 Task: Assign team members to assess and integrate tools for automated project reporting.
Action: Mouse moved to (562, 200)
Screenshot: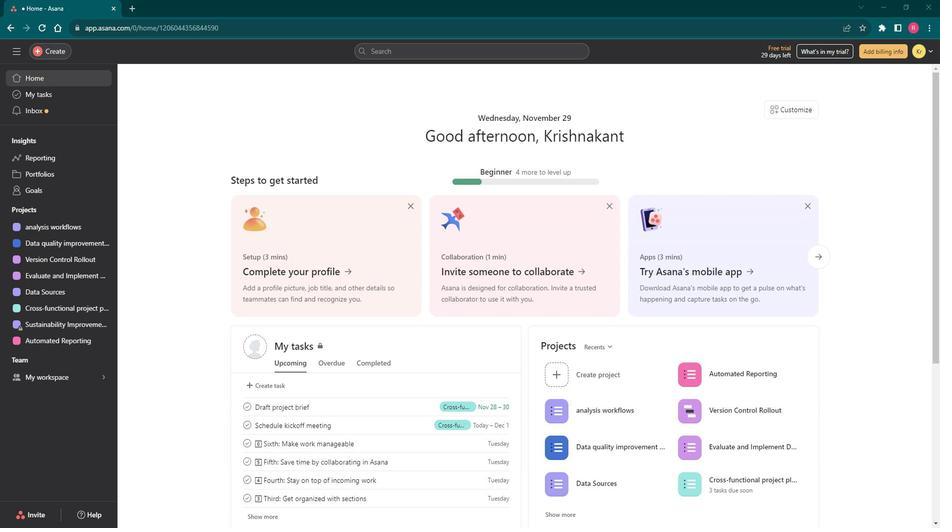 
Action: Mouse pressed left at (562, 200)
Screenshot: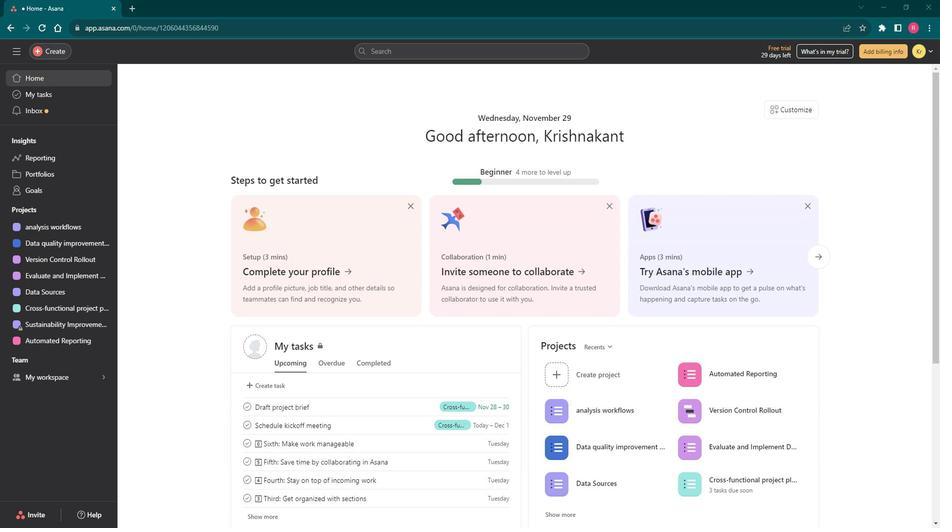 
Action: Mouse moved to (607, 344)
Screenshot: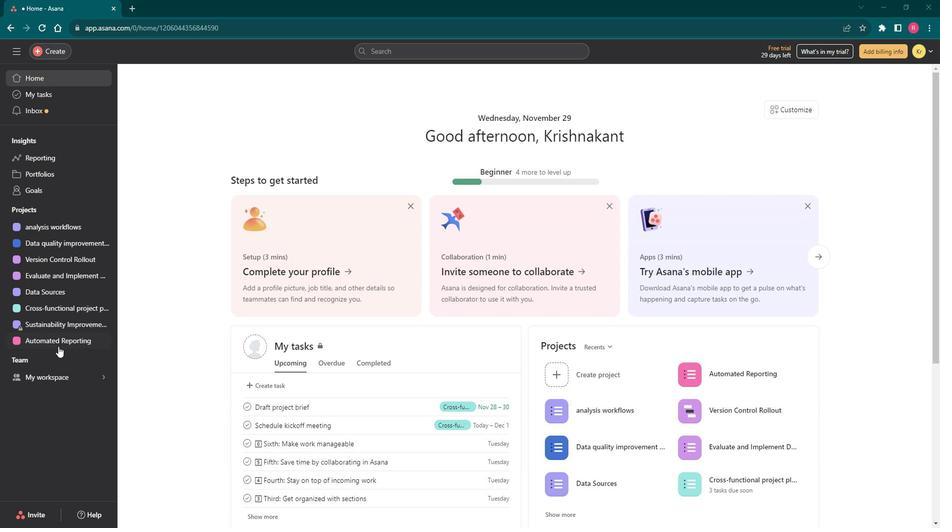 
Action: Mouse pressed left at (607, 344)
Screenshot: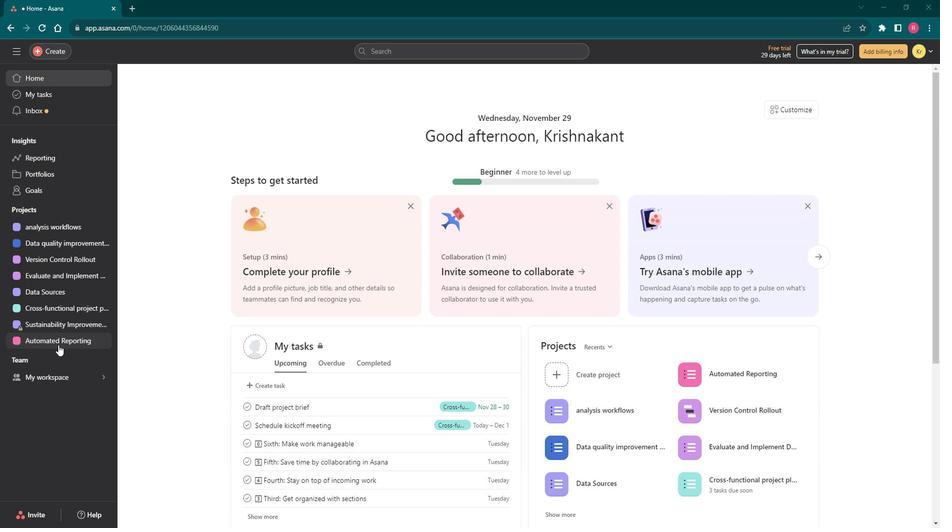 
Action: Mouse moved to (621, 183)
Screenshot: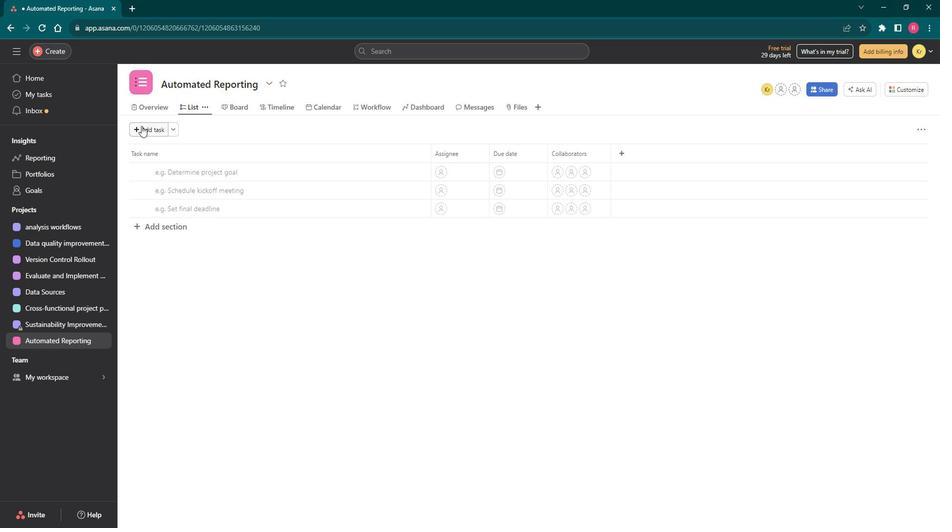 
Action: Mouse pressed left at (621, 183)
Screenshot: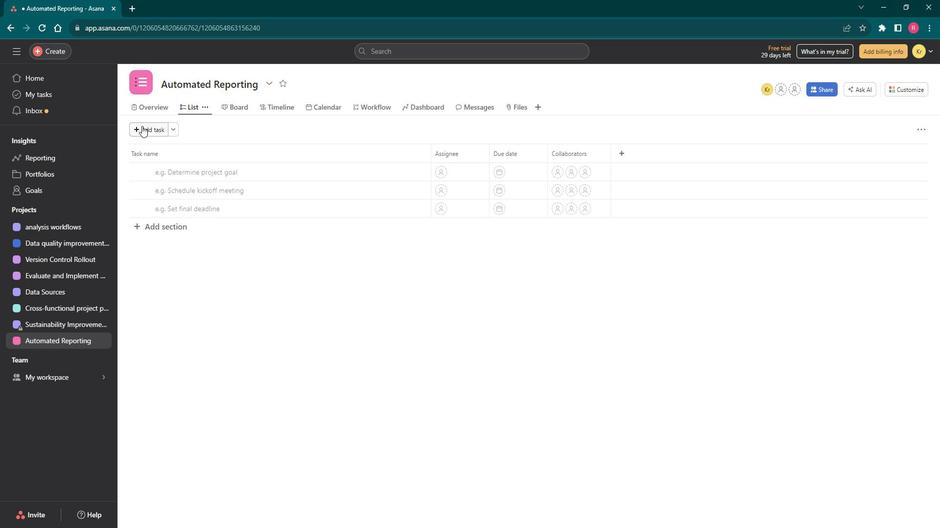 
Action: Mouse moved to (633, 214)
Screenshot: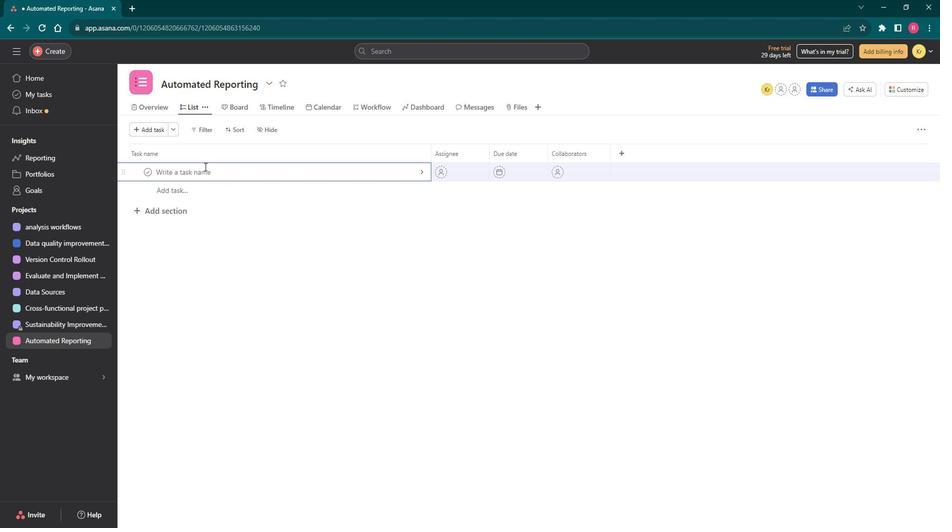 
Action: Mouse pressed left at (633, 214)
Screenshot: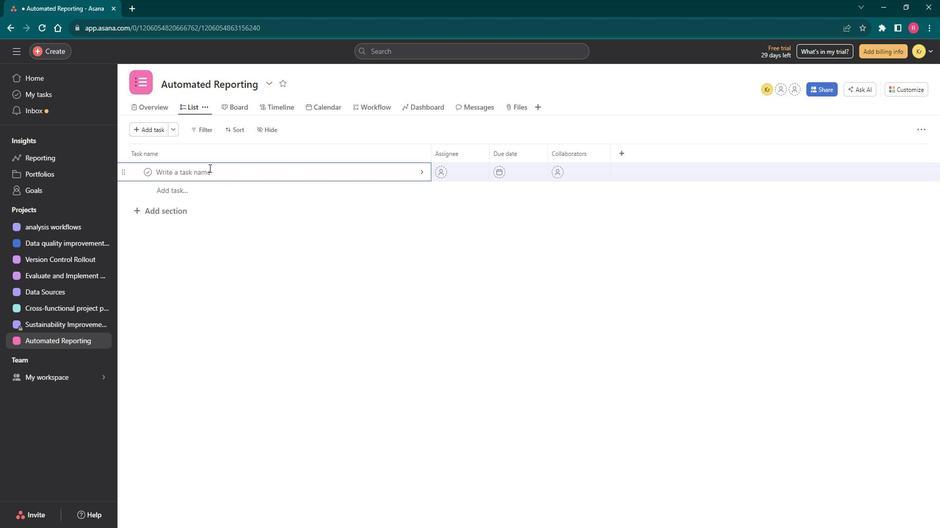 
Action: Mouse moved to (671, 214)
Screenshot: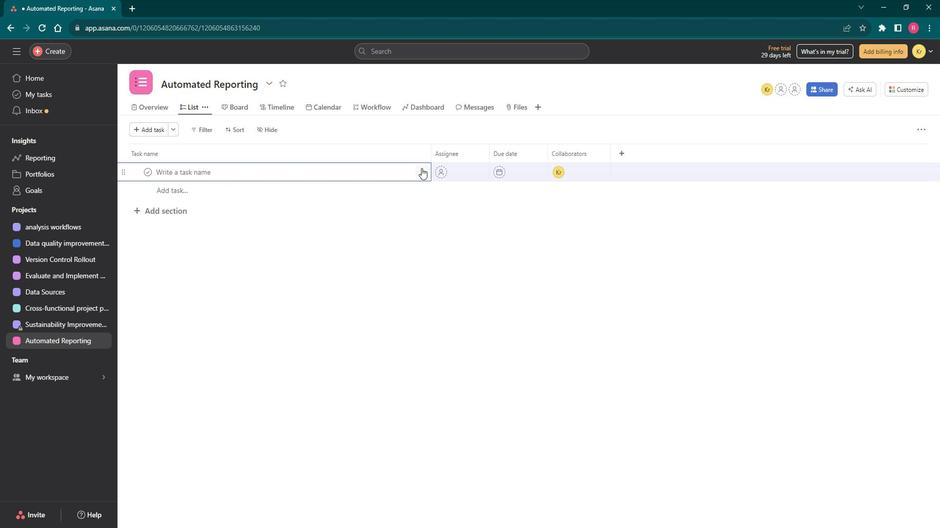 
Action: Mouse pressed left at (671, 214)
Screenshot: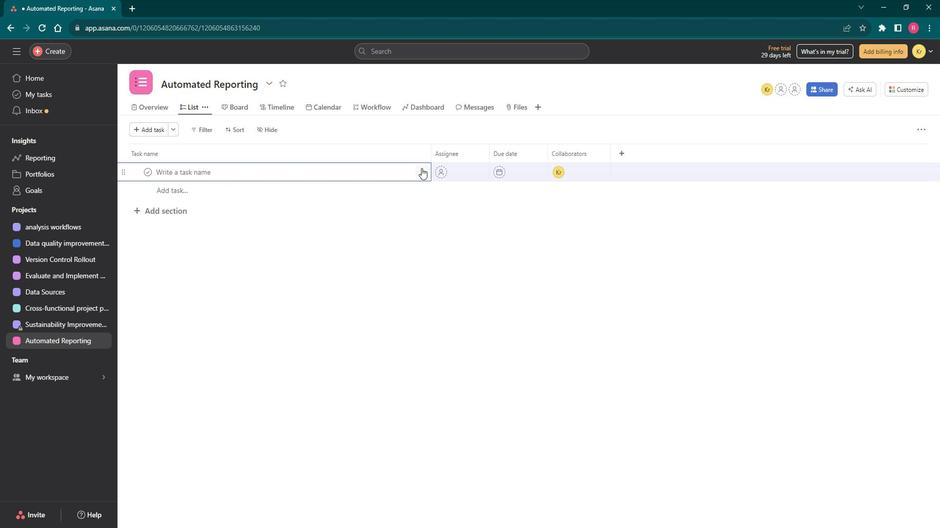 
Action: Mouse moved to (712, 169)
Screenshot: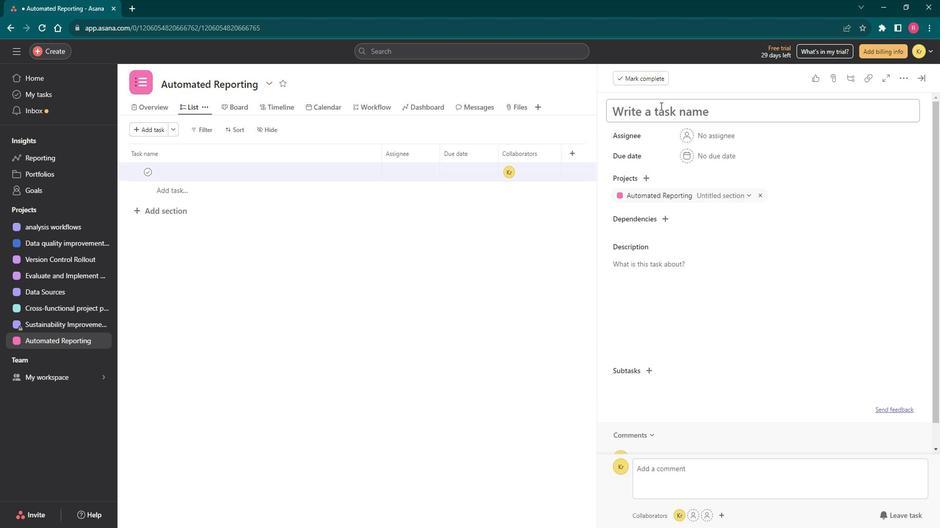 
Action: Mouse pressed left at (712, 169)
Screenshot: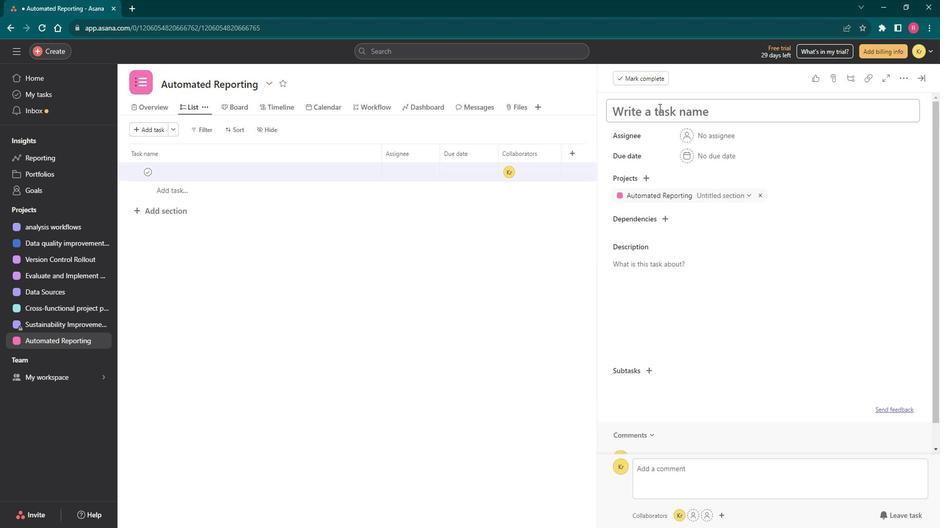 
Action: Mouse moved to (712, 169)
Screenshot: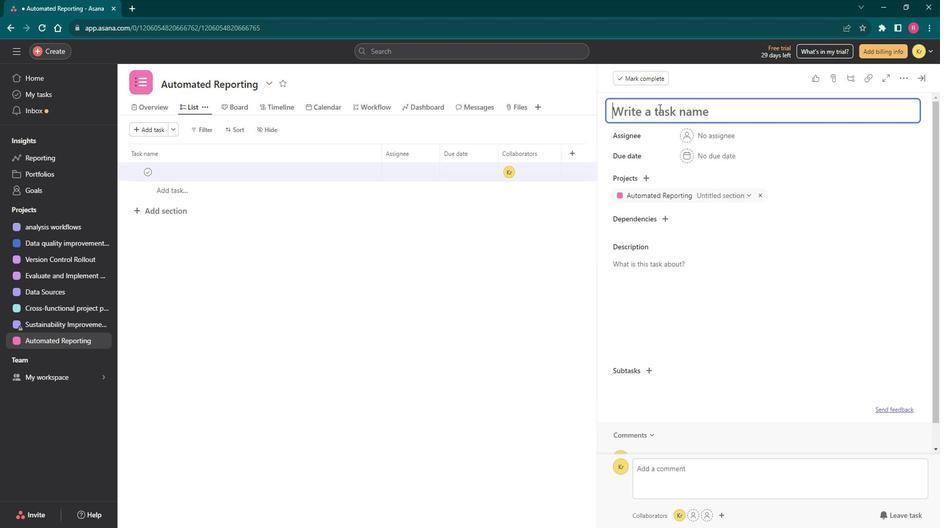 
Action: Key pressed <Key.shift>Assess<Key.space>and<Key.space><Key.shift>Integrate<Key.space><Key.shift>Tools<Key.space>for<Key.space><Key.shift>Automated<Key.space><Key.shift>Project<Key.space><Key.shift>Repot<Key.backspace><Key.backspace><Key.backspace><Key.backspace><Key.backspace><Key.backspace><Key.backspace><Key.backspace><Key.backspace><Key.backspace><Key.backspace><Key.backspace><Key.backspace><Key.backspace><Key.backspace><Key.backspace><Key.backspace><Key.backspace><Key.backspace><Key.backspace><Key.backspace><Key.backspace><Key.backspace><Key.backspace><Key.backspace><Key.backspace><Key.backspace>
Screenshot: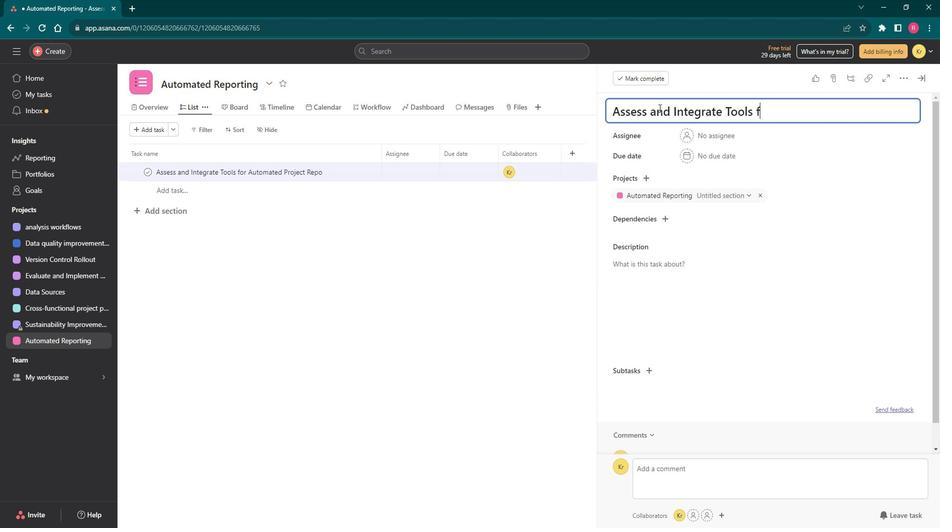 
Action: Mouse moved to (720, 191)
Screenshot: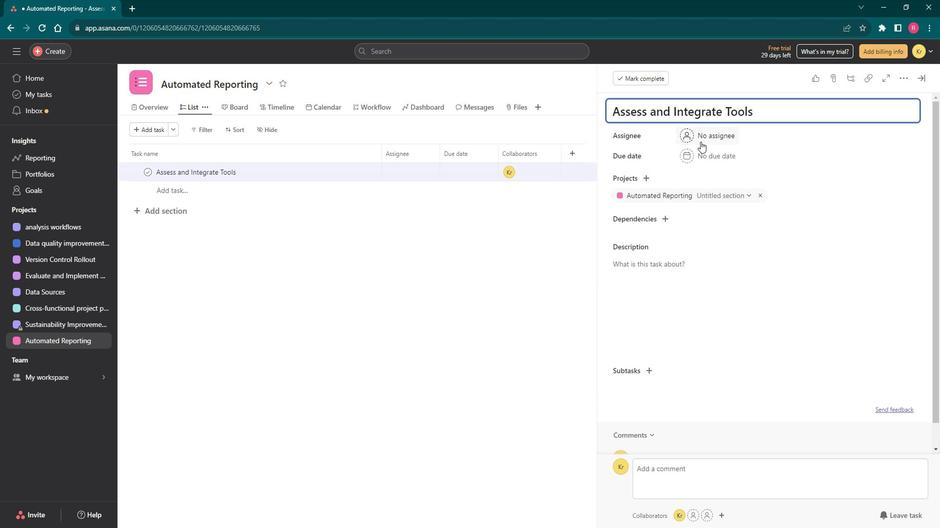 
Action: Mouse pressed left at (720, 191)
Screenshot: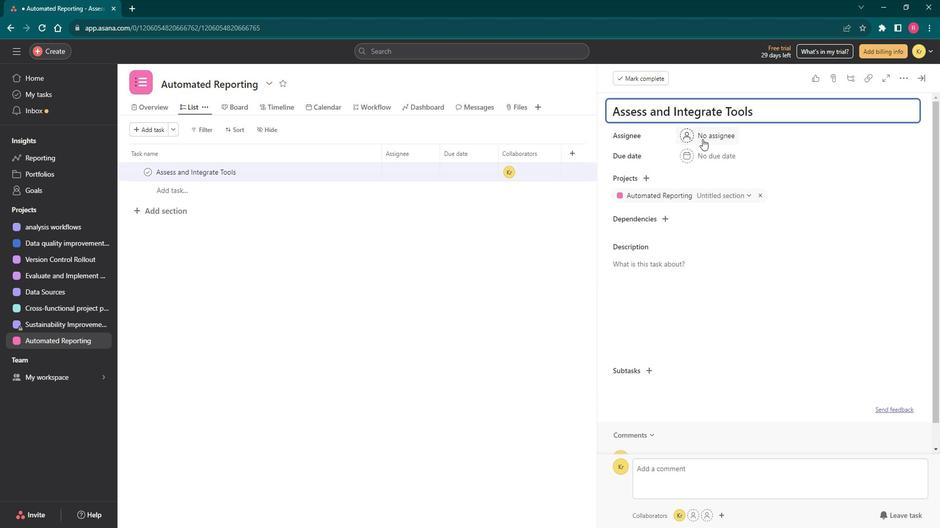 
Action: Mouse moved to (724, 222)
Screenshot: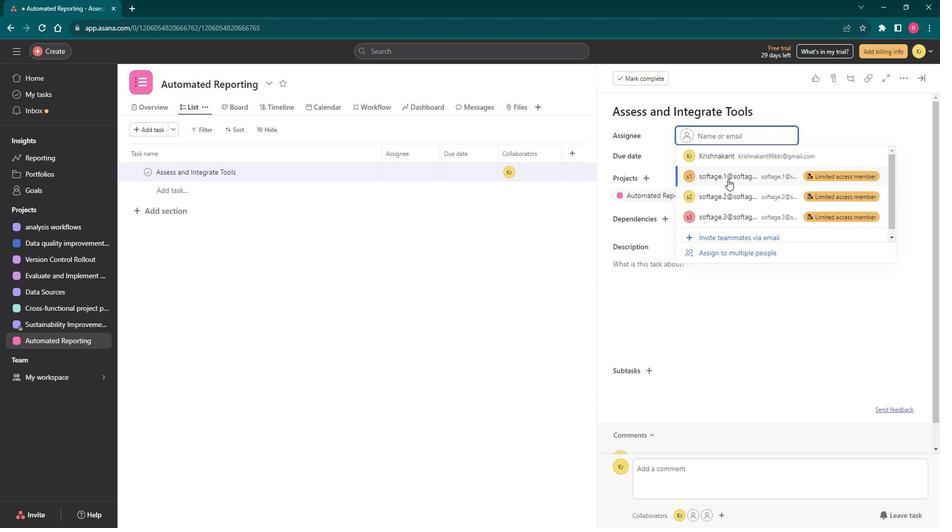 
Action: Mouse pressed left at (724, 222)
Screenshot: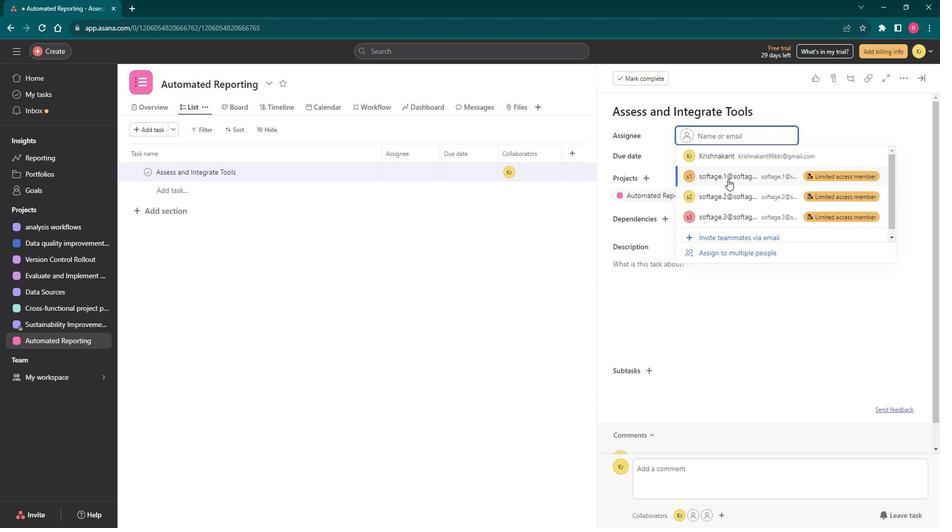 
Action: Mouse moved to (720, 209)
Screenshot: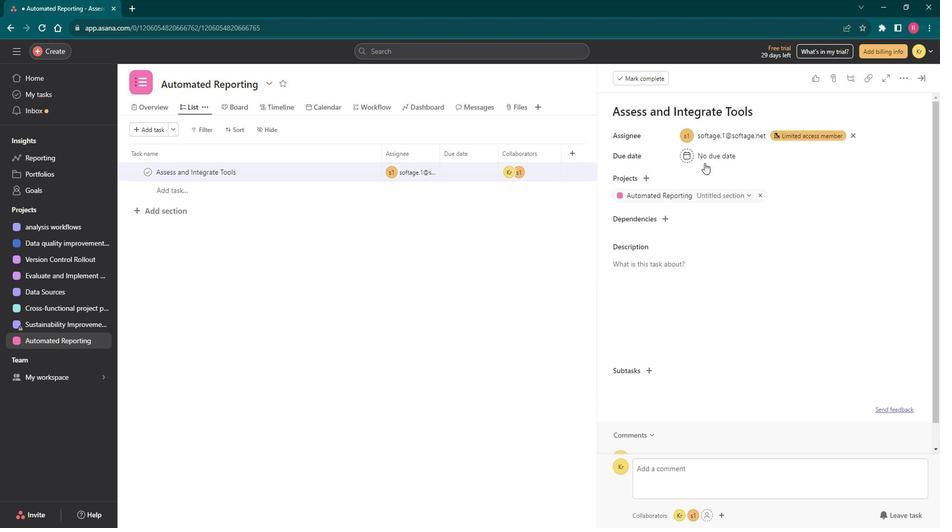 
Action: Mouse pressed left at (720, 209)
Screenshot: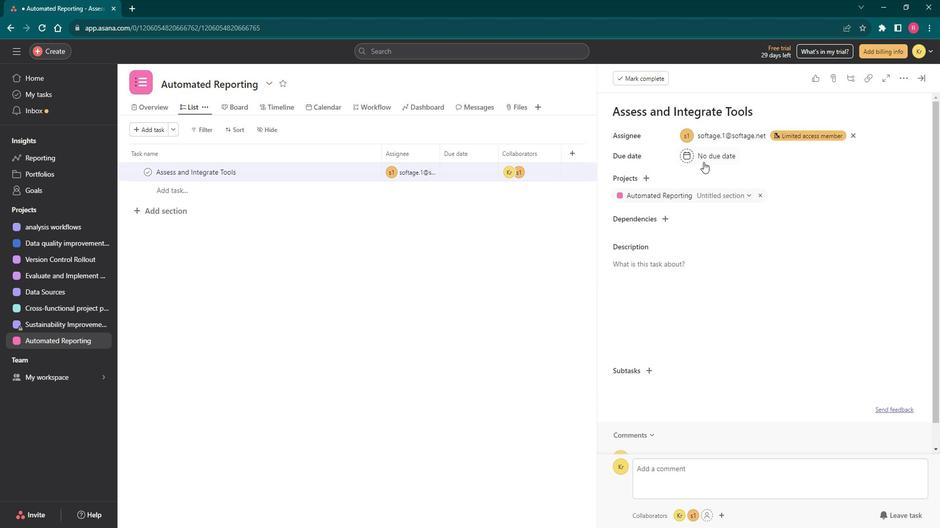 
Action: Mouse moved to (737, 242)
Screenshot: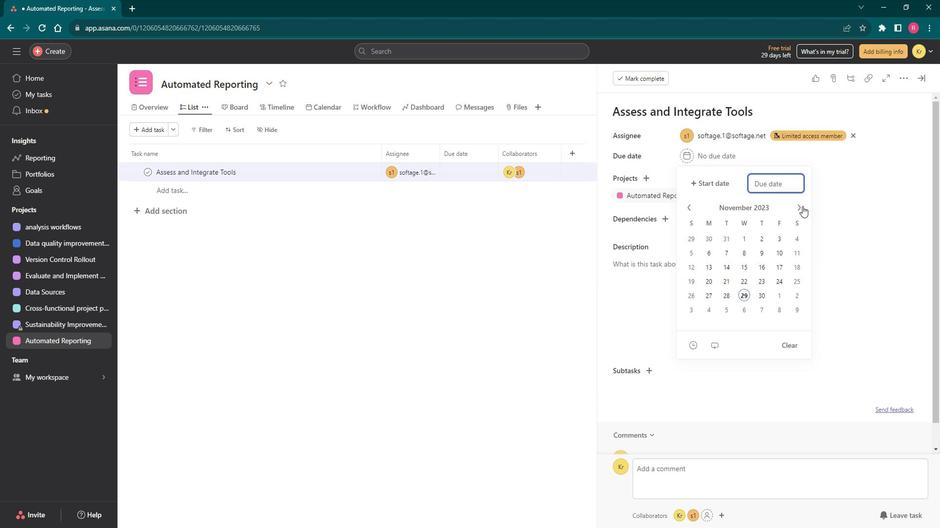 
Action: Mouse pressed left at (737, 242)
Screenshot: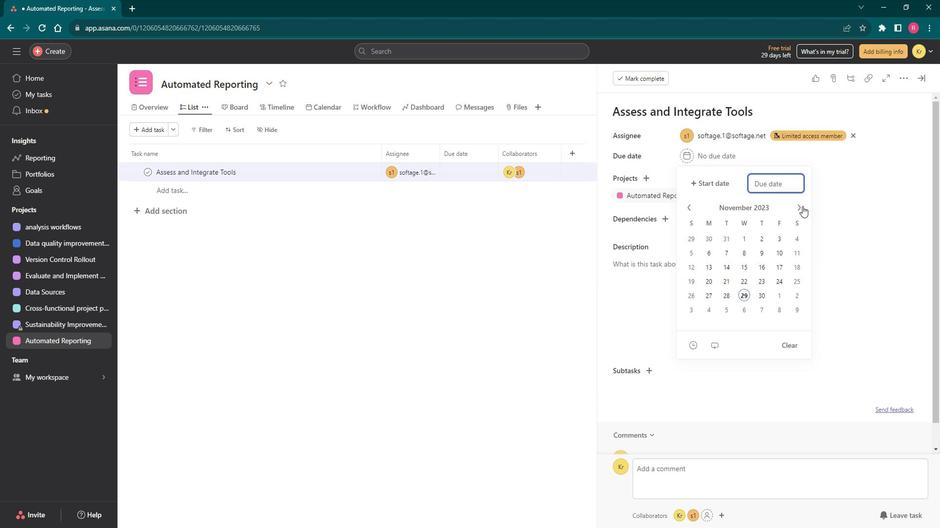 
Action: Mouse moved to (737, 242)
Screenshot: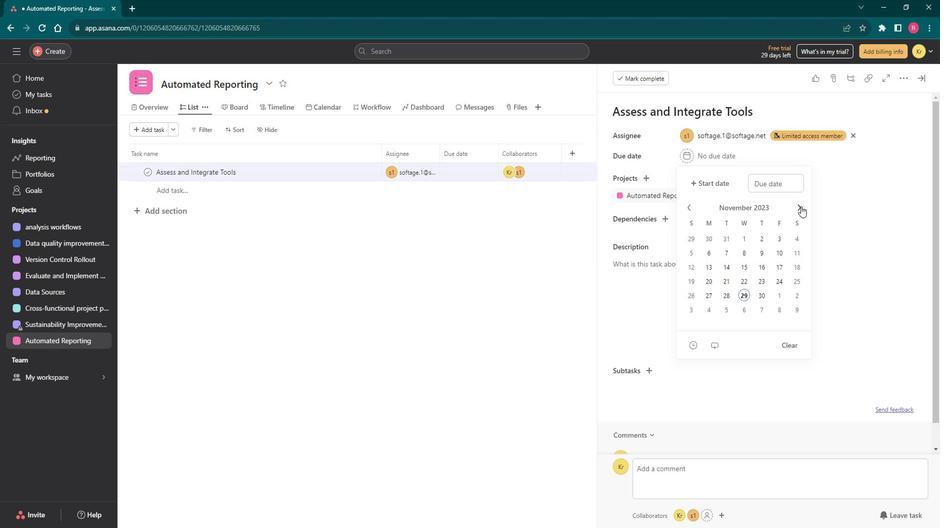 
Action: Mouse pressed left at (737, 242)
Screenshot: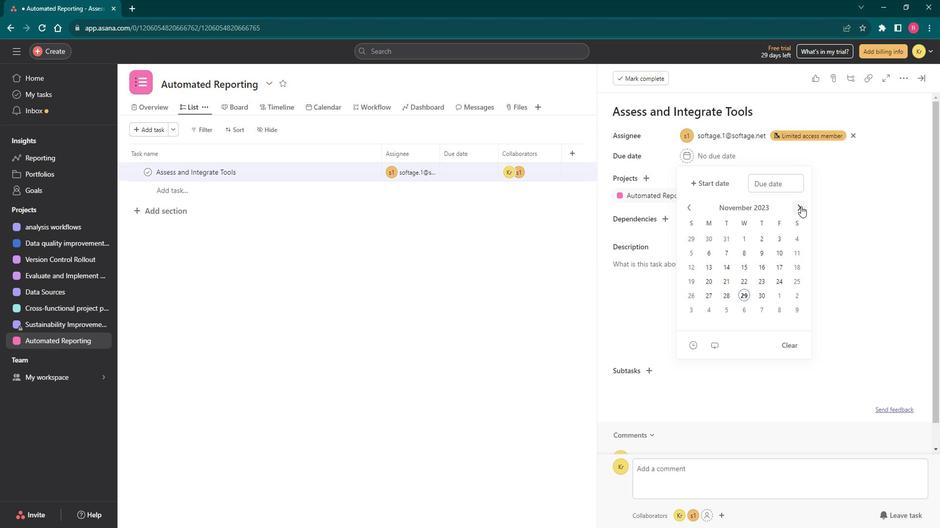
Action: Mouse moved to (722, 270)
Screenshot: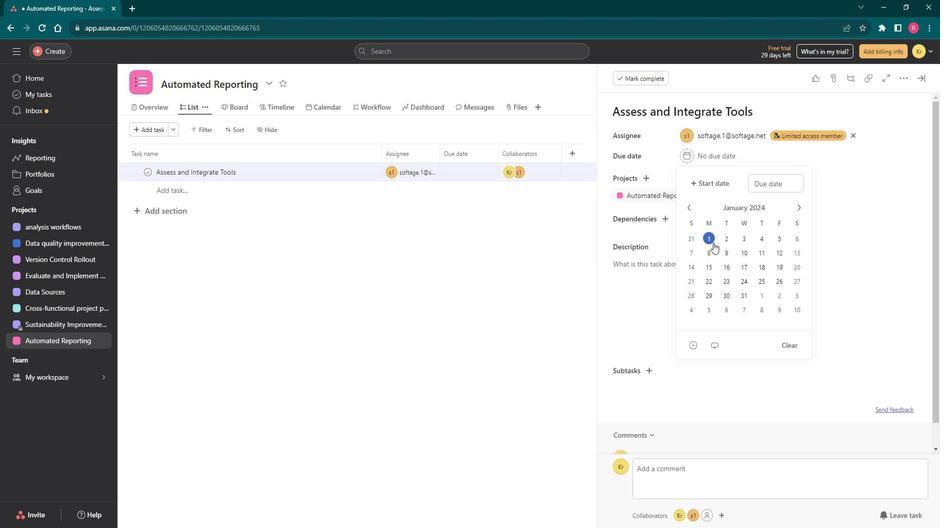 
Action: Mouse pressed left at (722, 270)
Screenshot: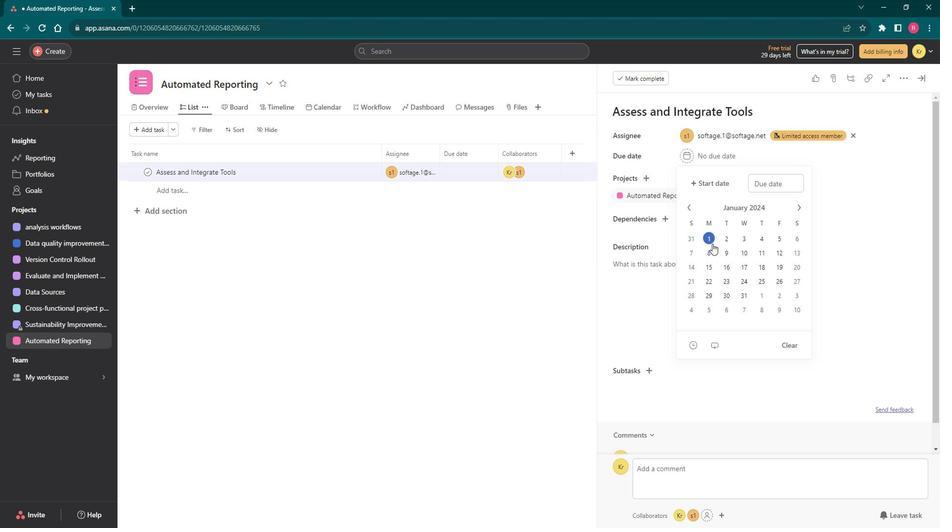 
Action: Mouse moved to (744, 204)
Screenshot: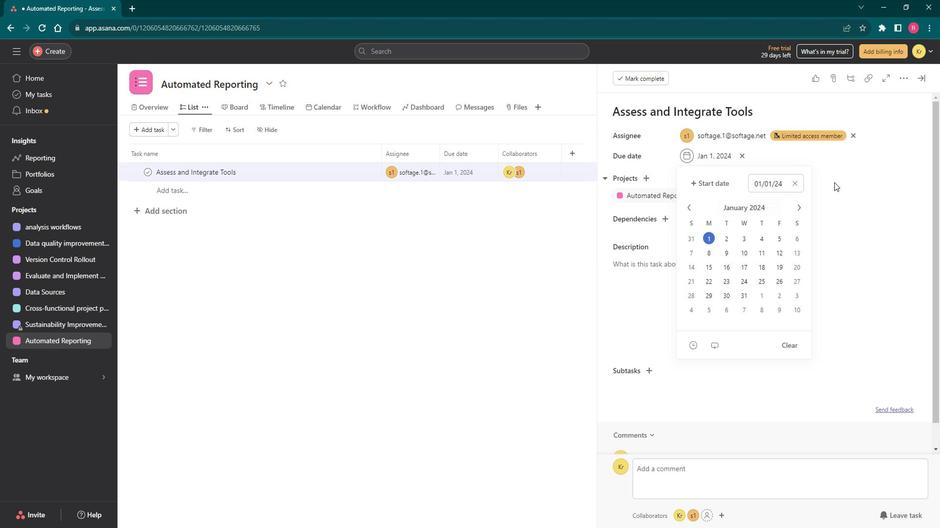 
Action: Mouse pressed left at (744, 204)
Screenshot: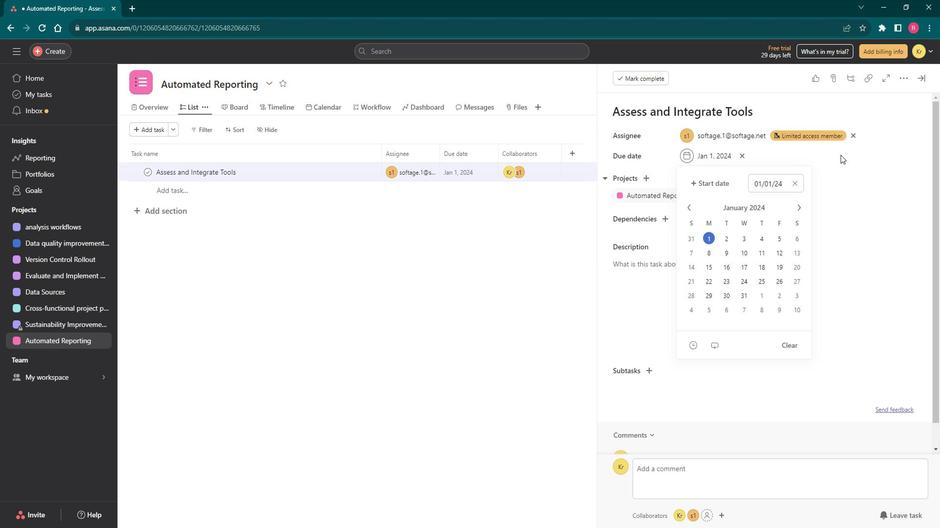 
Action: Mouse moved to (629, 244)
Screenshot: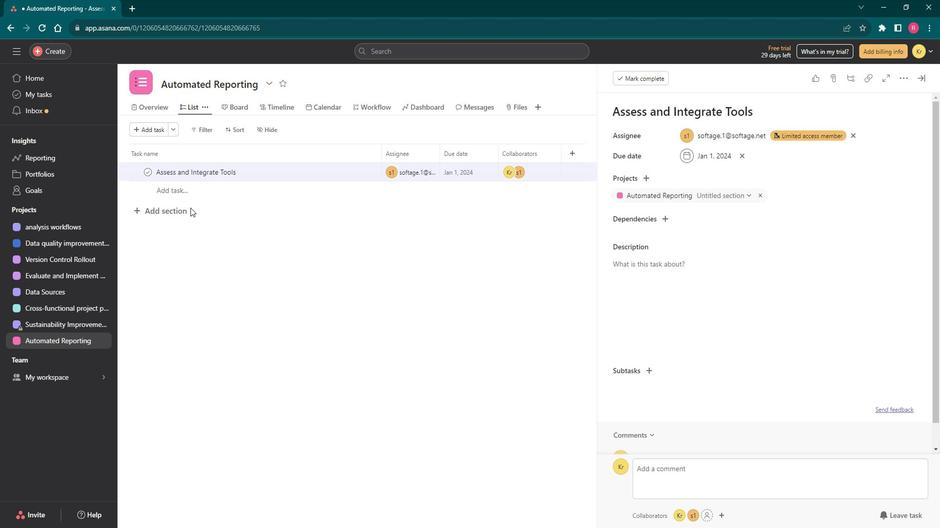 
Action: Mouse pressed left at (629, 244)
Screenshot: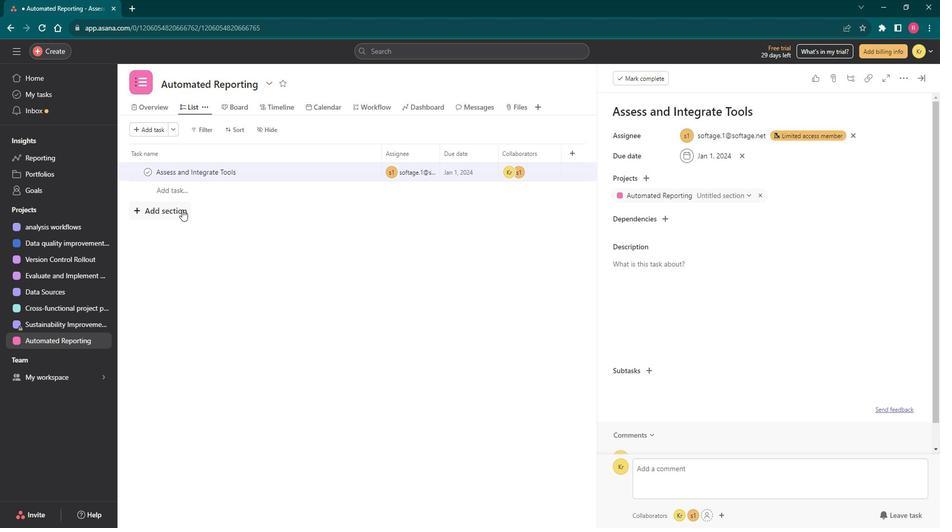
Action: Mouse moved to (629, 255)
Screenshot: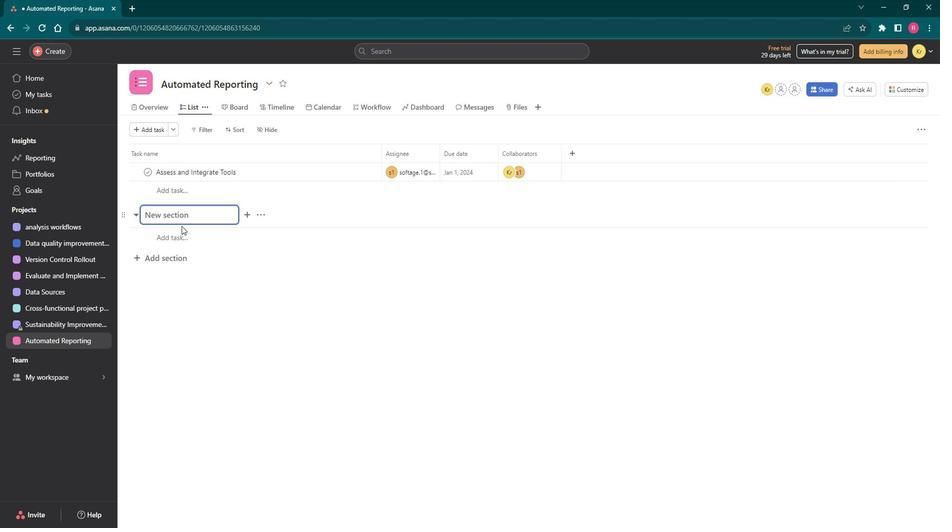 
Action: Key pressed <Key.shift>To<Key.space><Key.backspace><Key.shift>-<Key.shift><Key.shift><Key.shift><Key.shift><Key.shift>Do
Screenshot: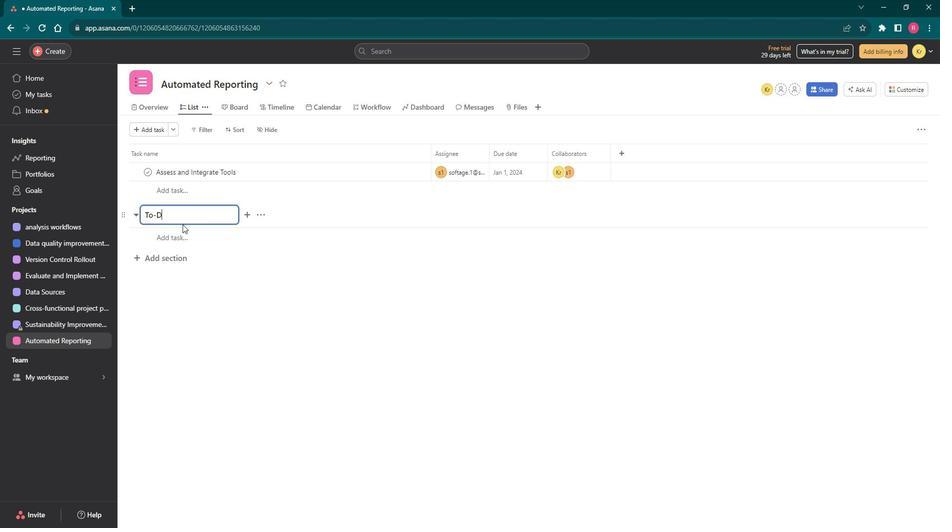 
Action: Mouse moved to (636, 310)
Screenshot: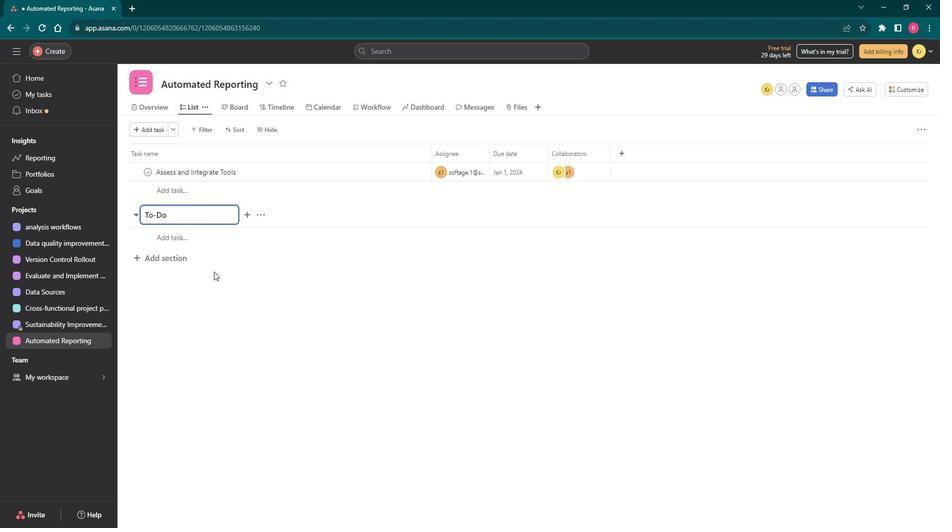 
Action: Mouse pressed left at (636, 310)
Screenshot: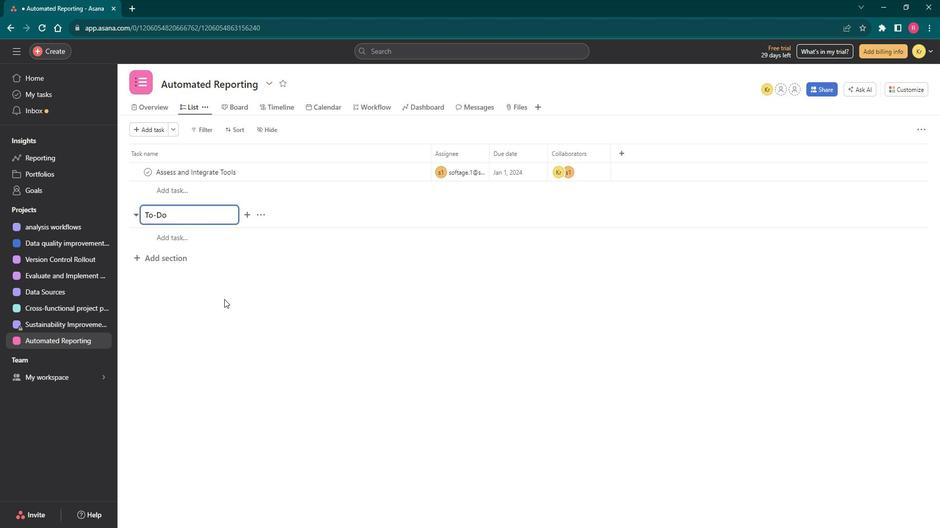 
Action: Mouse moved to (628, 285)
Screenshot: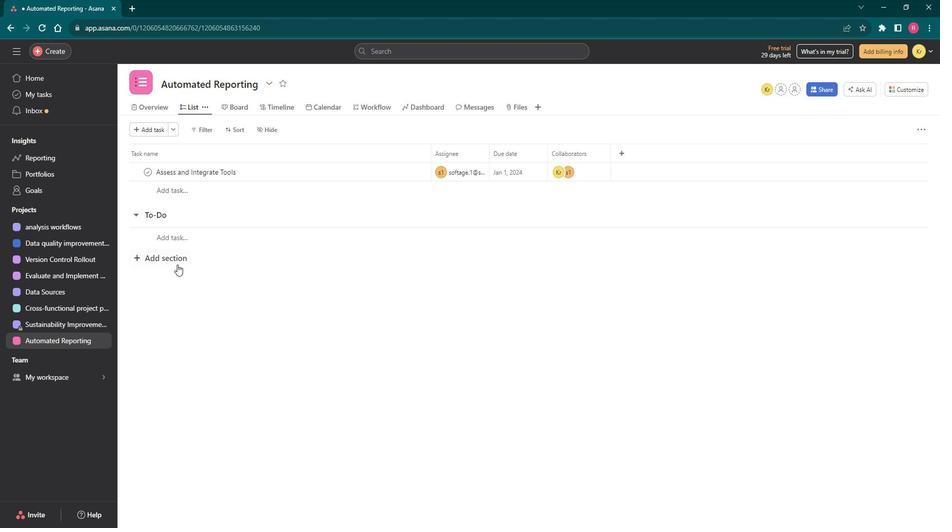 
Action: Mouse pressed left at (628, 285)
Screenshot: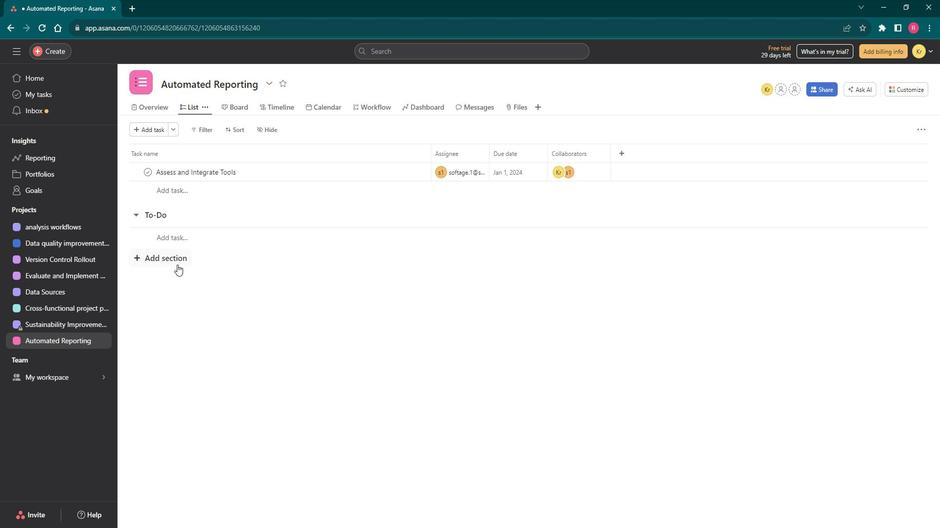 
Action: Key pressed <Key.shift><Key.shift><Key.shift><Key.shift><Key.shift><Key.shift><Key.shift><Key.shift><Key.shift><Key.shift><Key.shift><Key.shift><Key.shift><Key.shift><Key.shift><Key.shift><Key.shift><Key.shift><Key.shift><Key.shift><Key.shift><Key.shift><Key.shift><Key.shift><Key.shift><Key.shift><Key.shift><Key.shift><Key.shift><Key.shift><Key.shift><Key.shift><Key.shift><Key.shift><Key.shift>Doing
Screenshot: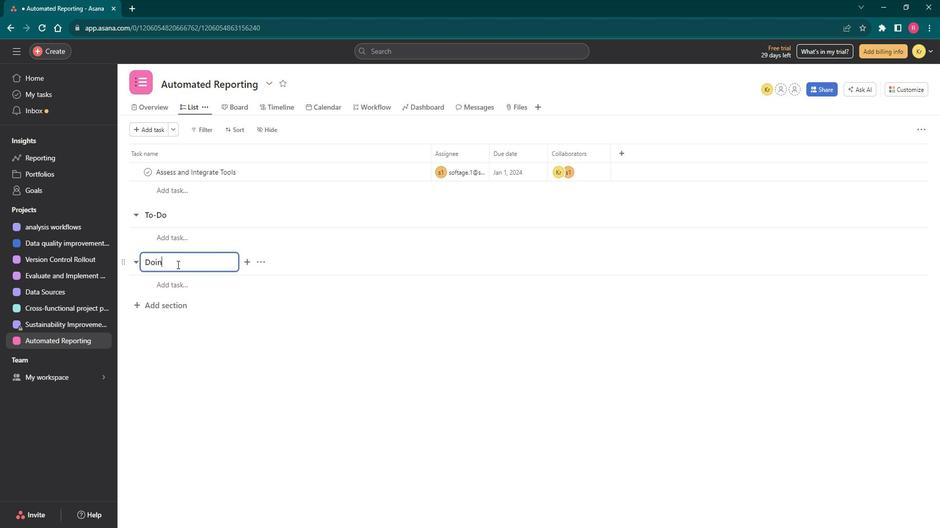 
Action: Mouse moved to (626, 311)
Screenshot: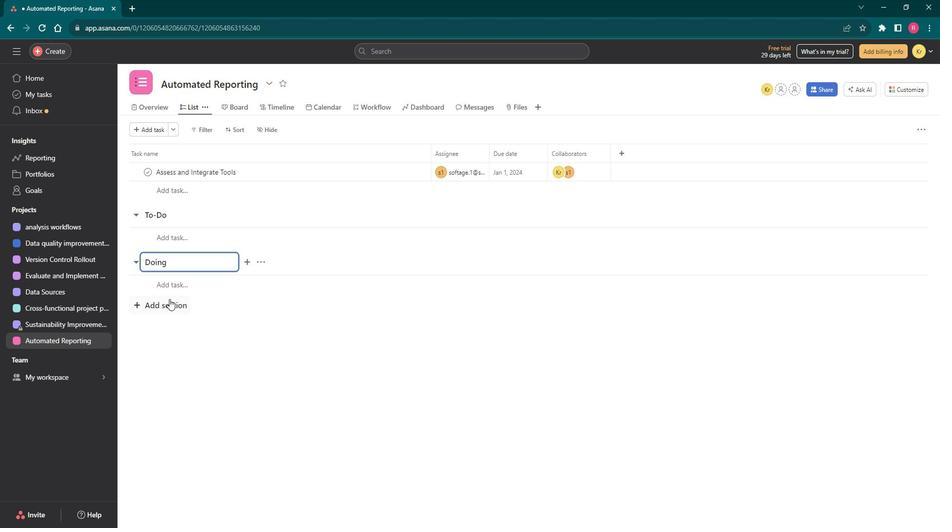 
Action: Mouse pressed left at (626, 311)
Screenshot: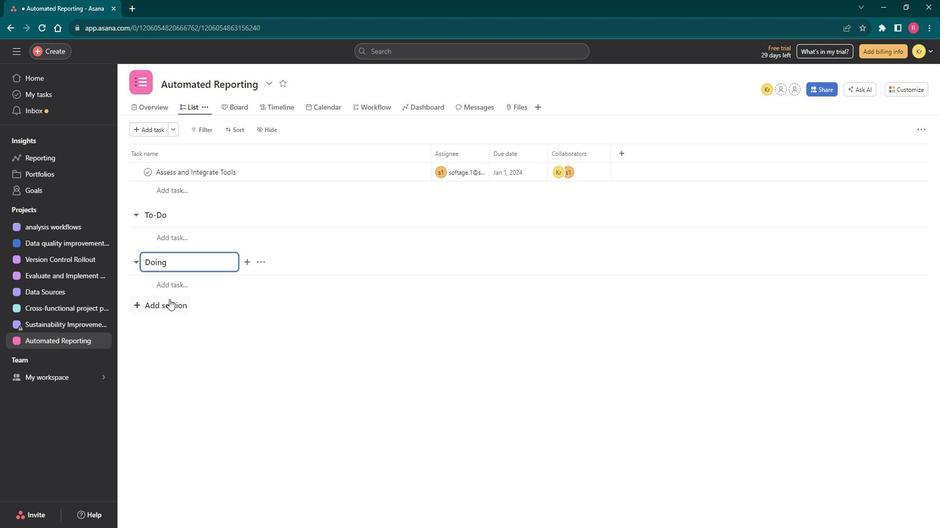 
Action: Key pressed <Key.shift>Done
Screenshot: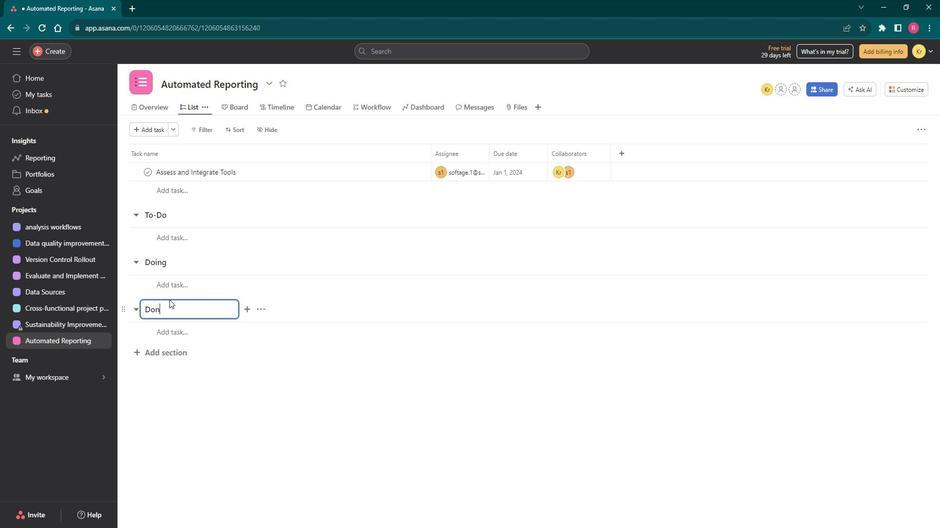 
Action: Mouse moved to (660, 378)
Screenshot: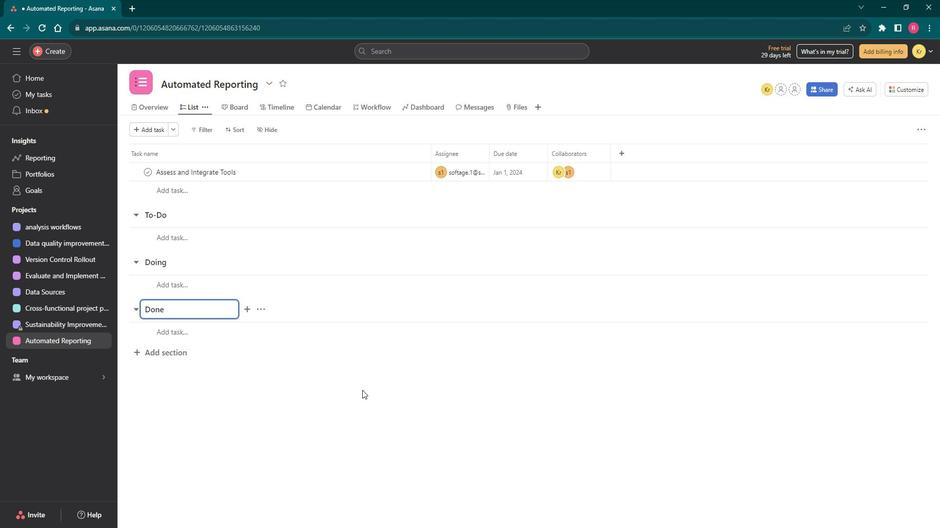 
Action: Mouse pressed left at (660, 378)
Screenshot: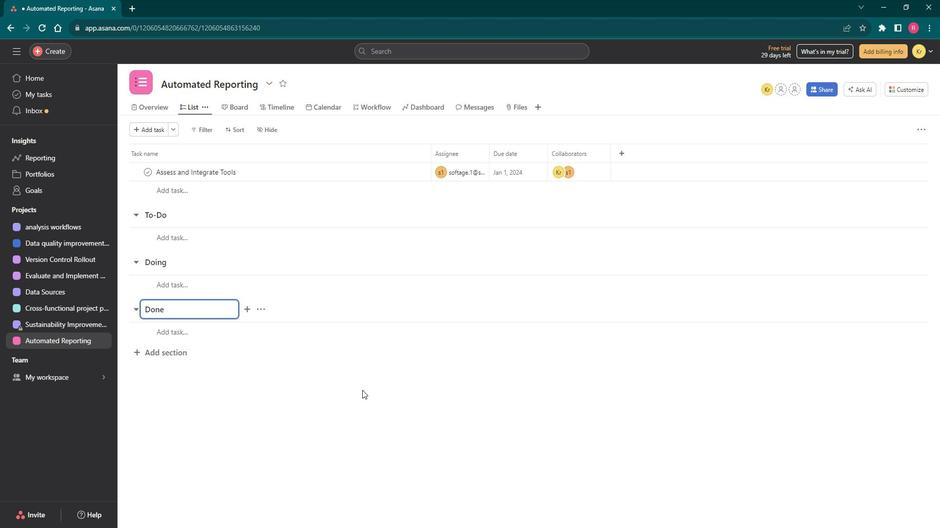 
Action: Mouse moved to (651, 206)
Screenshot: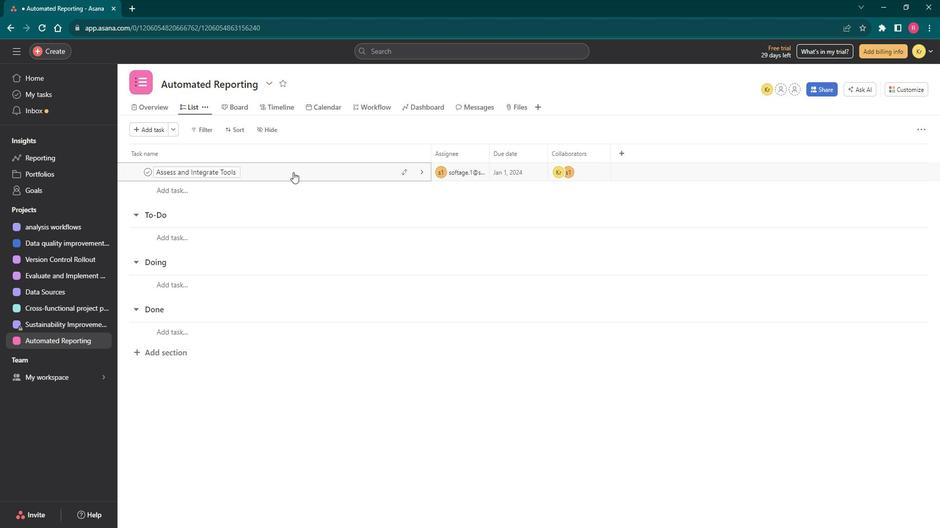 
Action: Mouse pressed left at (651, 206)
Screenshot: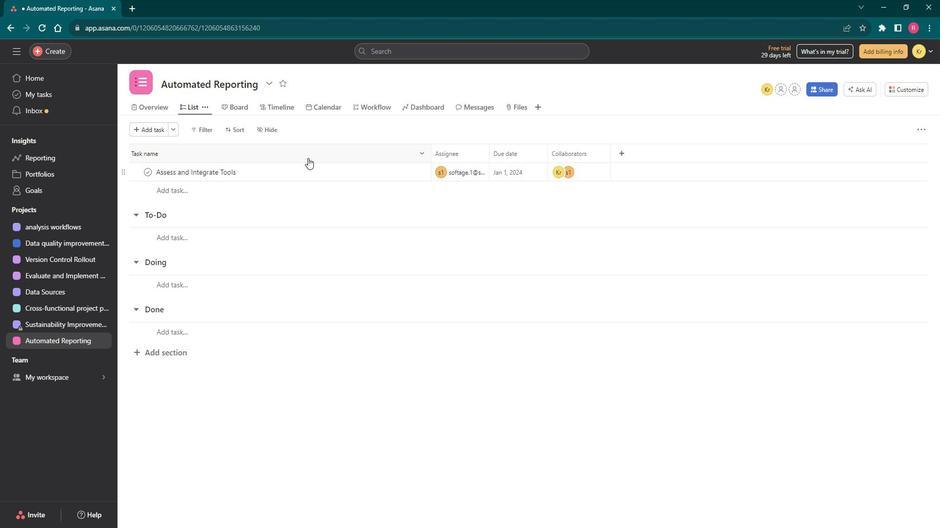 
Action: Mouse moved to (650, 209)
Screenshot: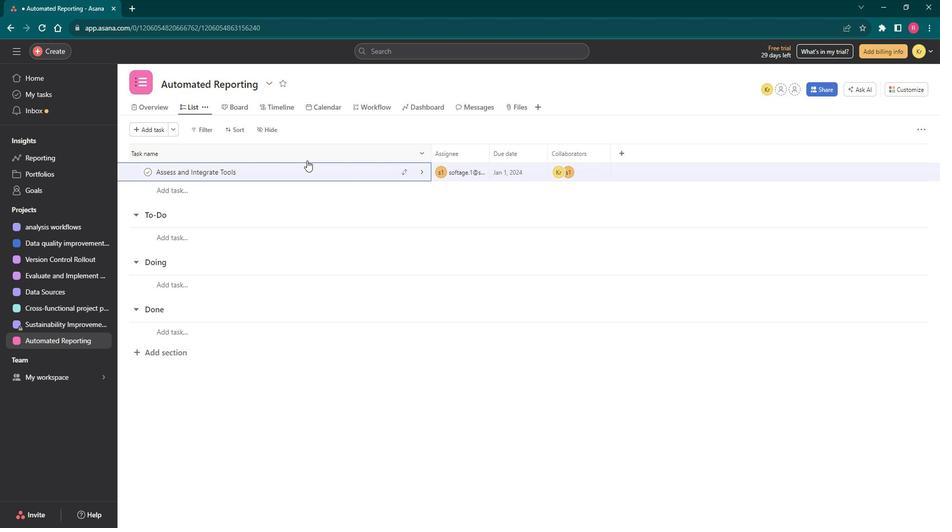 
Action: Mouse pressed left at (650, 209)
Screenshot: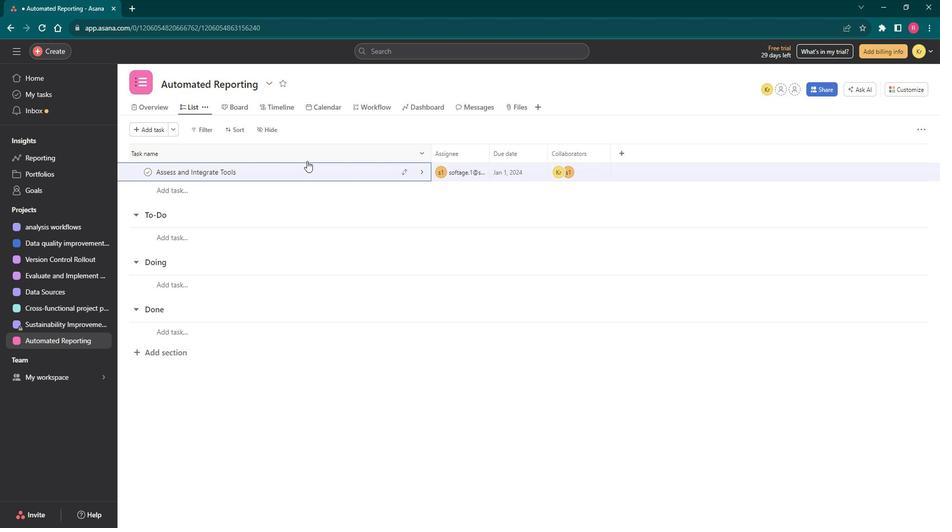 
Action: Mouse moved to (651, 217)
Screenshot: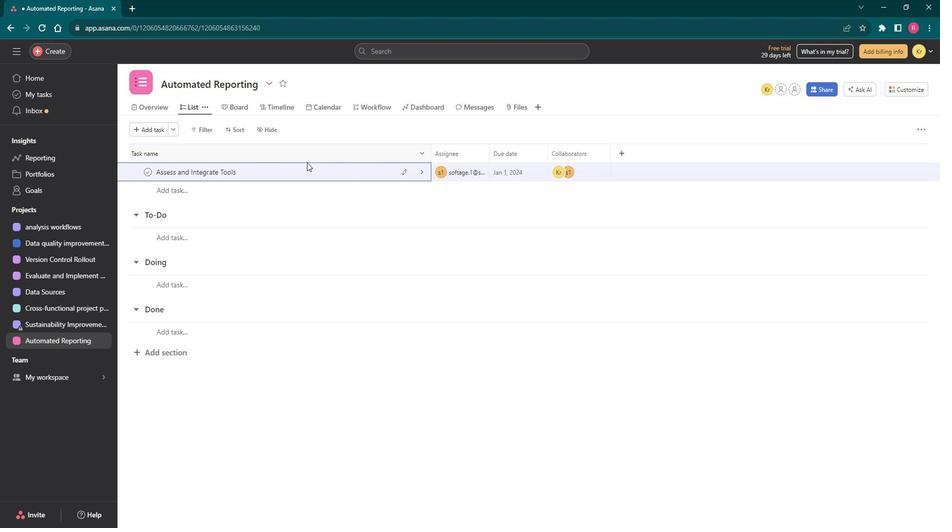 
Action: Mouse pressed left at (651, 217)
Screenshot: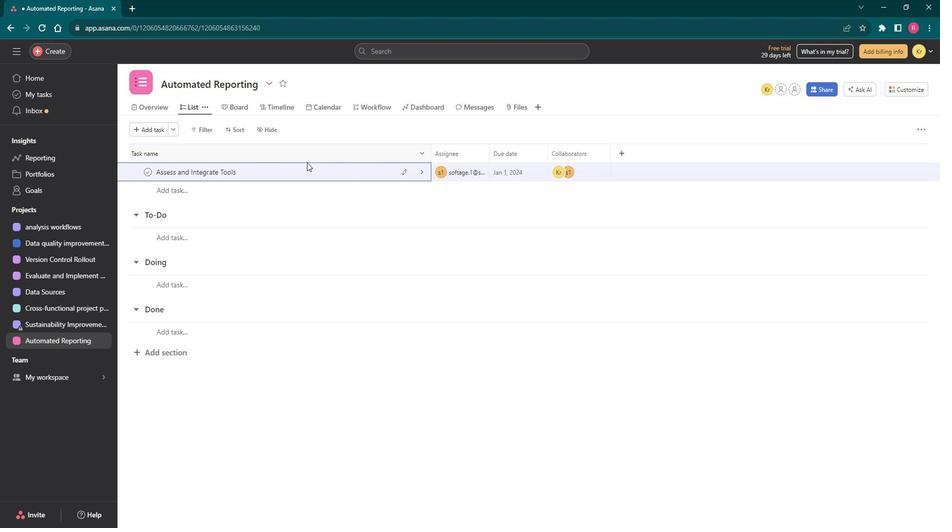 
Action: Mouse moved to (697, 232)
Screenshot: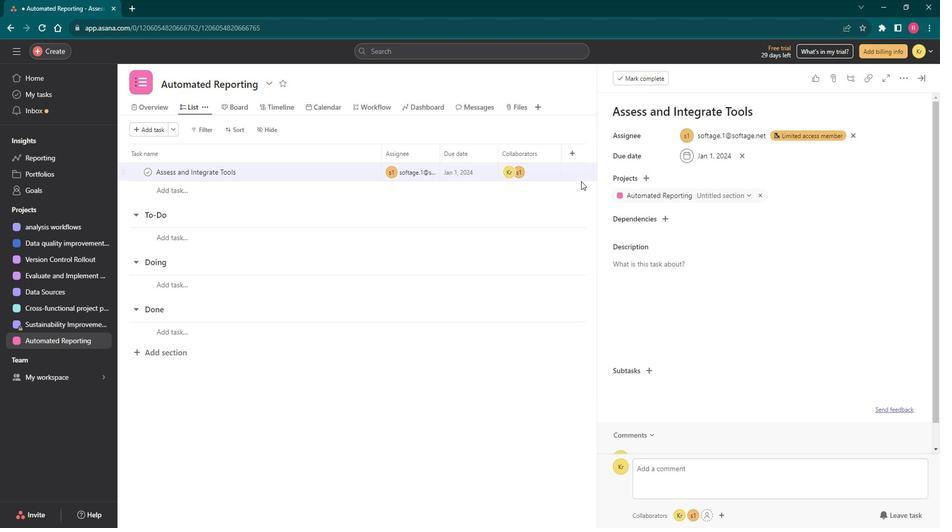 
Action: Mouse pressed left at (697, 232)
Screenshot: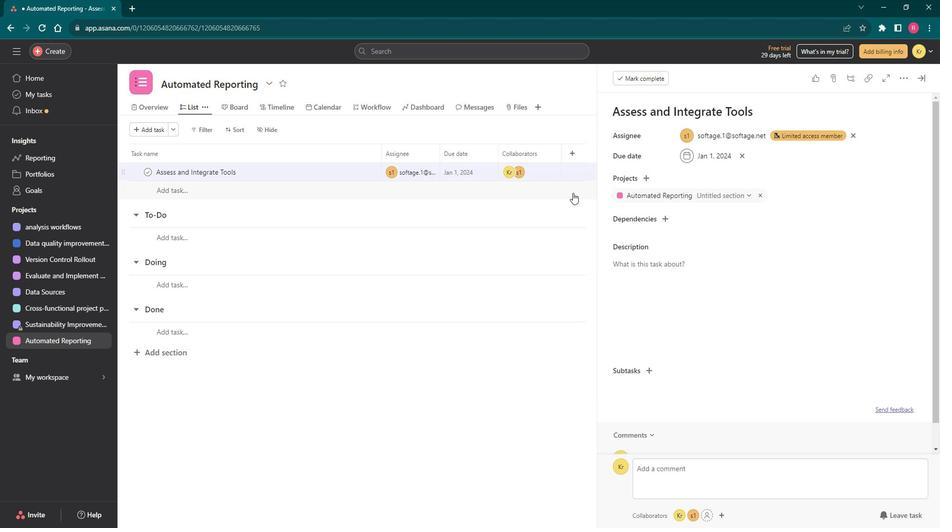 
Action: Mouse moved to (699, 167)
Screenshot: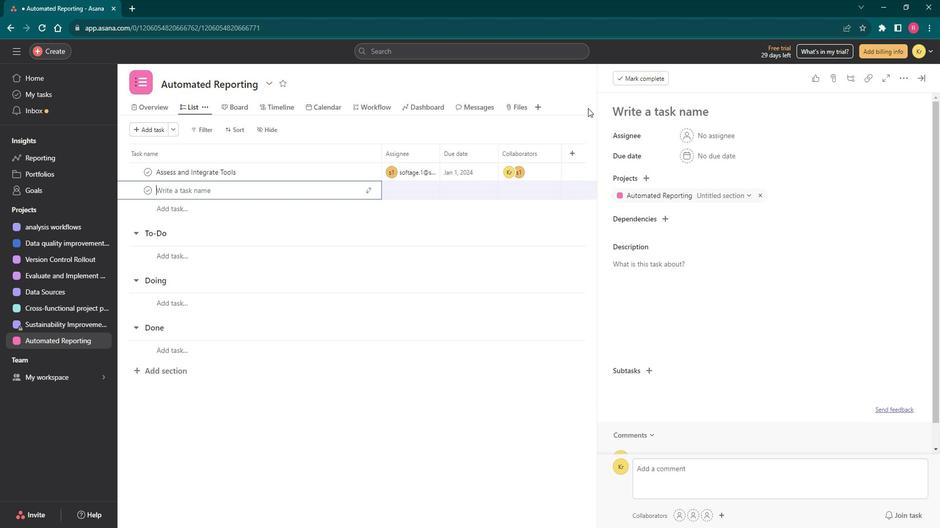 
Action: Mouse pressed left at (699, 167)
Screenshot: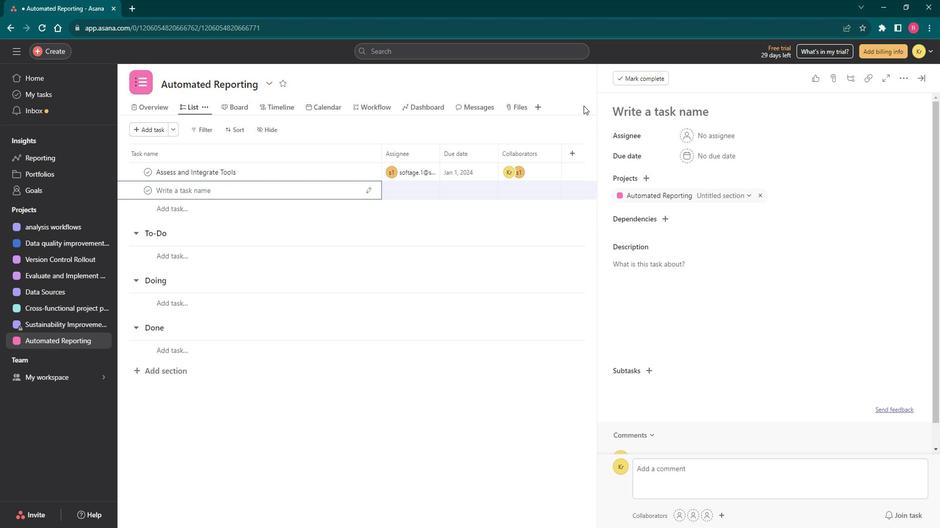 
Action: Mouse moved to (706, 204)
Screenshot: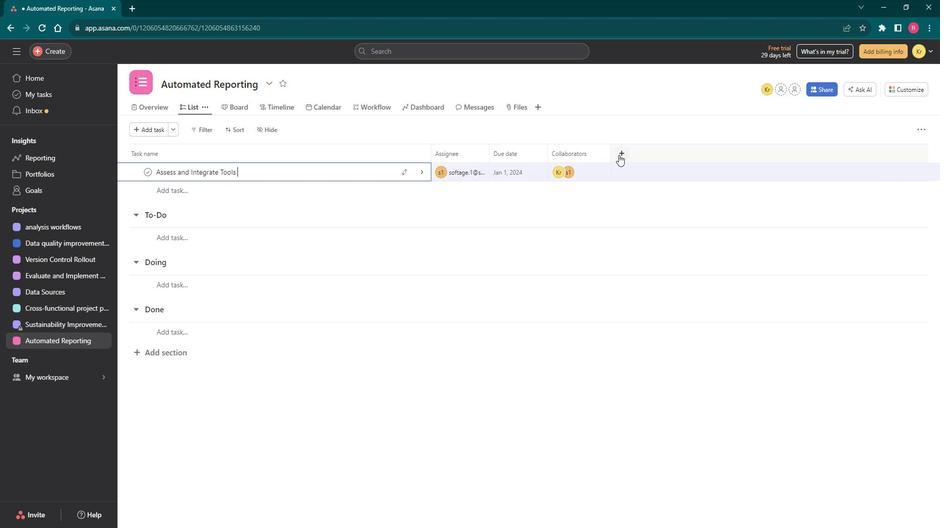 
Action: Mouse pressed left at (706, 204)
Screenshot: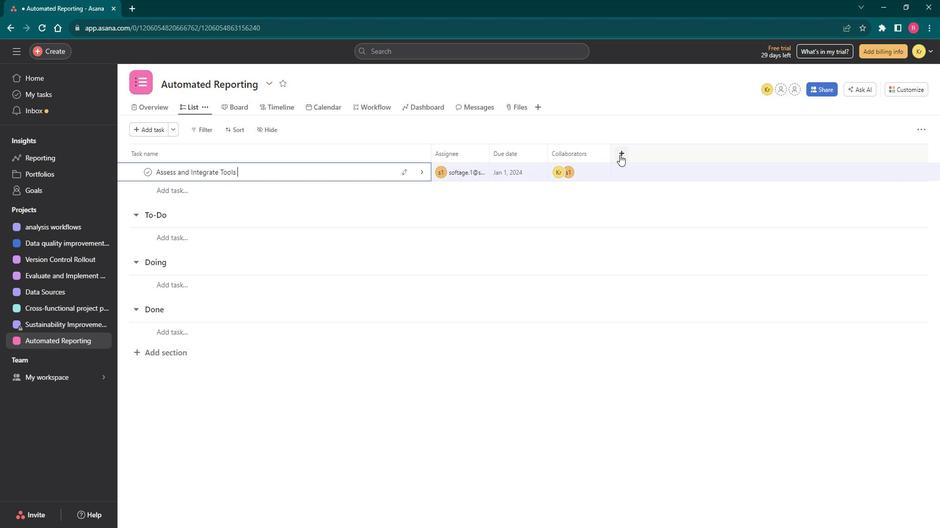 
Action: Mouse moved to (707, 230)
Screenshot: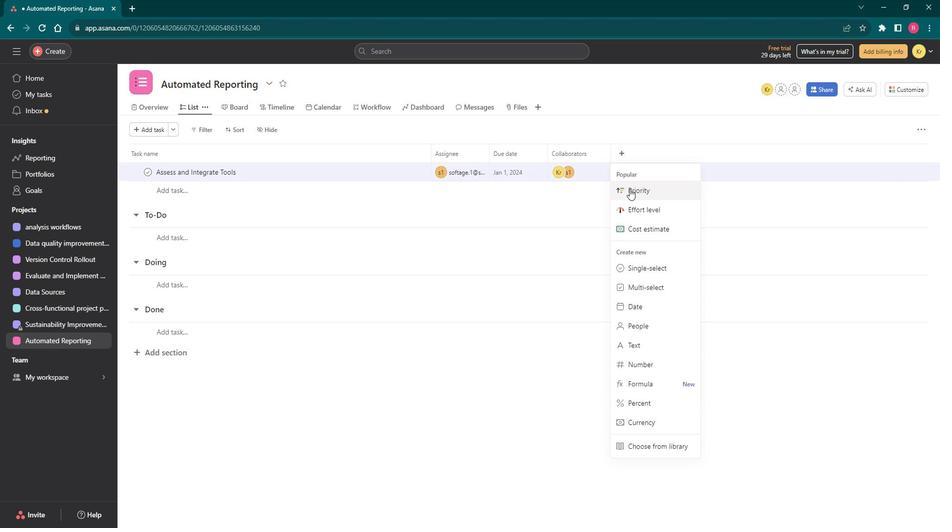 
Action: Mouse pressed left at (707, 230)
Screenshot: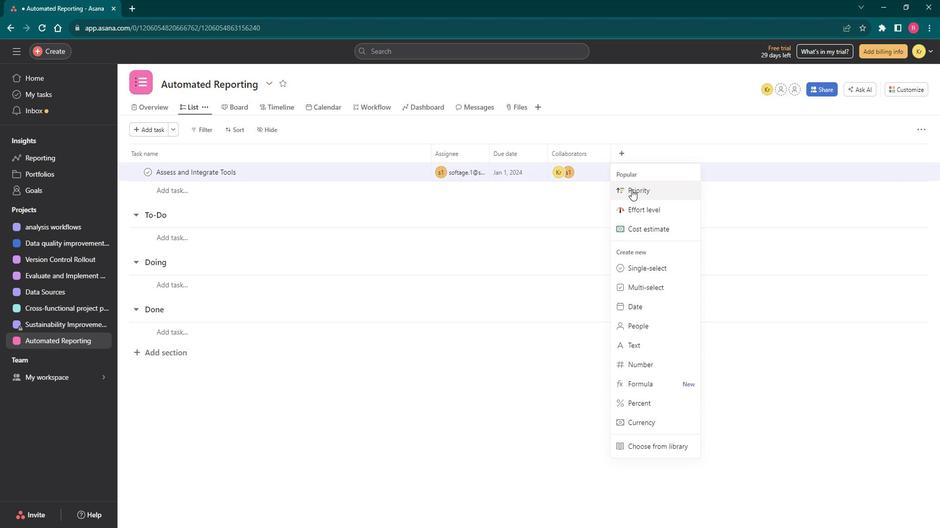 
Action: Mouse moved to (699, 387)
Screenshot: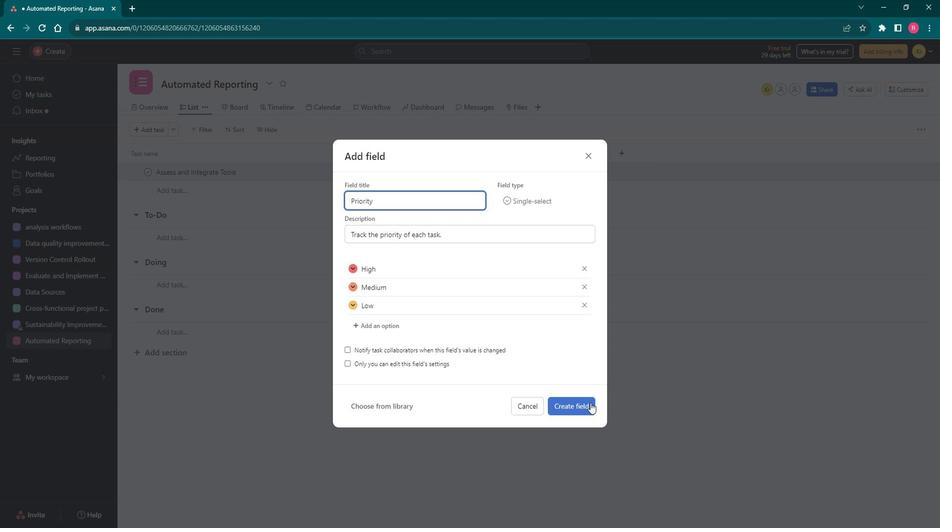 
Action: Mouse pressed left at (699, 387)
Screenshot: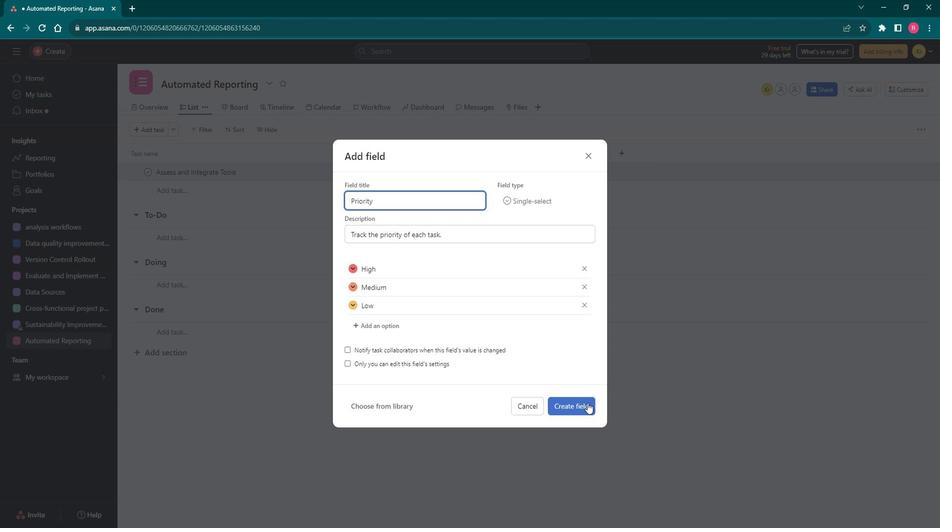 
Action: Mouse moved to (715, 202)
Screenshot: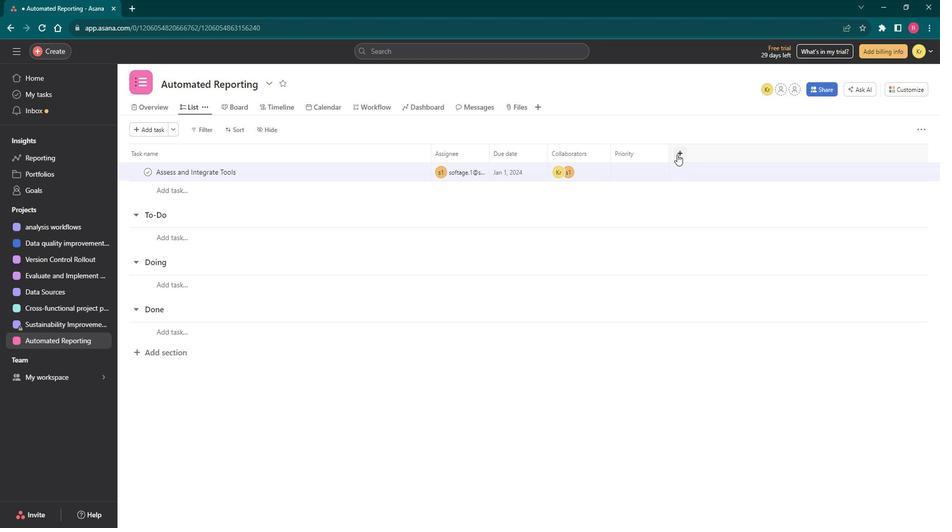 
Action: Mouse pressed left at (715, 202)
Screenshot: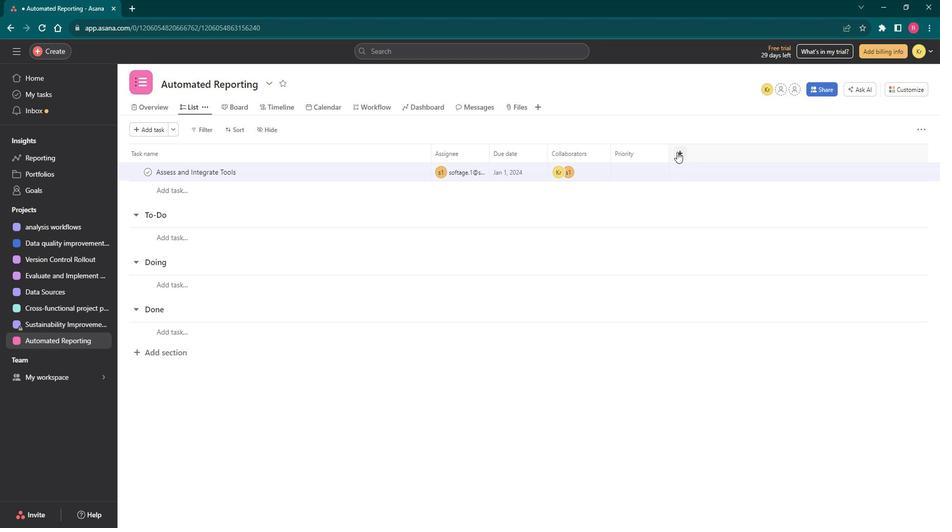 
Action: Mouse moved to (718, 242)
Screenshot: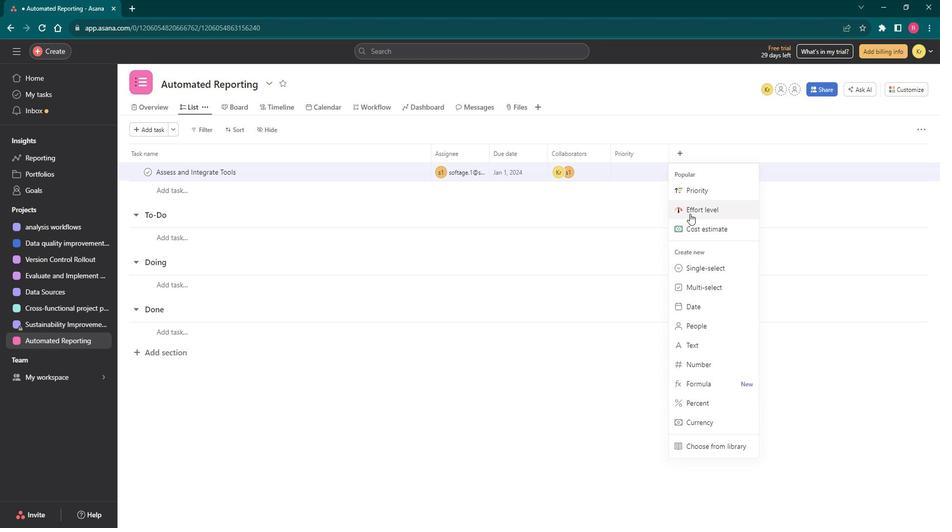 
Action: Mouse pressed left at (718, 242)
Screenshot: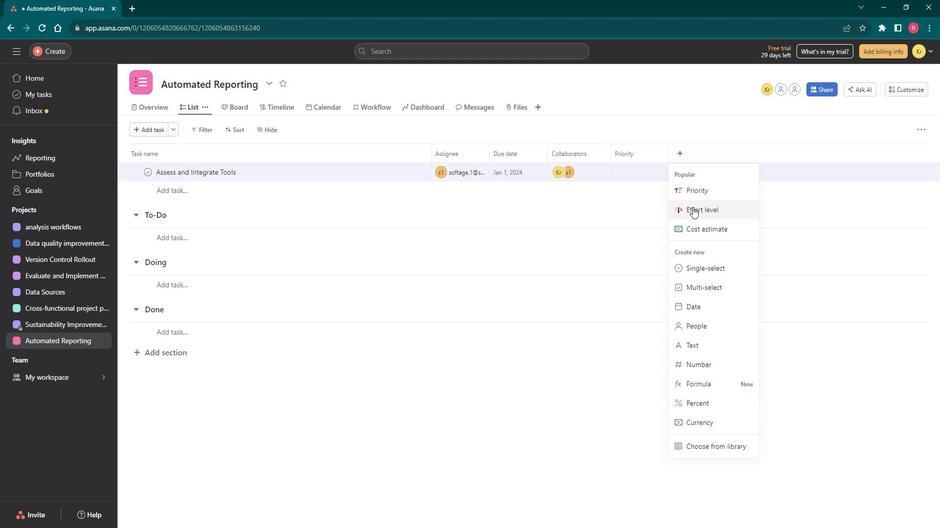 
Action: Mouse moved to (697, 404)
Screenshot: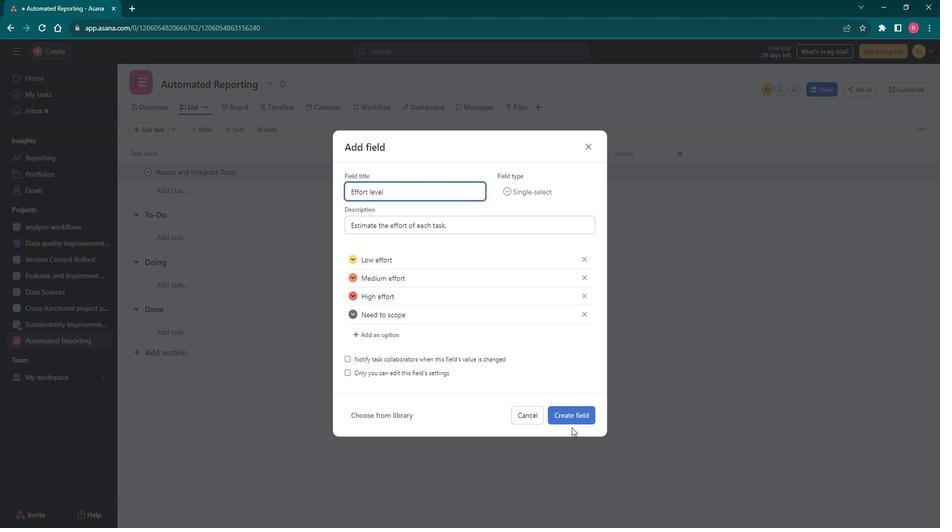 
Action: Mouse pressed left at (697, 404)
Screenshot: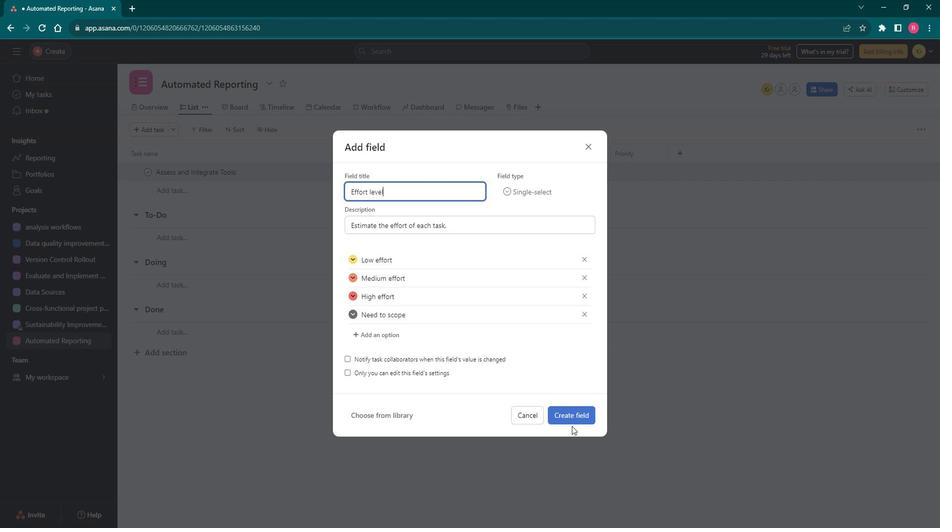 
Action: Mouse moved to (697, 394)
Screenshot: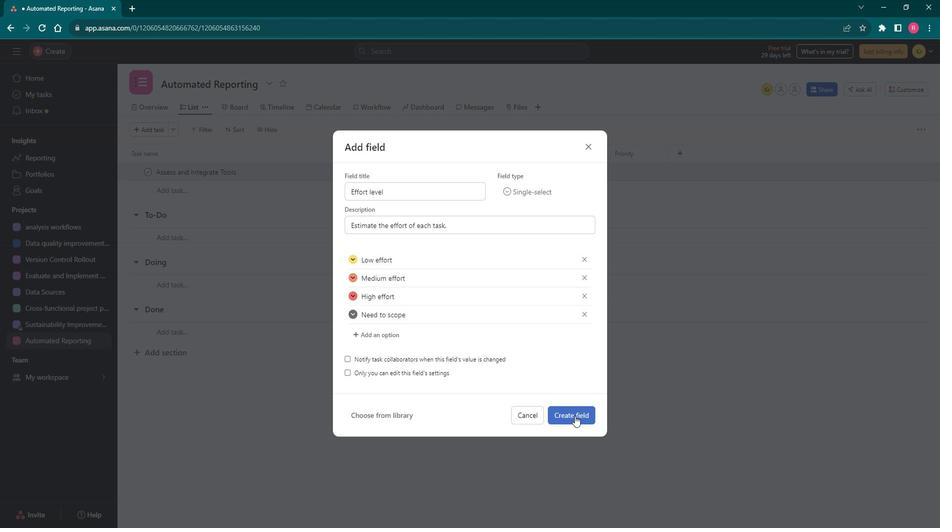 
Action: Mouse pressed left at (697, 394)
Screenshot: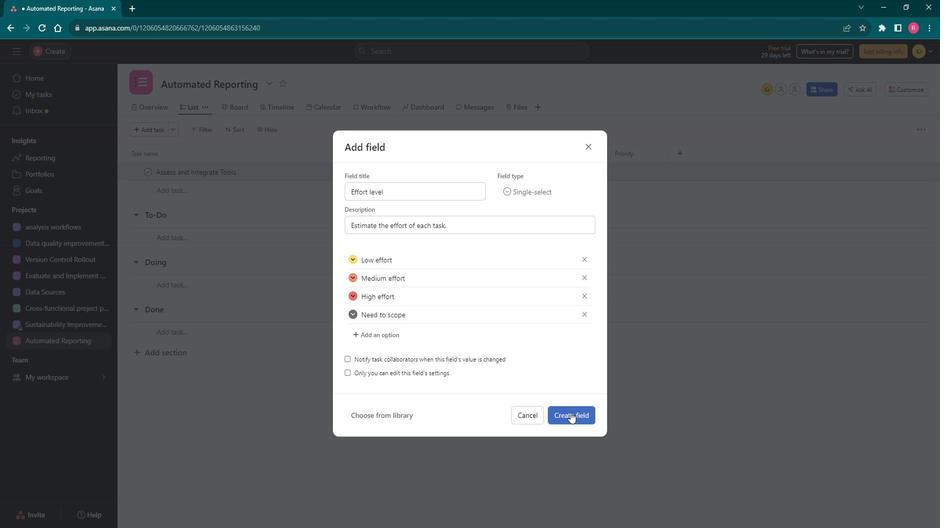 
Action: Mouse moved to (660, 215)
Screenshot: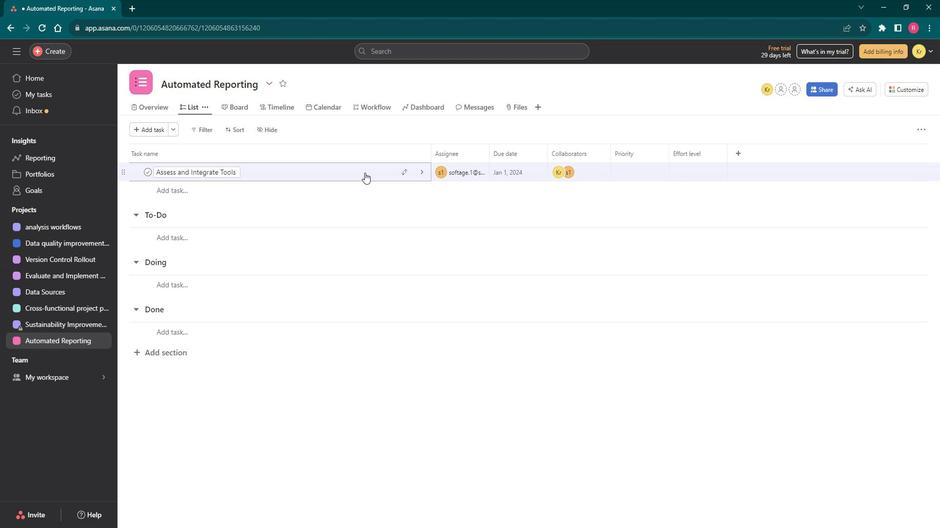 
Action: Mouse pressed left at (660, 215)
Screenshot: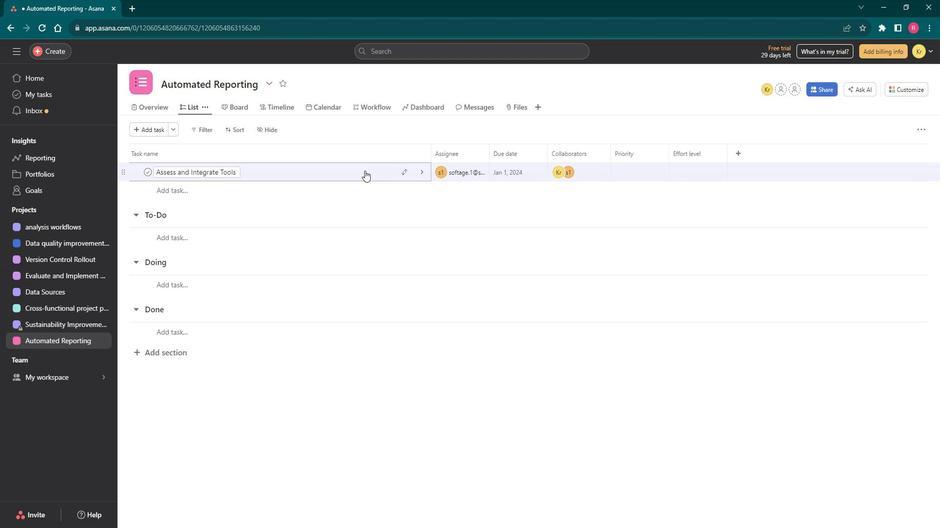 
Action: Mouse moved to (718, 278)
Screenshot: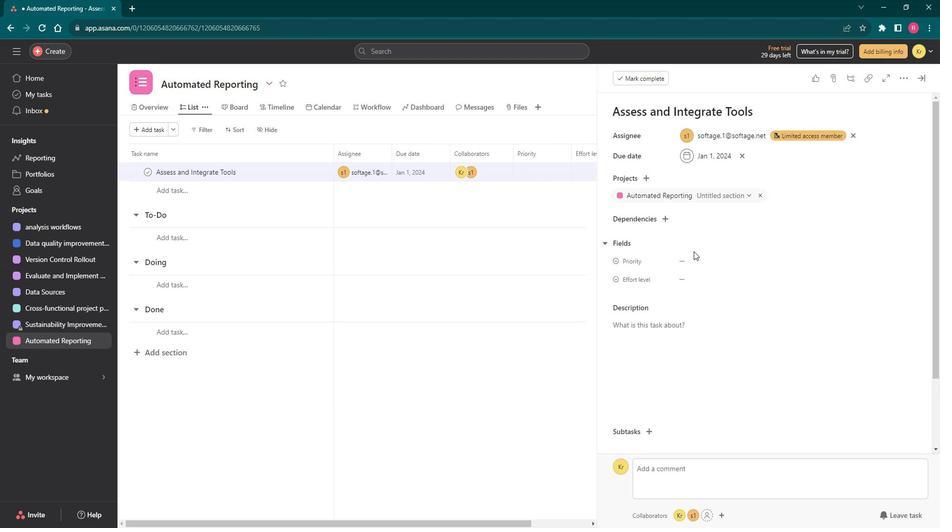 
Action: Mouse pressed left at (718, 278)
Screenshot: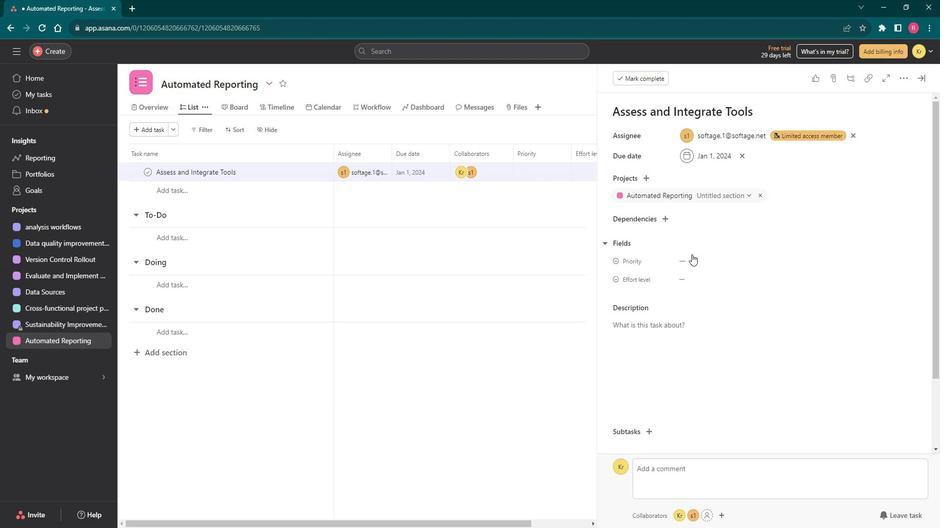 
Action: Mouse moved to (723, 311)
Screenshot: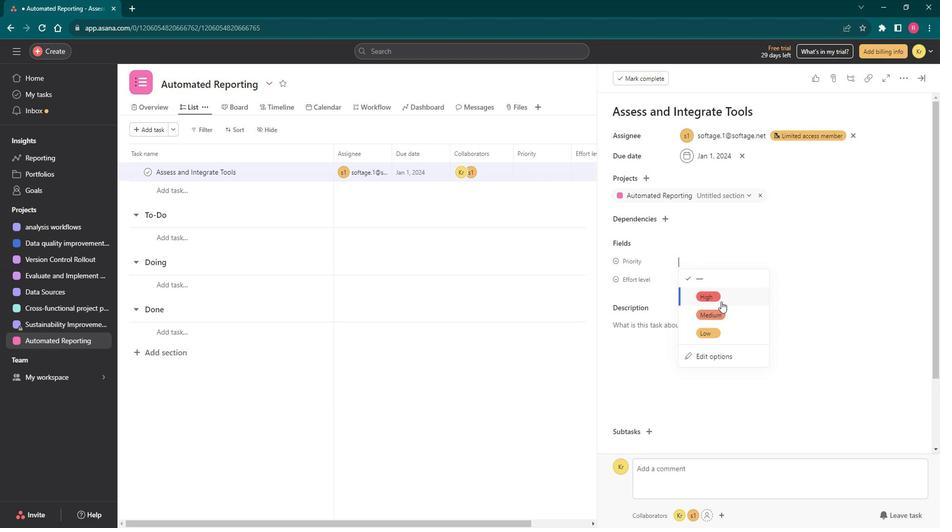
Action: Mouse pressed left at (723, 311)
Screenshot: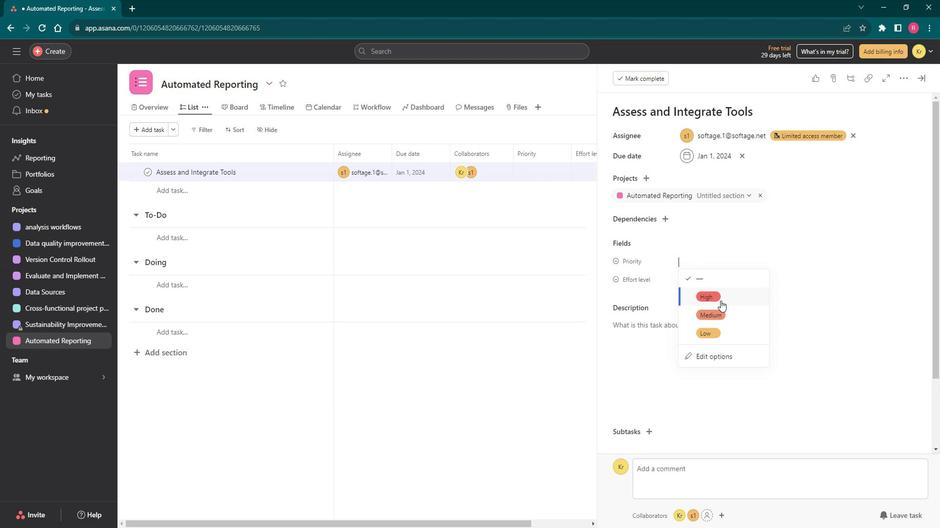 
Action: Mouse moved to (720, 289)
Screenshot: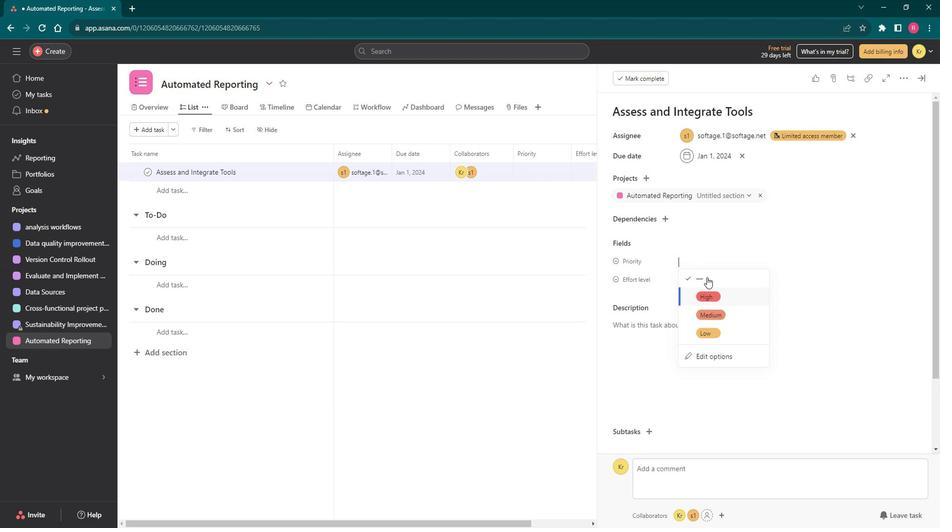 
Action: Mouse pressed left at (720, 289)
Screenshot: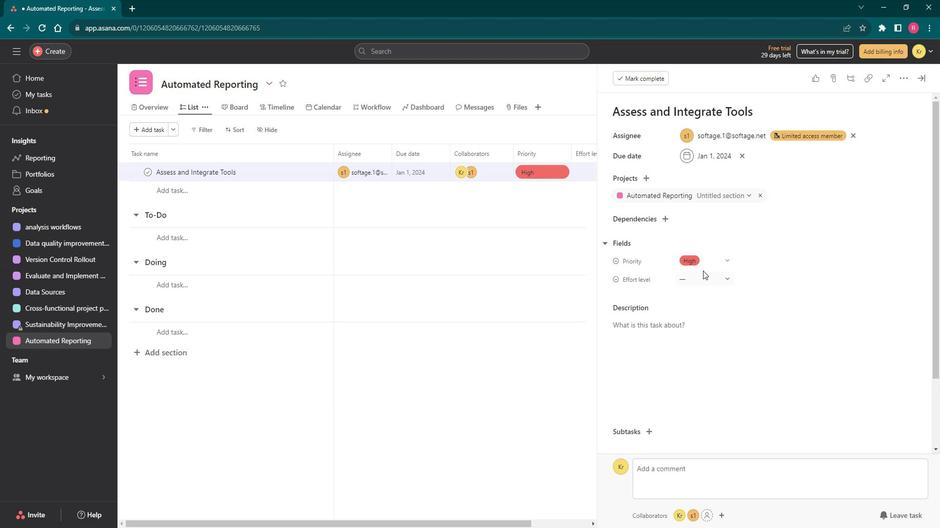 
Action: Mouse moved to (720, 295)
Screenshot: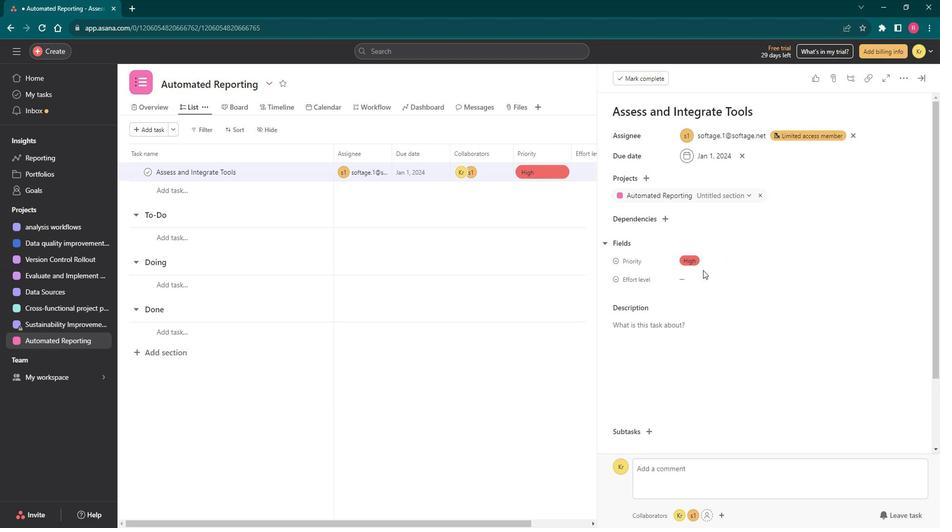 
Action: Mouse pressed left at (720, 295)
Screenshot: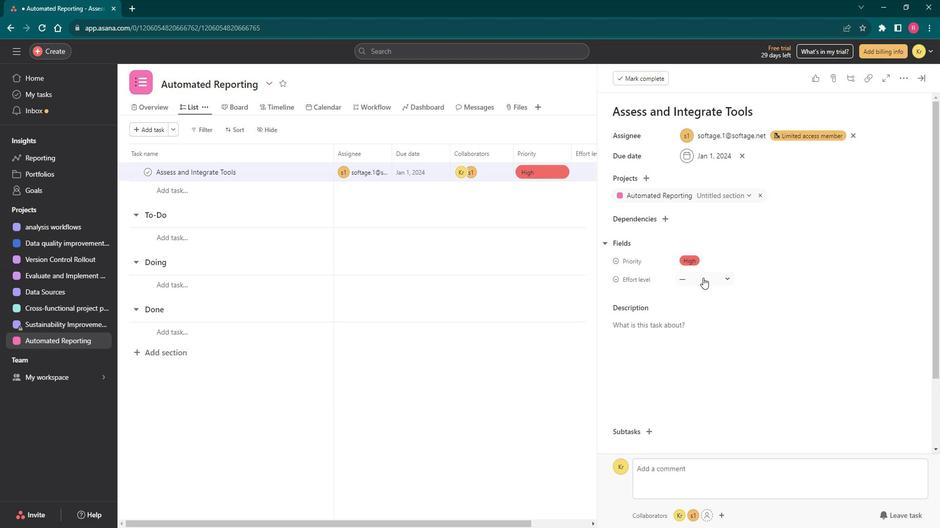 
Action: Mouse moved to (722, 335)
Screenshot: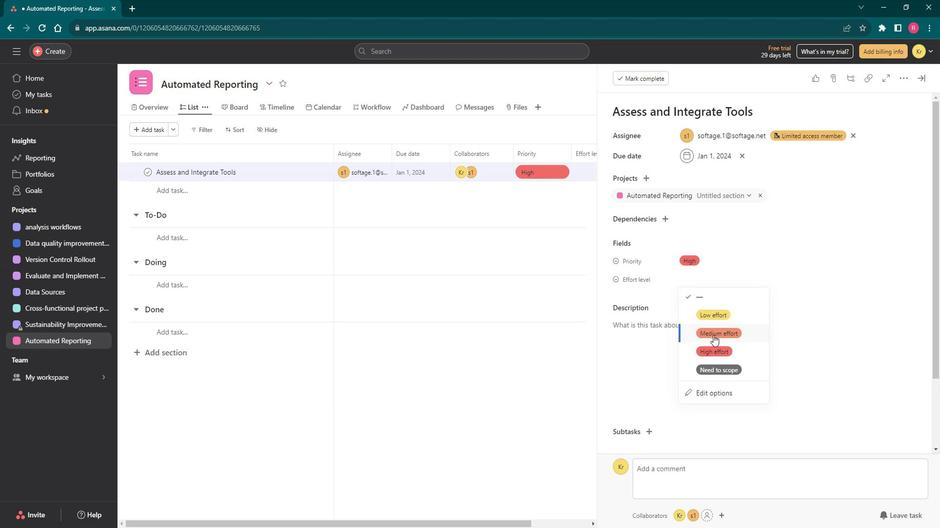 
Action: Mouse pressed left at (722, 335)
Screenshot: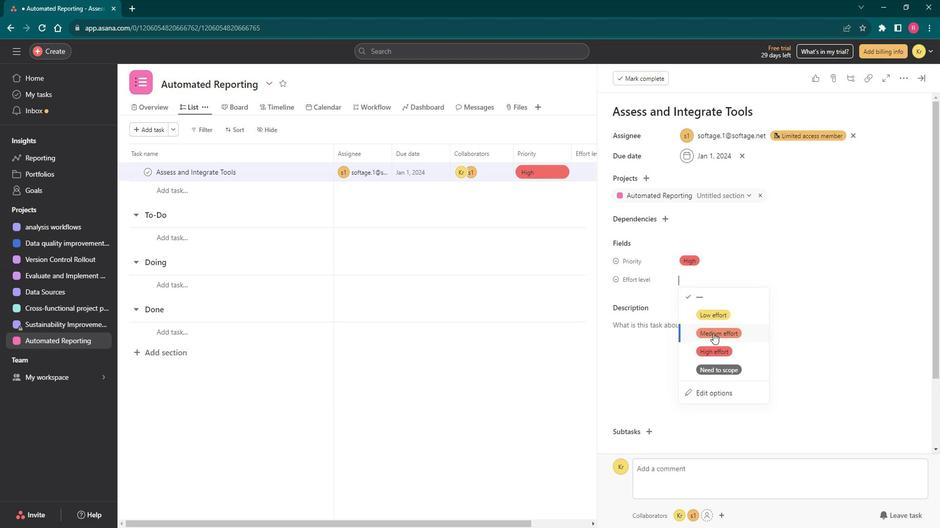 
Action: Mouse moved to (713, 336)
Screenshot: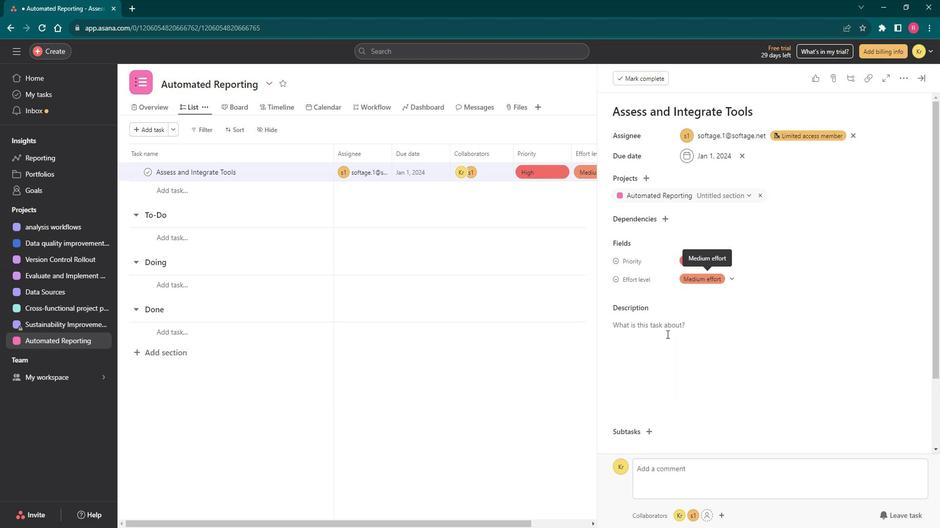 
Action: Mouse pressed left at (713, 336)
Screenshot: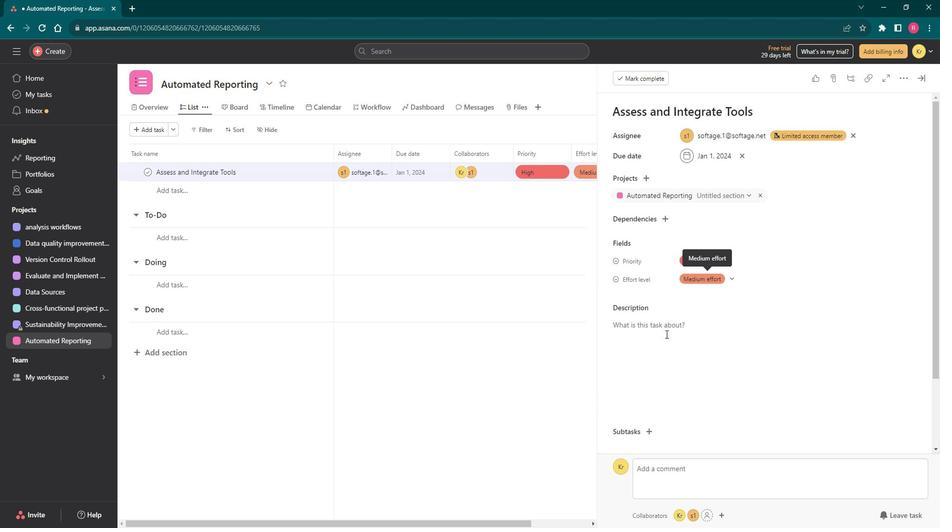 
Action: Key pressed <Key.shift><Key.shift><Key.shift><Key.shift><Key.shift><Key.shift><Key.shift><Key.shift><Key.shift><Key.shift><Key.shift>Assign<Key.space>team<Key.space>member<Key.space><Key.backspace>s<Key.space>to<Key.space>assess<Key.space>available<Key.space>tools<Key.space>for<Key.space>automated<Key.space>project<Key.space>reporting<Key.space>and<Key.space>subsequently<Key.space>integrate<Key.space>the<Key.space>chosen<Key.space>tool<Key.space>into<Key.space>our<Key.space>project<Key.space>management<Key.space>workflow.
Screenshot: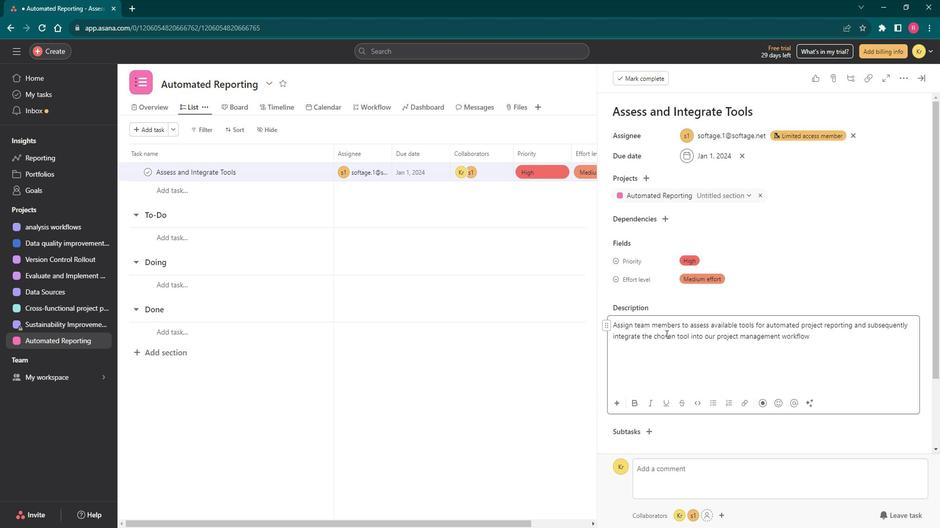 
Action: Mouse moved to (558, 217)
Screenshot: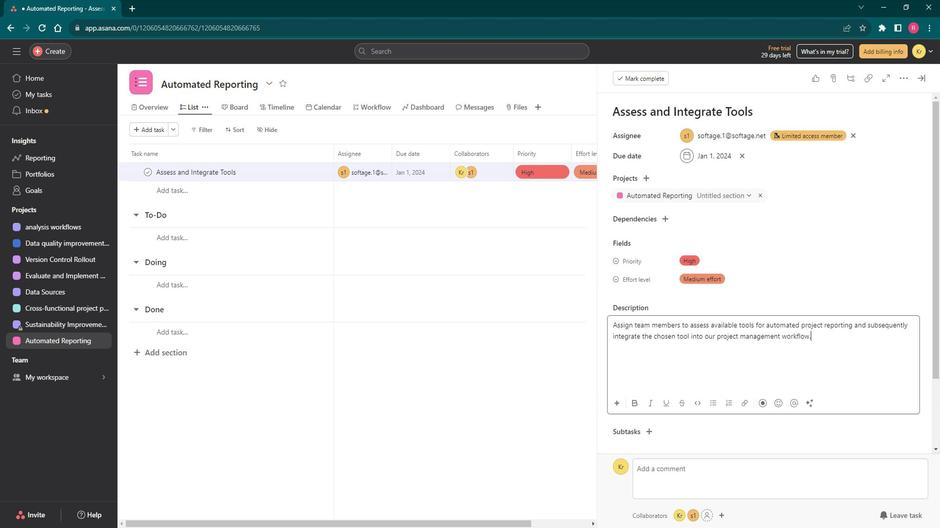 
Action: Mouse scrolled (558, 216) with delta (0, 0)
Screenshot: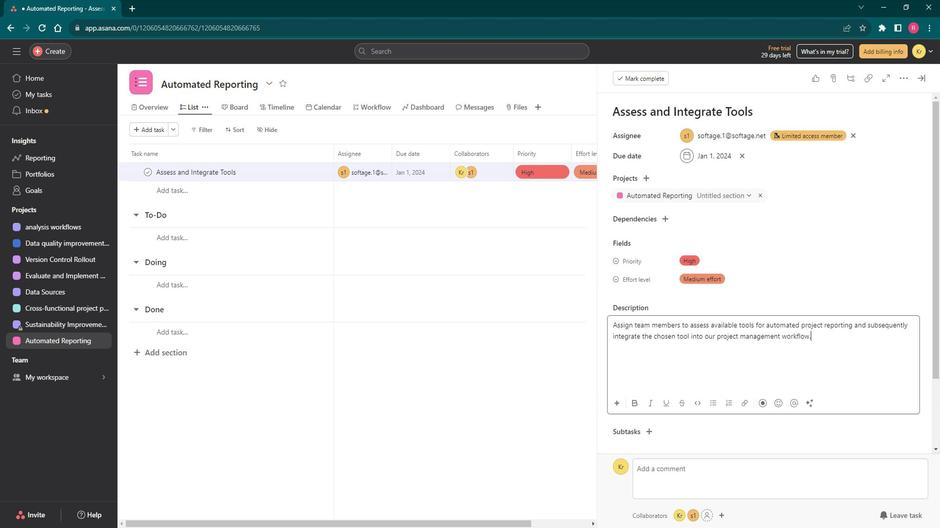 
Action: Mouse moved to (559, 211)
Screenshot: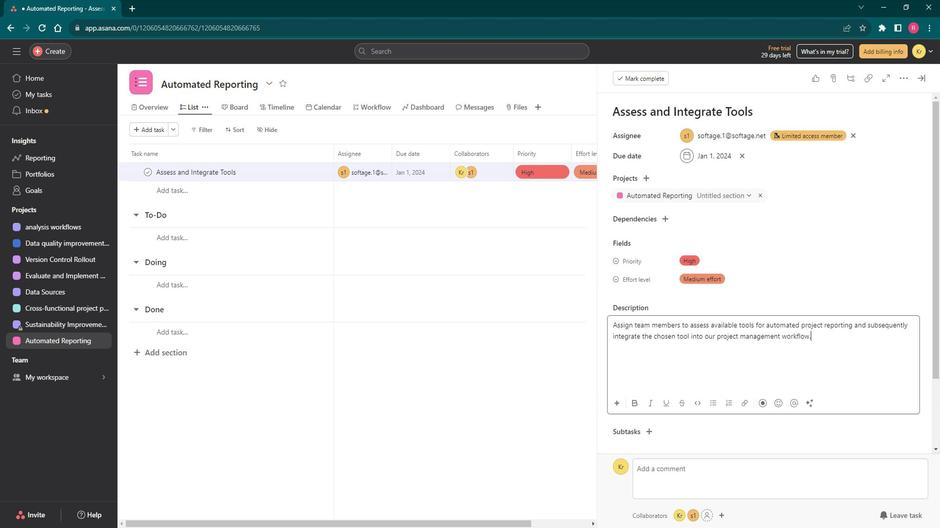 
Action: Mouse scrolled (559, 211) with delta (0, 0)
Screenshot: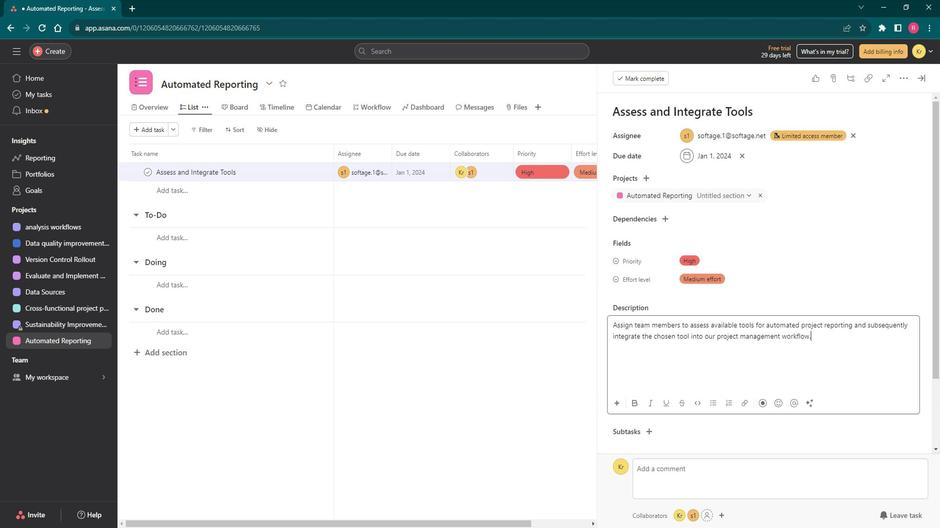 
Action: Mouse moved to (560, 211)
Screenshot: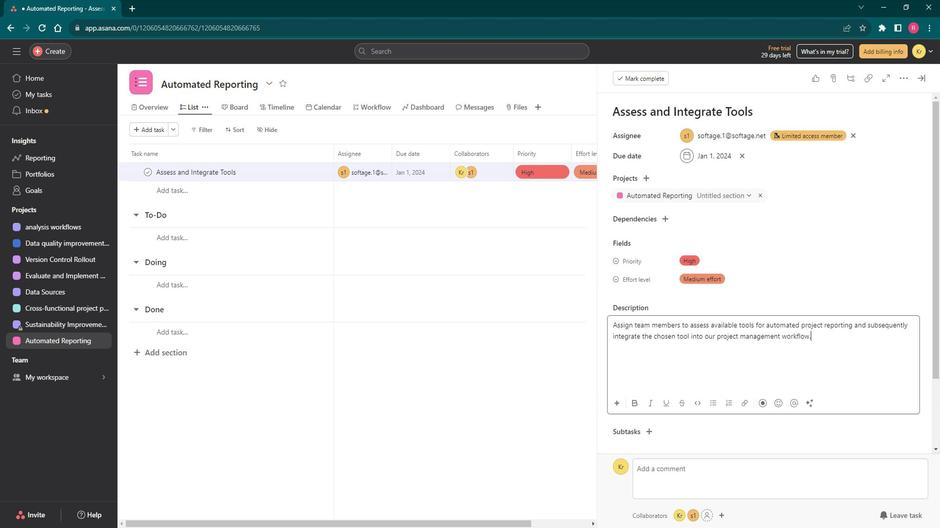 
Action: Mouse scrolled (560, 210) with delta (0, 0)
Screenshot: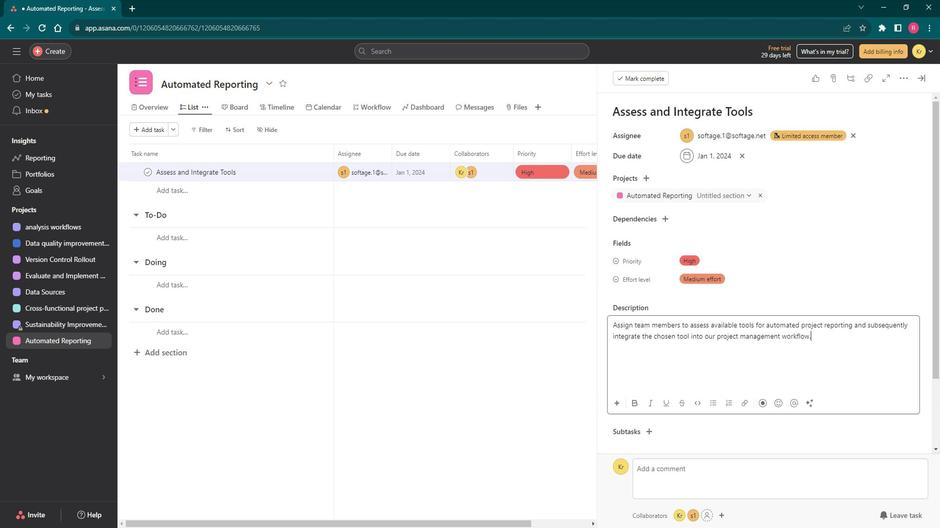 
Action: Mouse moved to (561, 189)
Screenshot: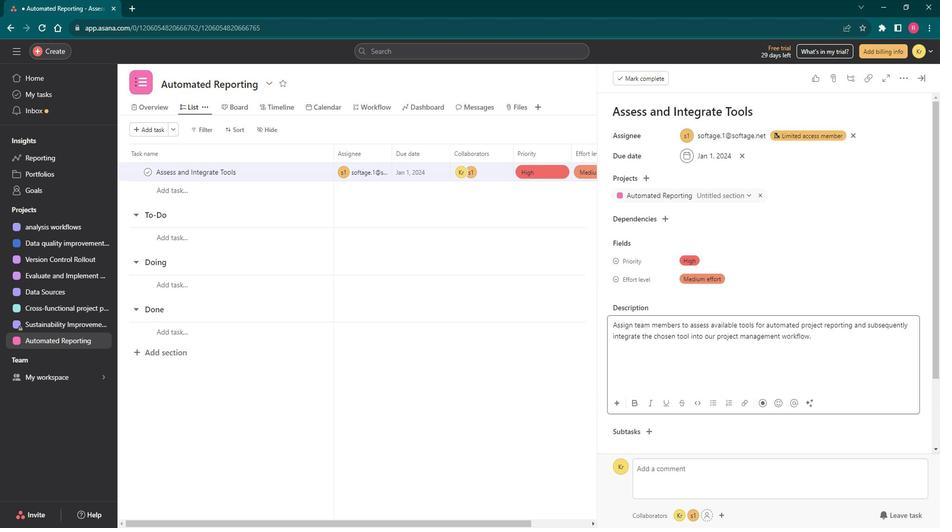 
Action: Mouse scrolled (561, 189) with delta (0, 0)
Screenshot: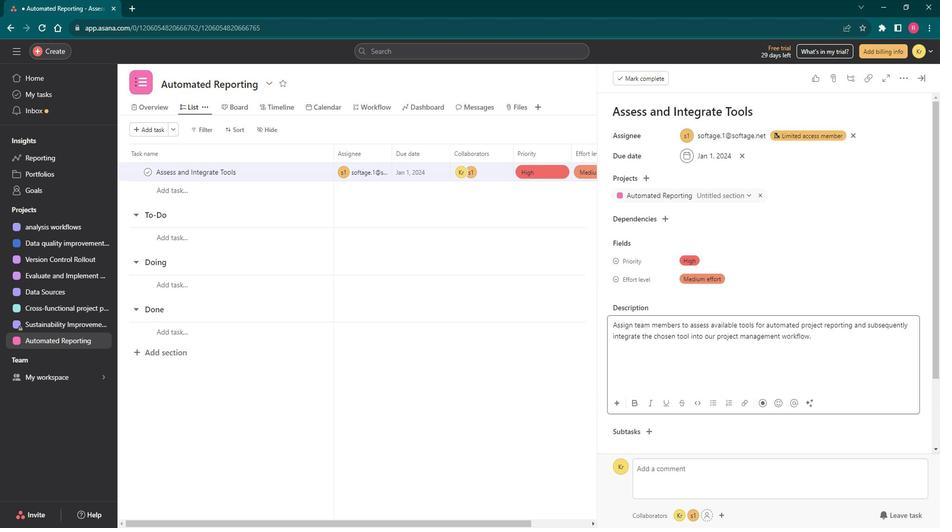 
Action: Mouse scrolled (561, 189) with delta (0, 0)
Screenshot: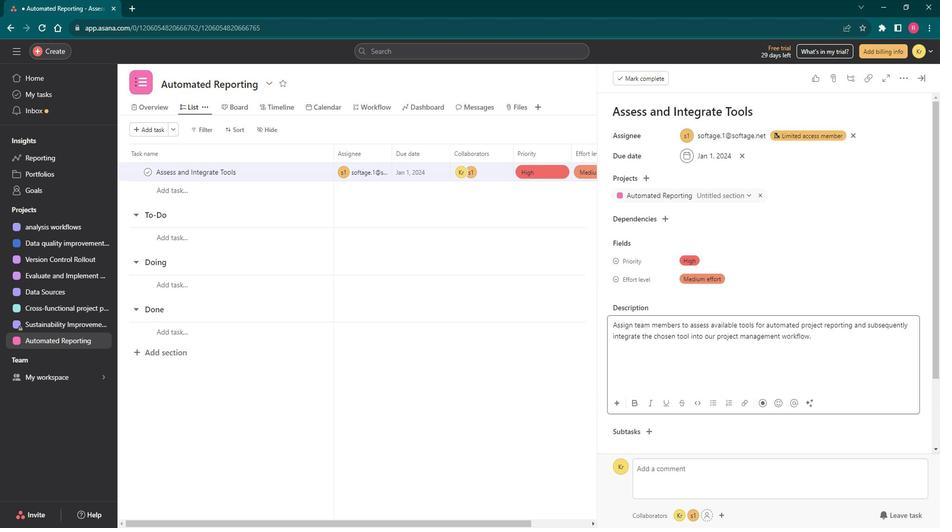 
Action: Mouse moved to (561, 188)
Screenshot: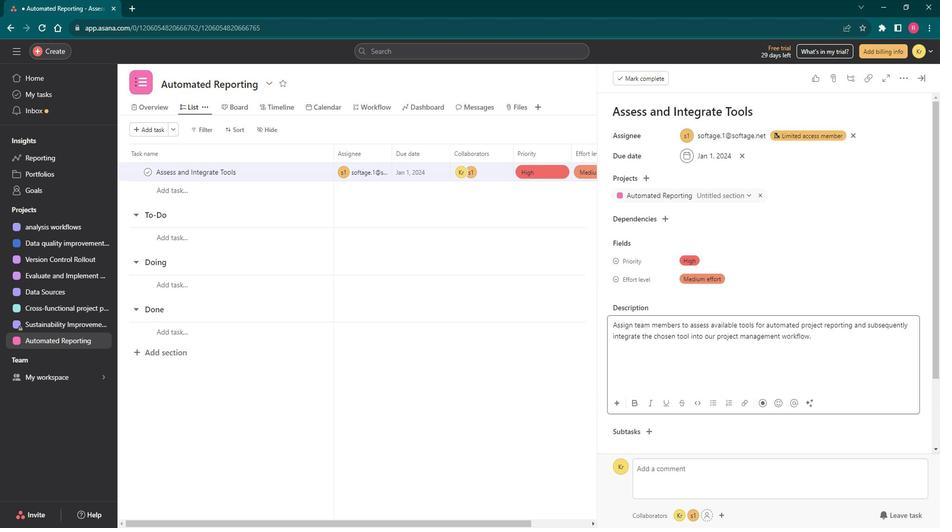 
Action: Mouse scrolled (561, 188) with delta (0, 0)
Screenshot: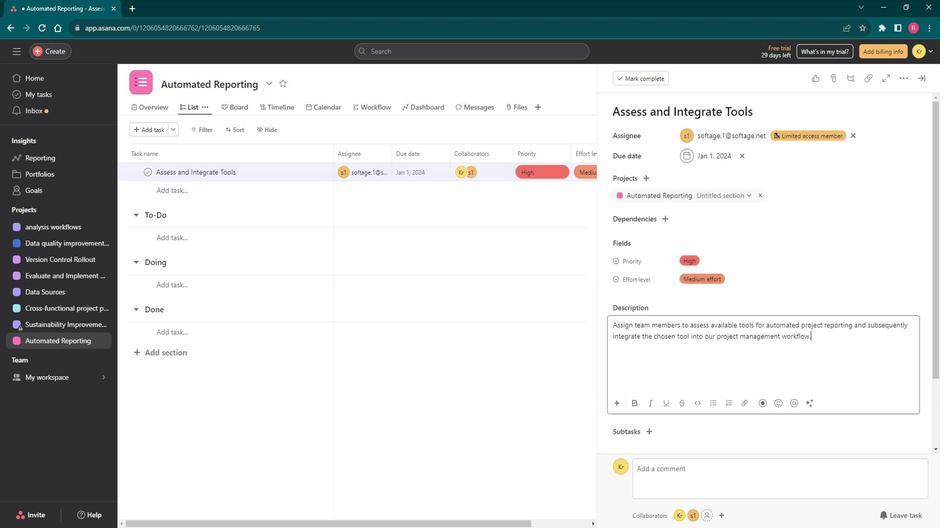 
Action: Mouse moved to (739, 192)
Screenshot: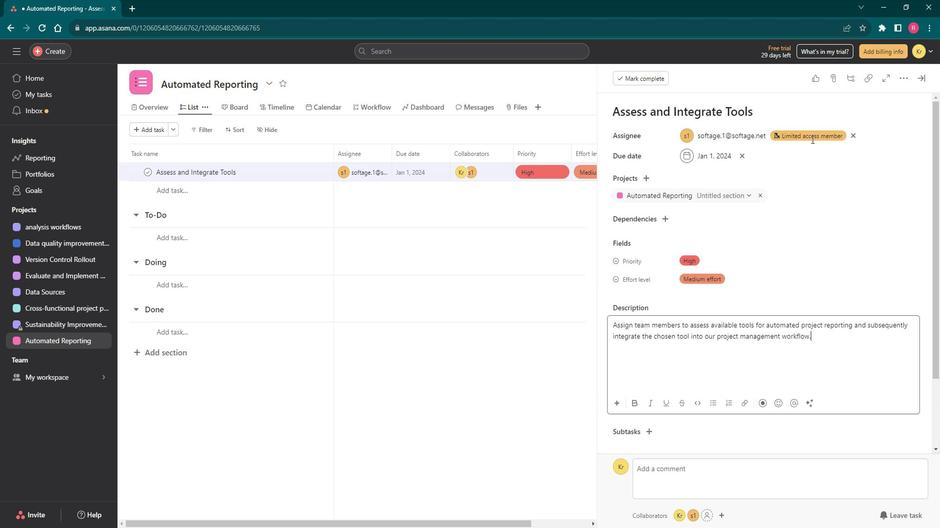 
Action: Mouse pressed left at (739, 192)
Screenshot: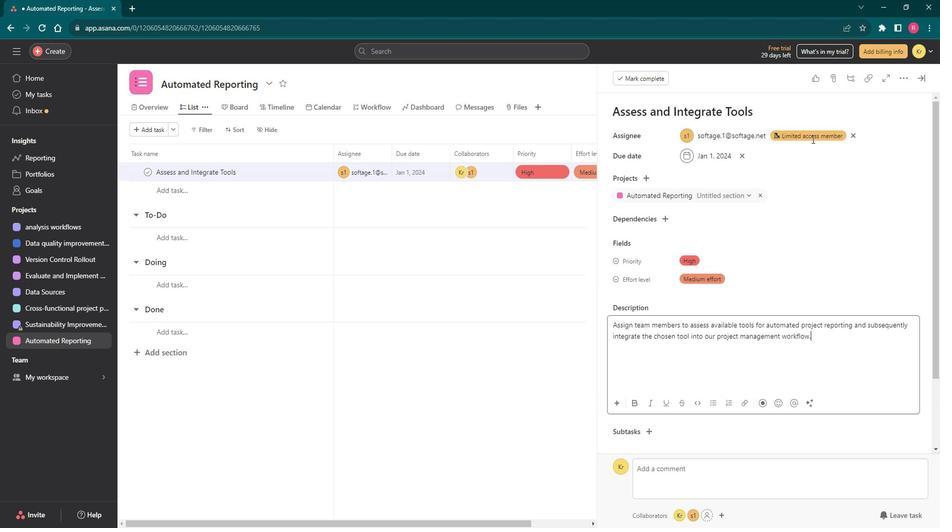 
Action: Mouse moved to (728, 250)
Screenshot: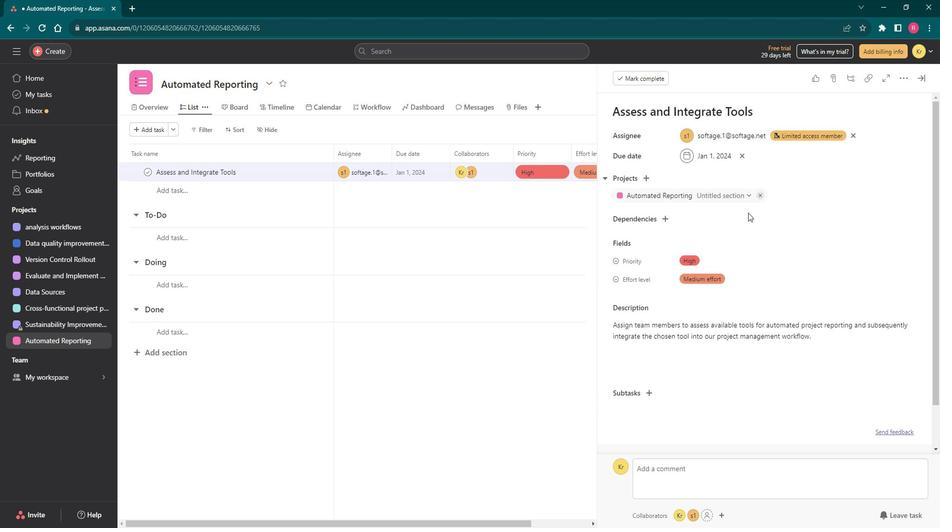
Action: Mouse scrolled (728, 249) with delta (0, 0)
Screenshot: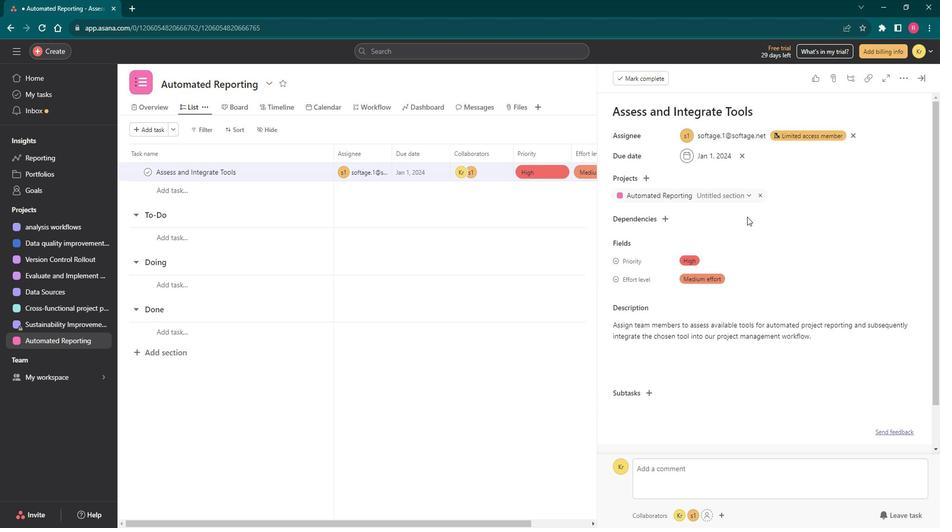 
Action: Mouse moved to (728, 250)
Screenshot: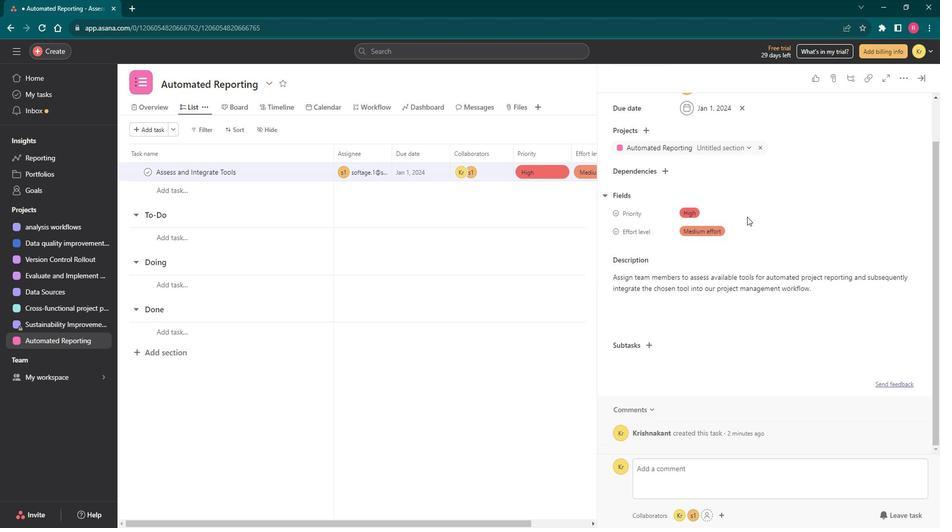 
Action: Mouse scrolled (728, 250) with delta (0, 0)
Screenshot: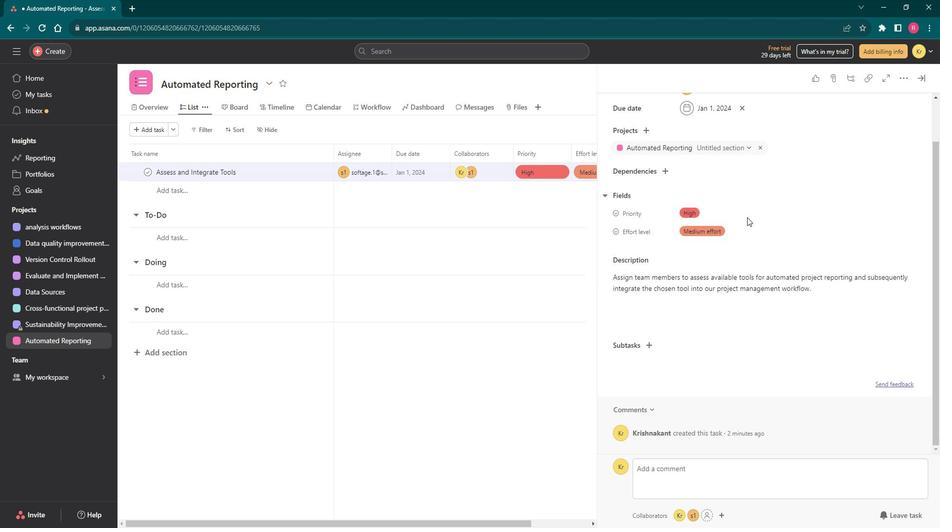 
Action: Mouse moved to (710, 346)
Screenshot: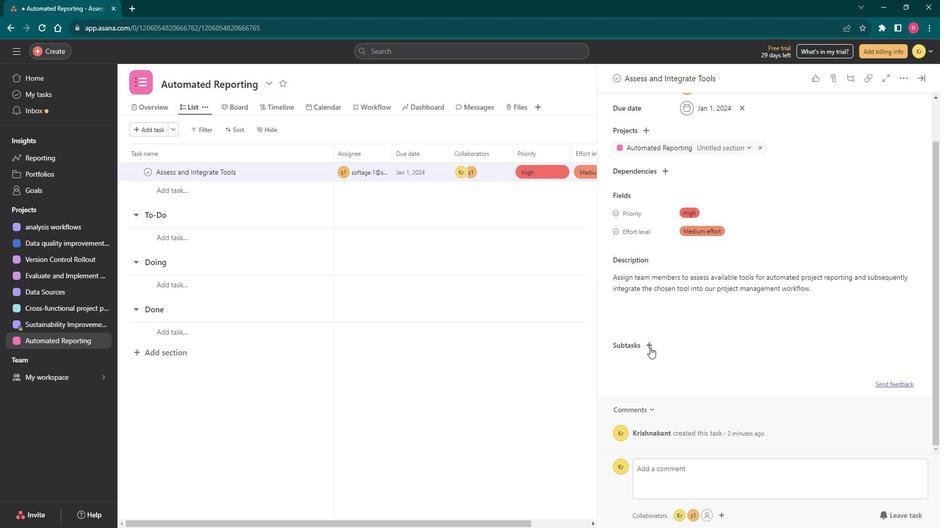 
Action: Mouse pressed left at (710, 346)
Screenshot: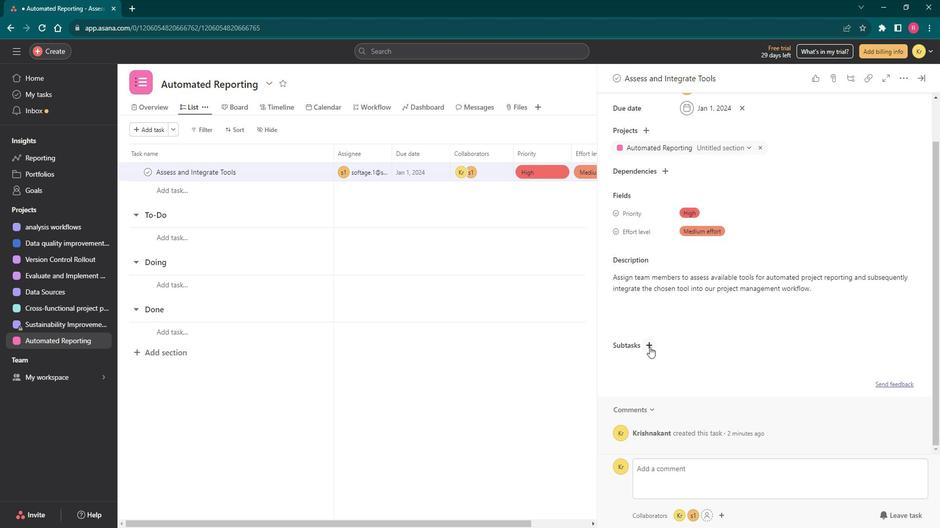 
Action: Mouse moved to (710, 338)
Screenshot: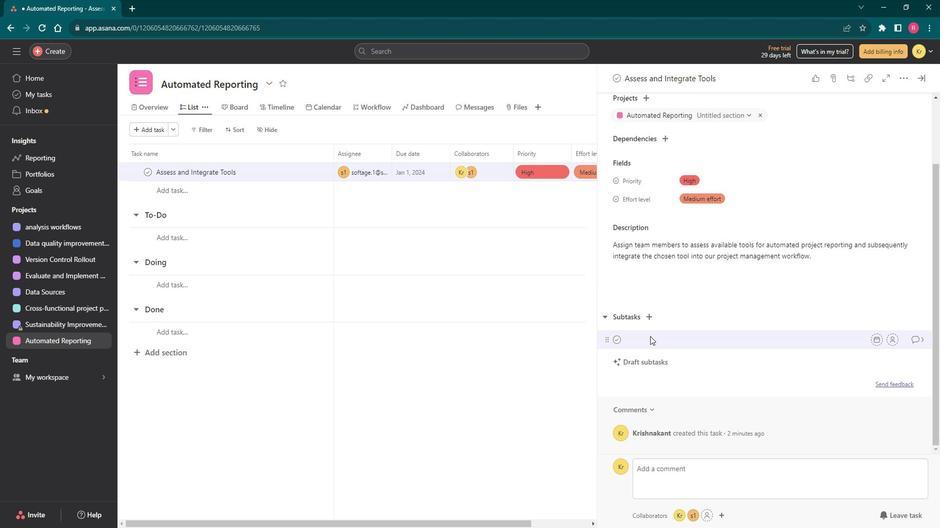 
Action: Mouse scrolled (710, 338) with delta (0, 0)
Screenshot: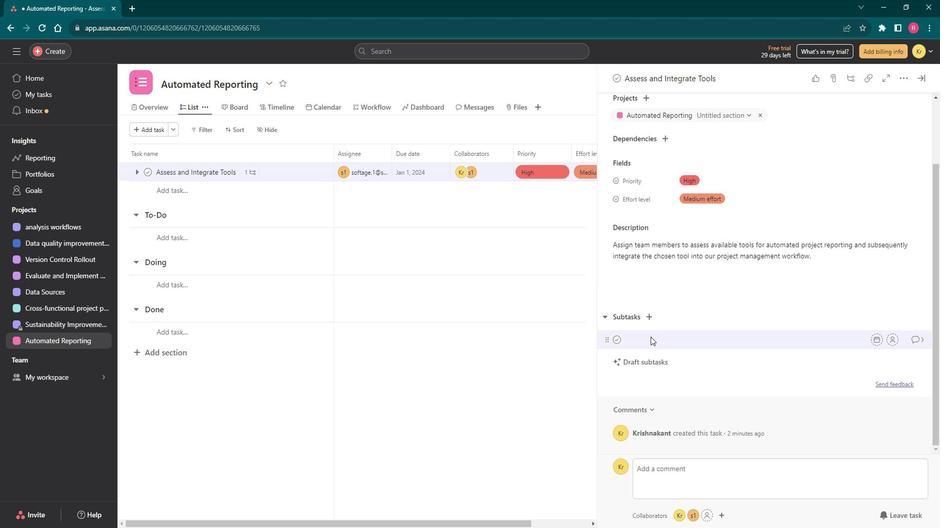
Action: Mouse moved to (717, 315)
Screenshot: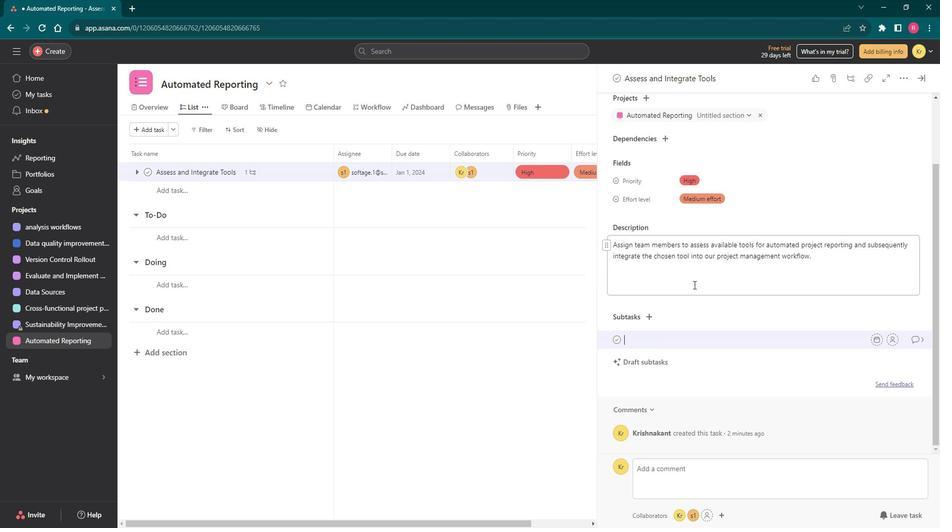 
Action: Mouse pressed right at (717, 315)
Screenshot: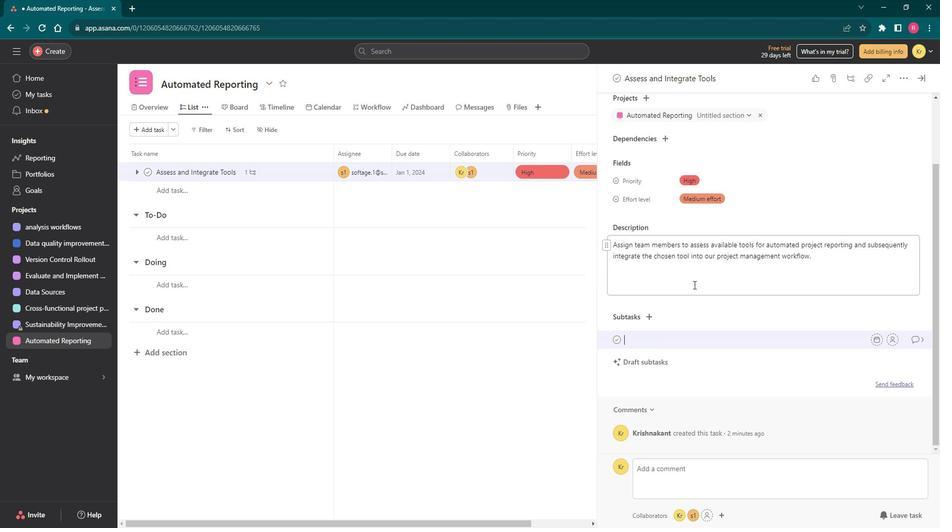 
Action: Mouse moved to (710, 341)
Screenshot: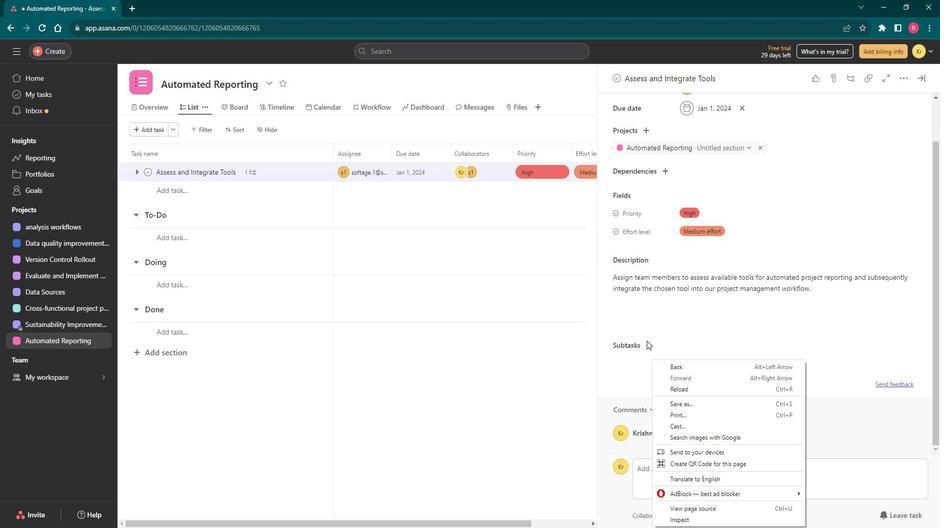 
Action: Mouse pressed left at (710, 341)
Screenshot: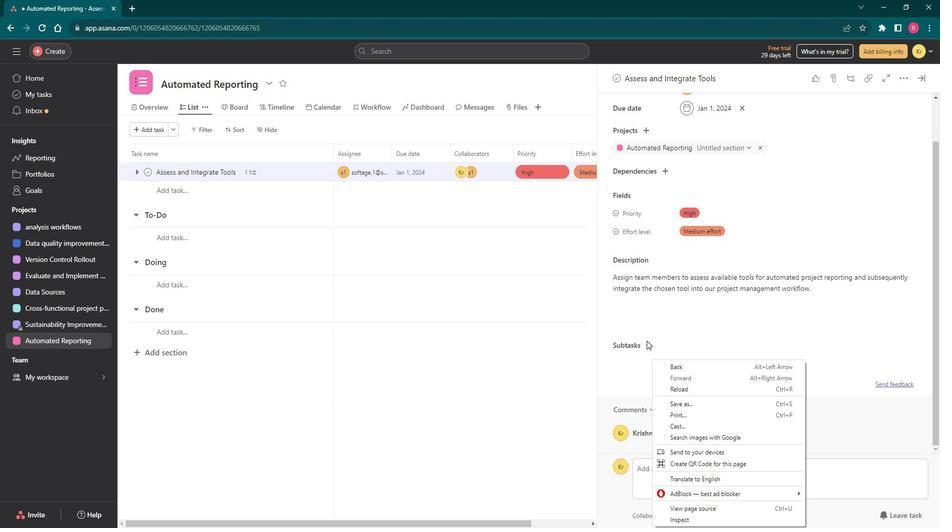 
Action: Mouse moved to (710, 343)
Screenshot: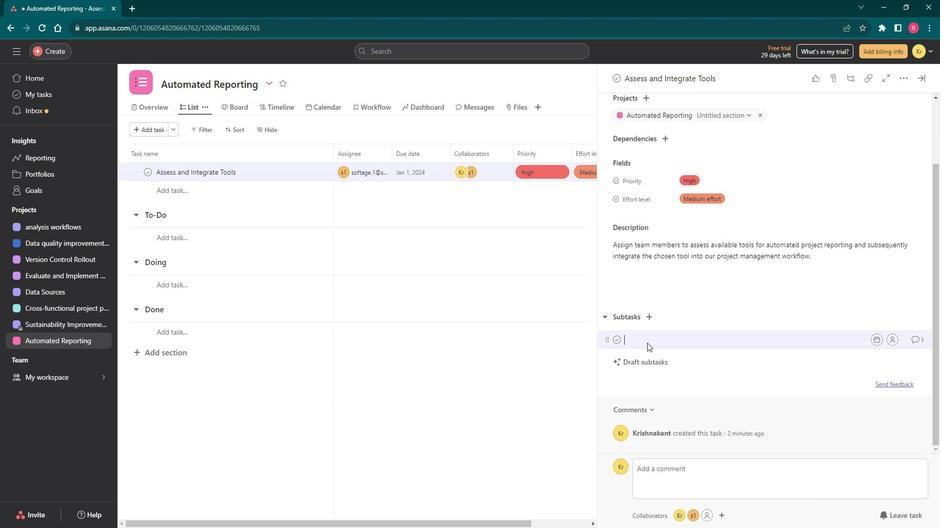 
Action: Key pressed <Key.shift><Key.shift><Key.shift>Investigate<Key.space>available<Key.space>automated<Key.space>reporting<Key.space>tools<Key.space>in<Key.space>the<Key.space>market.<Key.enter><Key.shift><Key.shift>Evaluate<Key.space>the<Key.space>feature<Key.space><Key.backspace>s<Key.space><Key.backspace>,<Key.space>compatibility,<Key.space>and<Key.space>user<Key.space>reviews<Key.space>of<Key.space>each<Key.space>tools.<Key.enter><Key.shift>Idenfifi<Key.backspace><Key.backspace>y<Key.space><Key.backspace><Key.backspace><Key.backspace><Key.backspace>tify<Key.space>tools<Key.space>that<Key.space>align<Key.space>with<Key.space>our<Key.space>project<Key.space>reporting<Key.space>requirements.
Screenshot: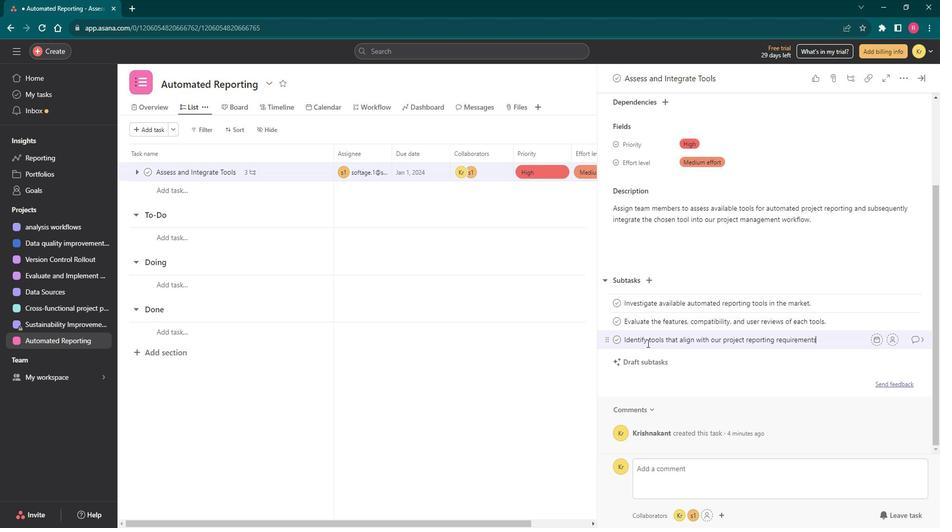 
Action: Mouse moved to (751, 313)
Screenshot: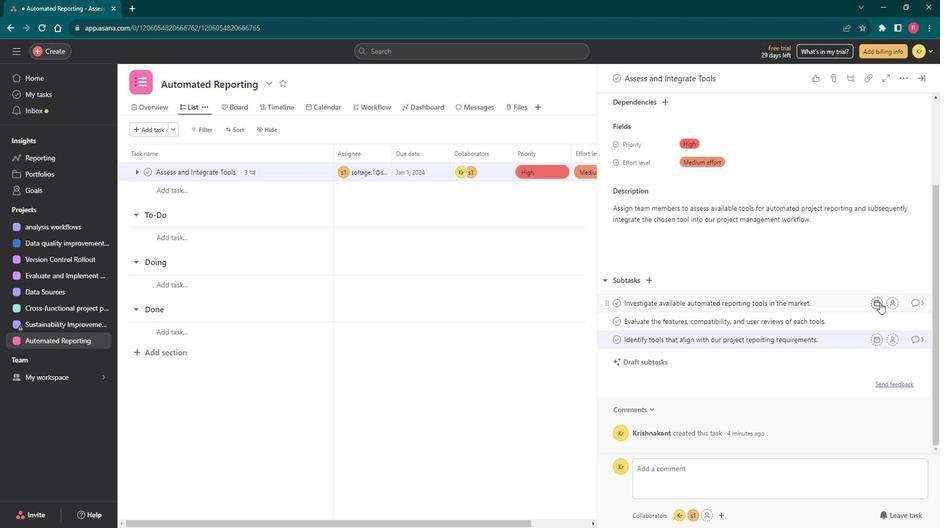 
Action: Mouse pressed left at (751, 313)
Screenshot: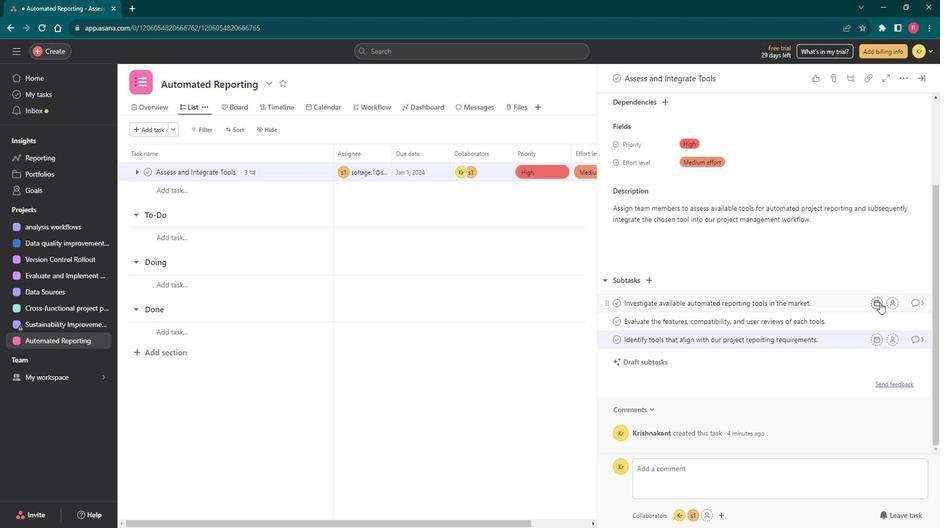 
Action: Mouse moved to (750, 349)
Screenshot: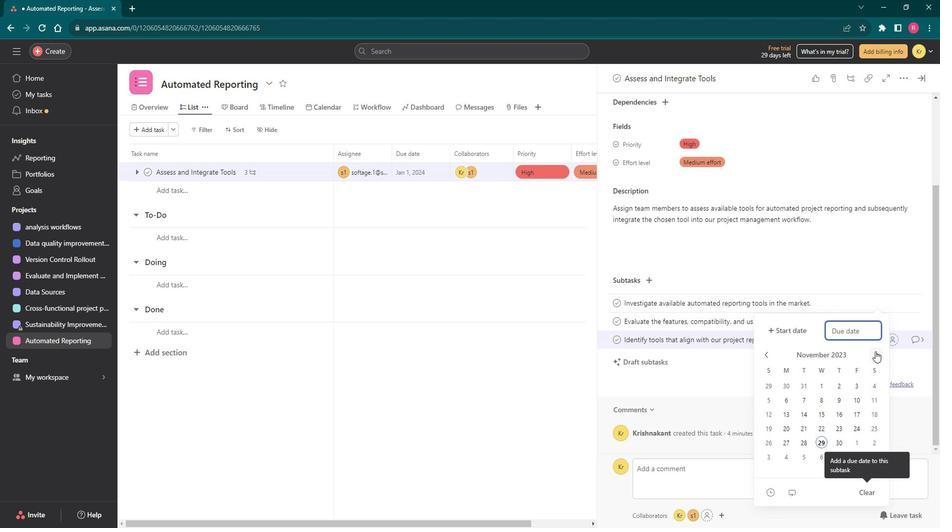 
Action: Mouse pressed left at (750, 349)
Screenshot: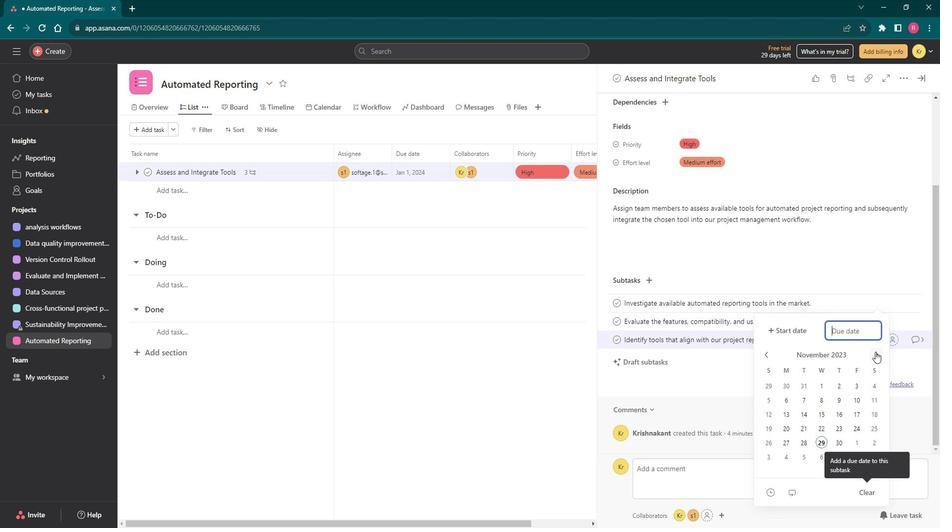 
Action: Mouse moved to (750, 349)
Screenshot: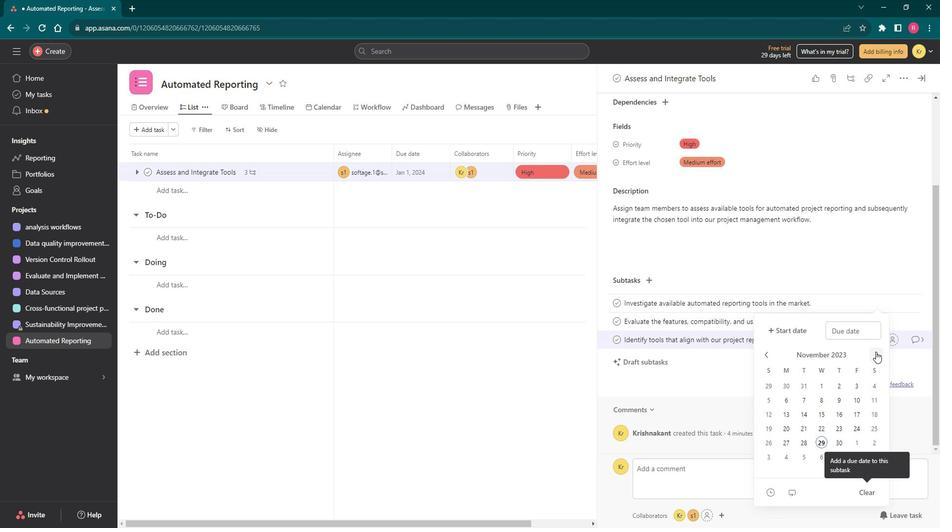 
Action: Mouse pressed left at (750, 349)
Screenshot: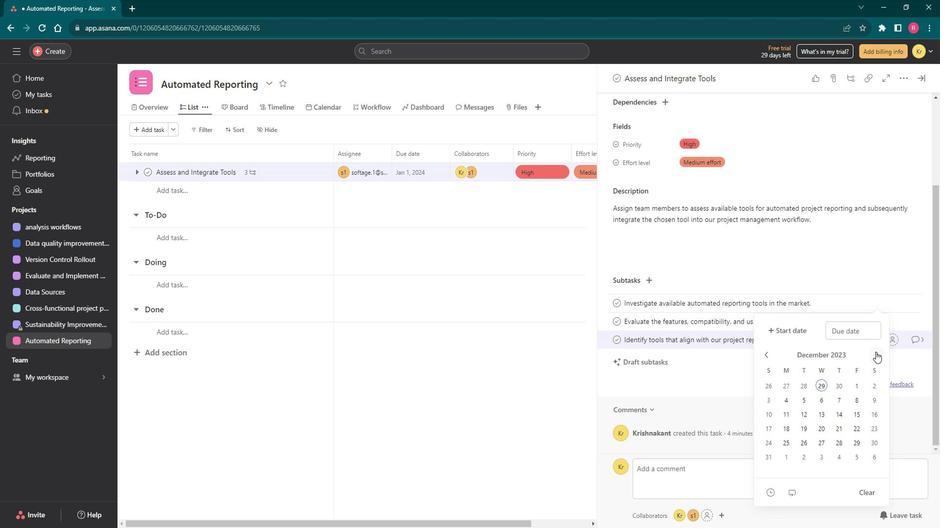 
Action: Mouse moved to (735, 376)
Screenshot: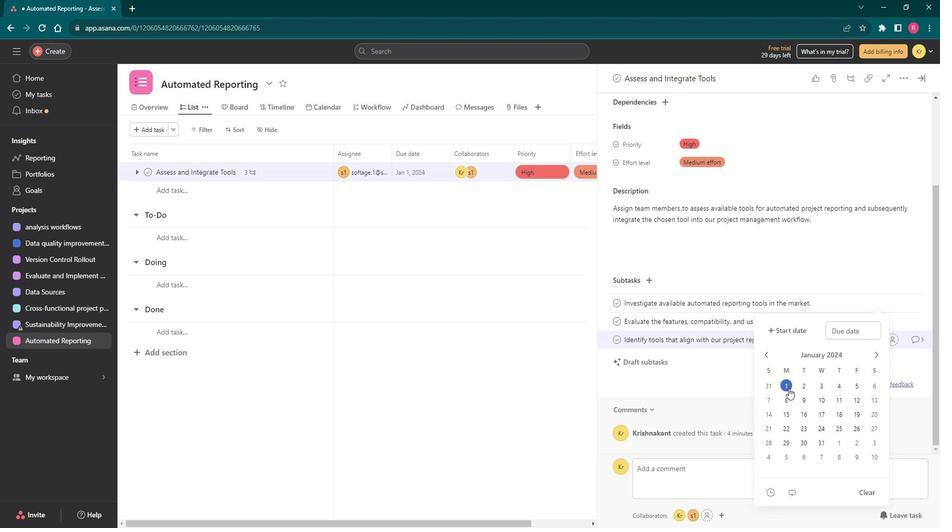 
Action: Mouse pressed left at (735, 376)
Screenshot: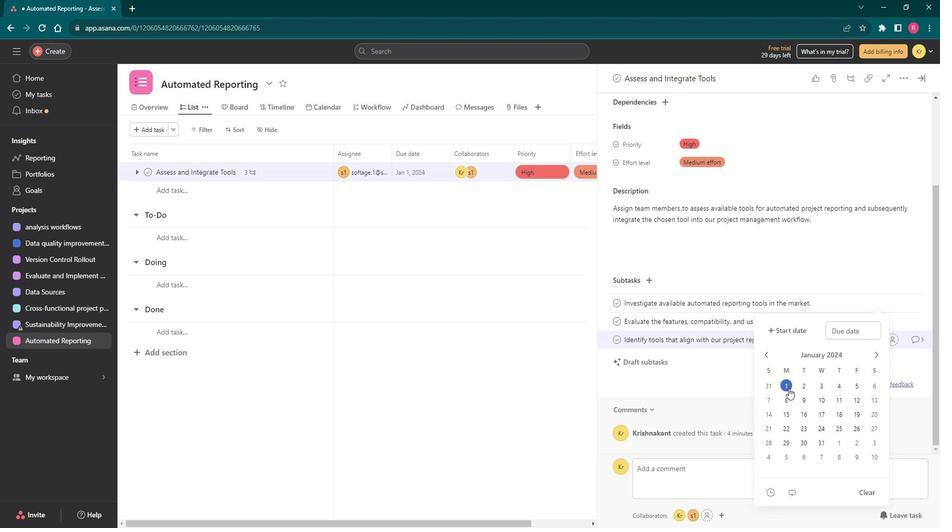 
Action: Mouse moved to (743, 305)
Screenshot: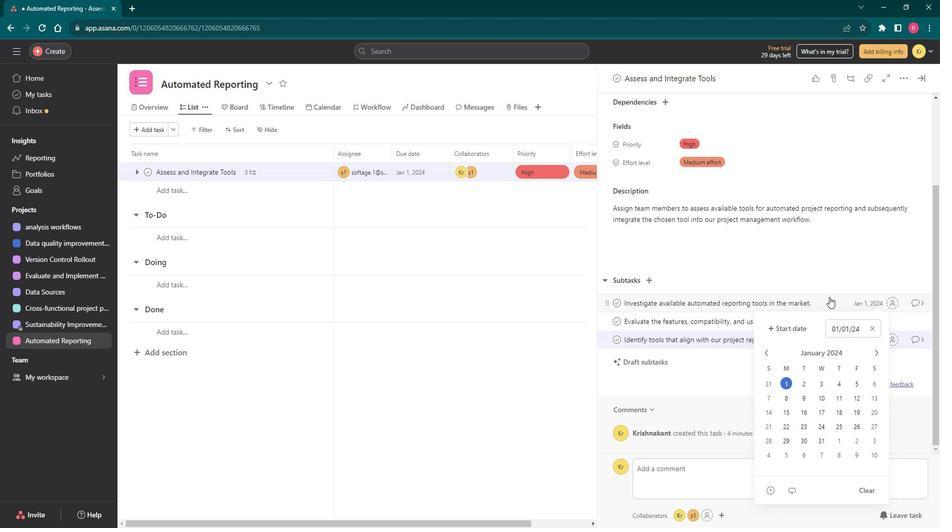
Action: Mouse pressed left at (743, 305)
Screenshot: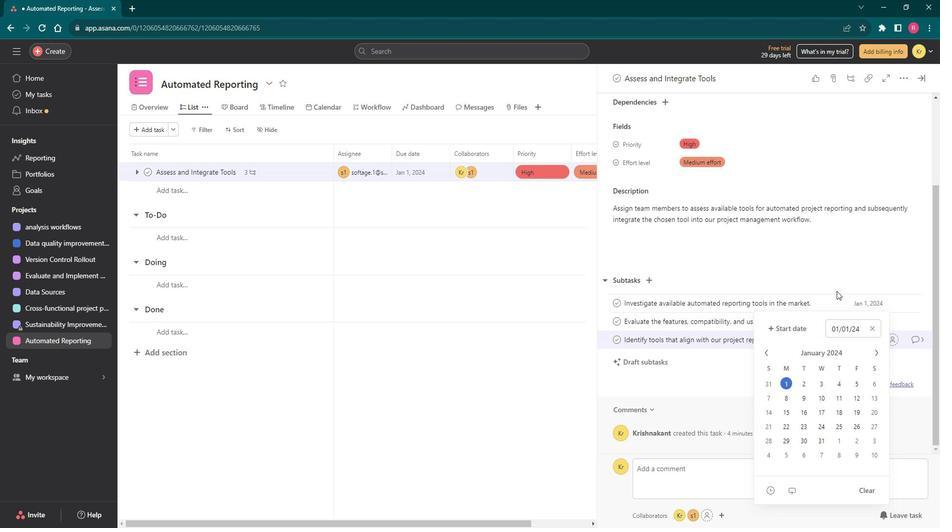 
Action: Mouse moved to (750, 327)
Screenshot: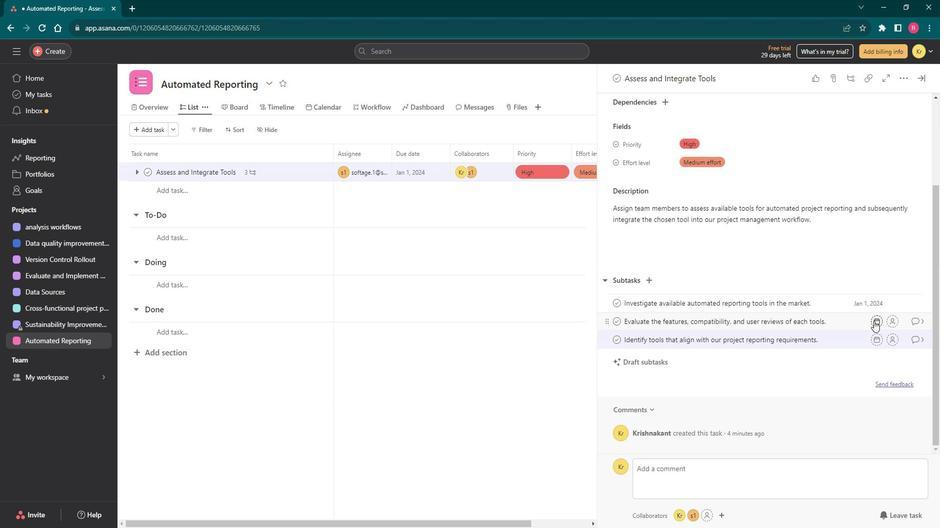 
Action: Mouse pressed left at (750, 327)
Screenshot: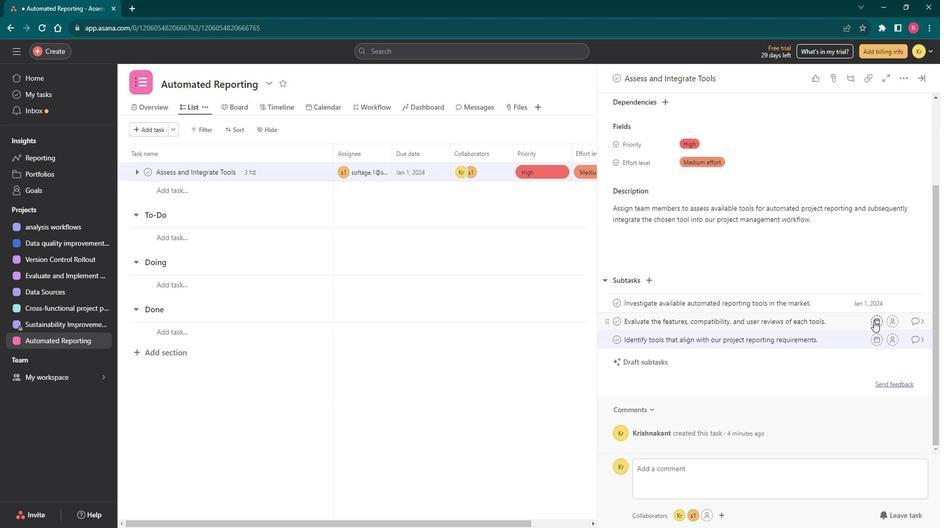 
Action: Mouse moved to (751, 206)
Screenshot: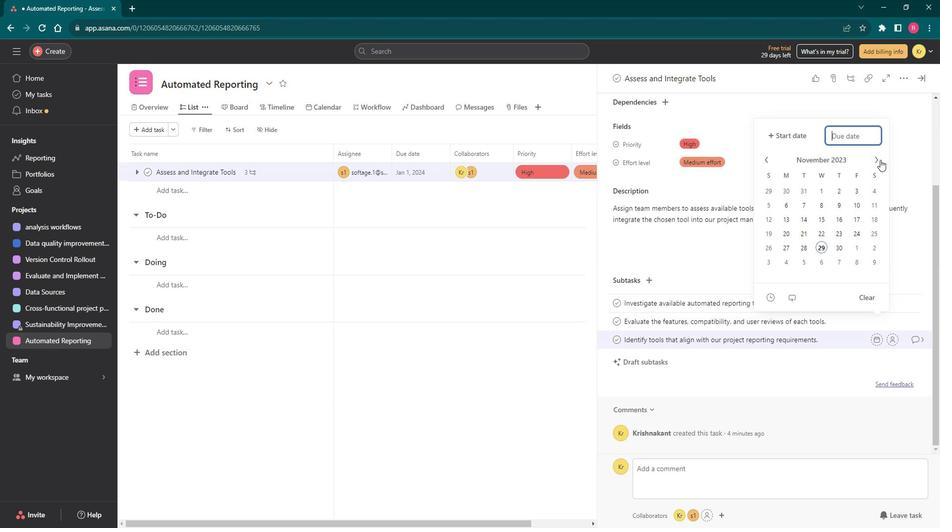 
Action: Mouse pressed left at (751, 206)
Screenshot: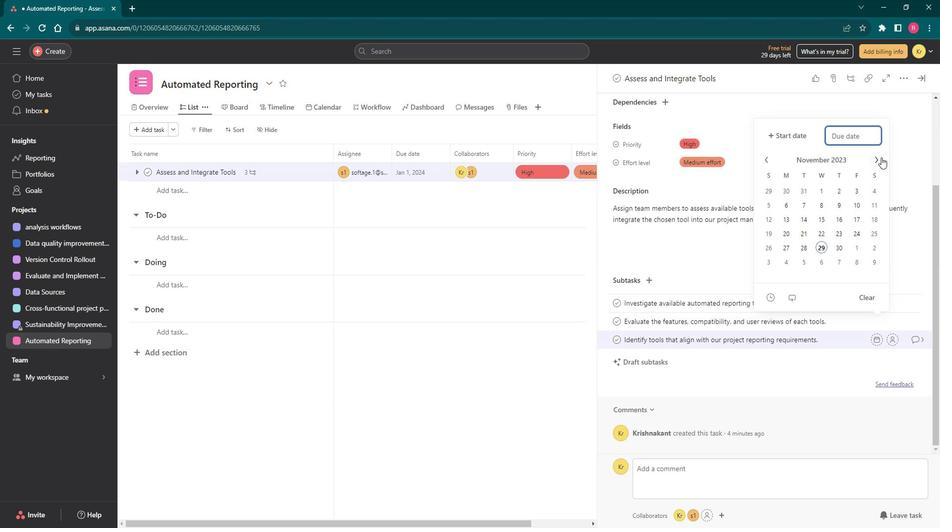 
Action: Mouse pressed left at (751, 206)
Screenshot: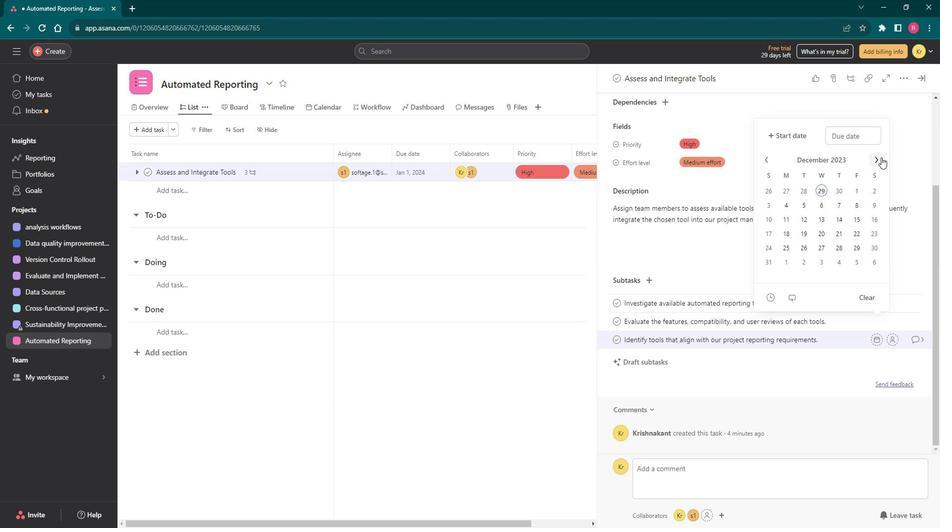 
Action: Mouse moved to (736, 233)
Screenshot: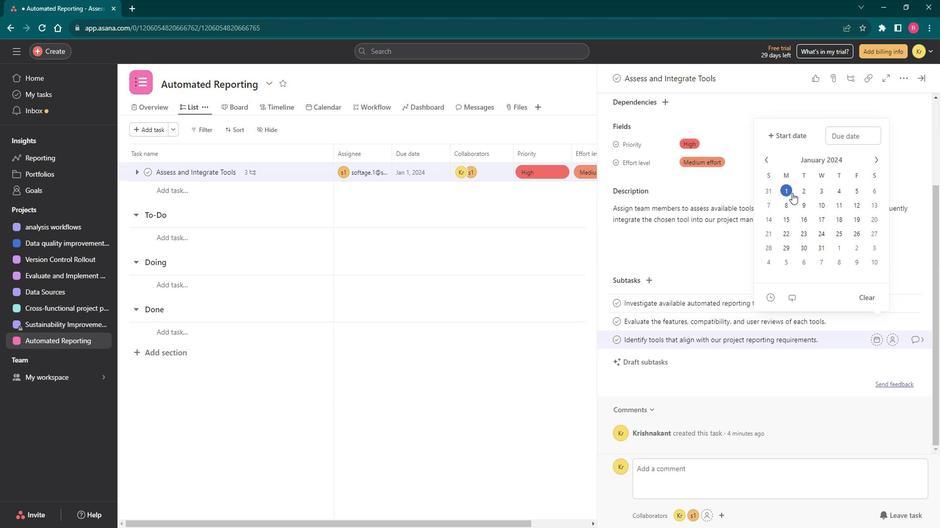 
Action: Mouse pressed left at (736, 233)
Screenshot: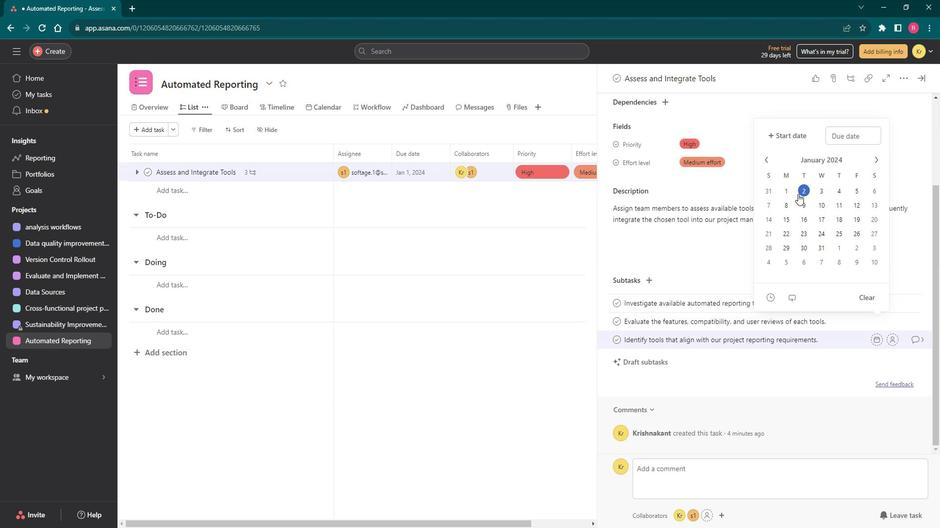 
Action: Mouse moved to (755, 235)
Screenshot: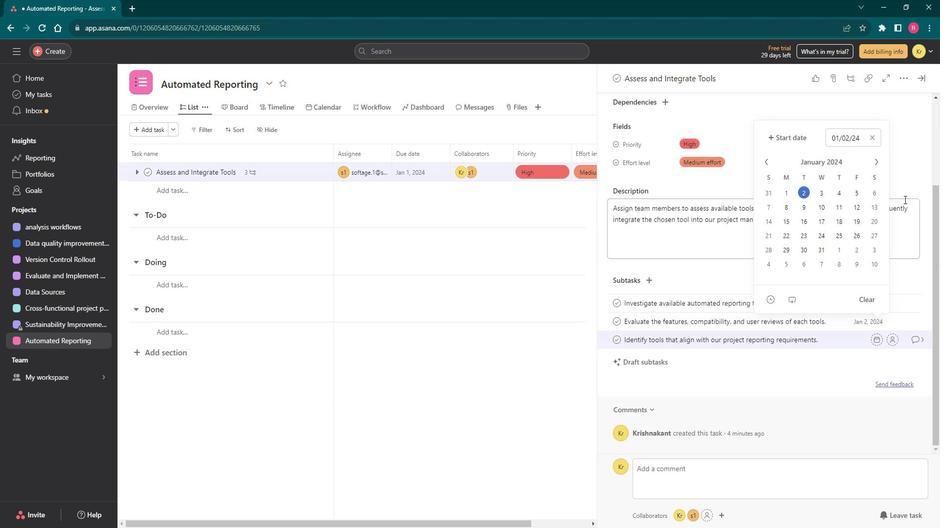 
Action: Mouse pressed left at (755, 235)
Screenshot: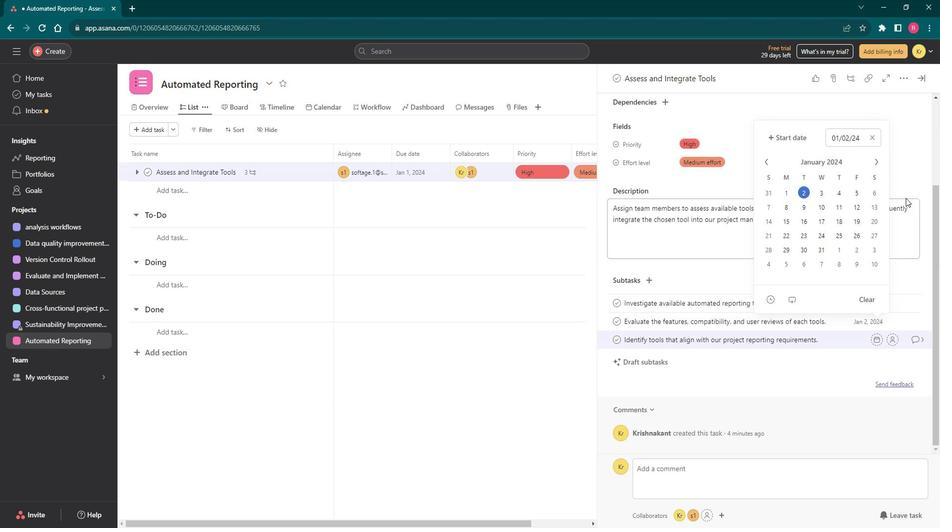 
Action: Mouse moved to (751, 340)
Screenshot: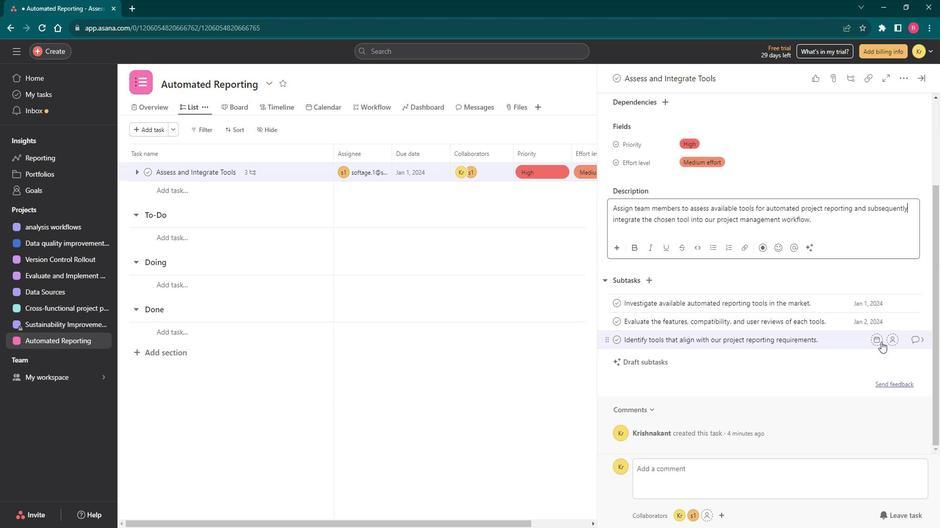 
Action: Mouse pressed left at (751, 340)
Screenshot: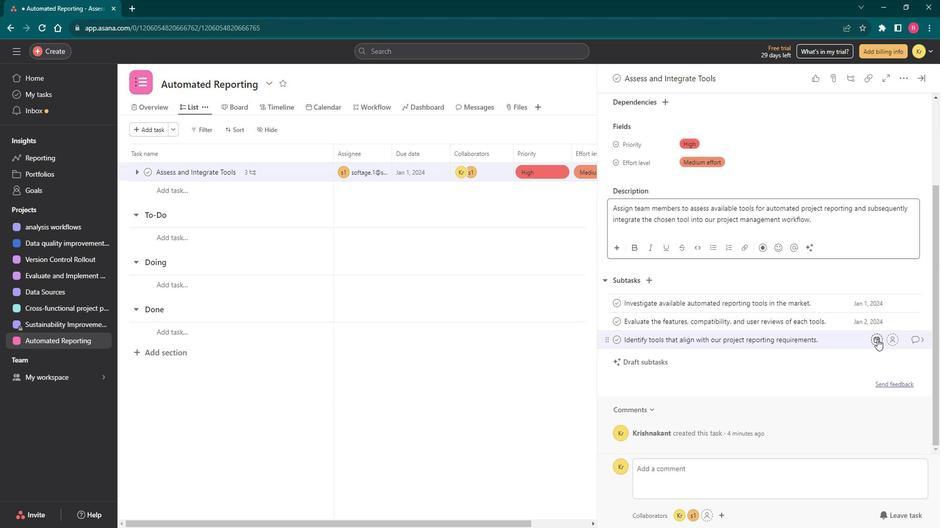 
Action: Mouse moved to (751, 224)
Screenshot: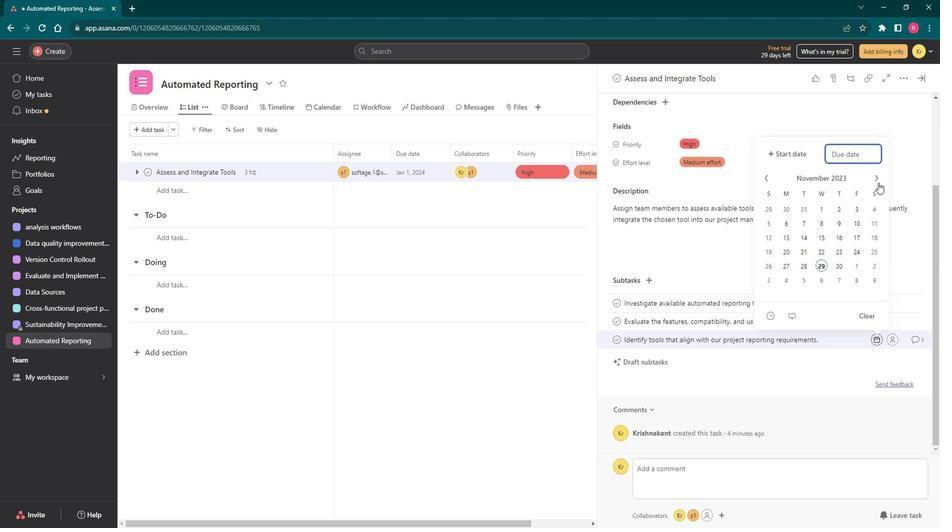 
Action: Mouse pressed left at (751, 224)
Screenshot: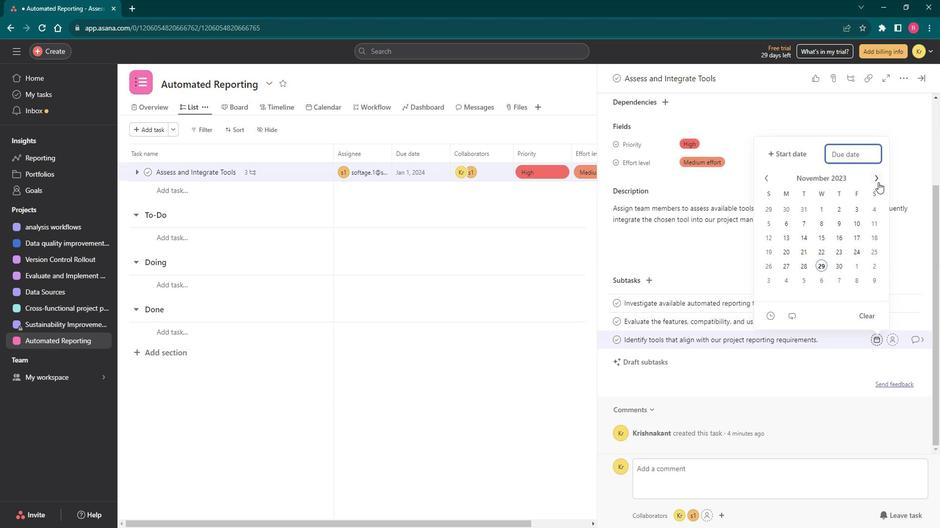 
Action: Mouse pressed left at (751, 224)
Screenshot: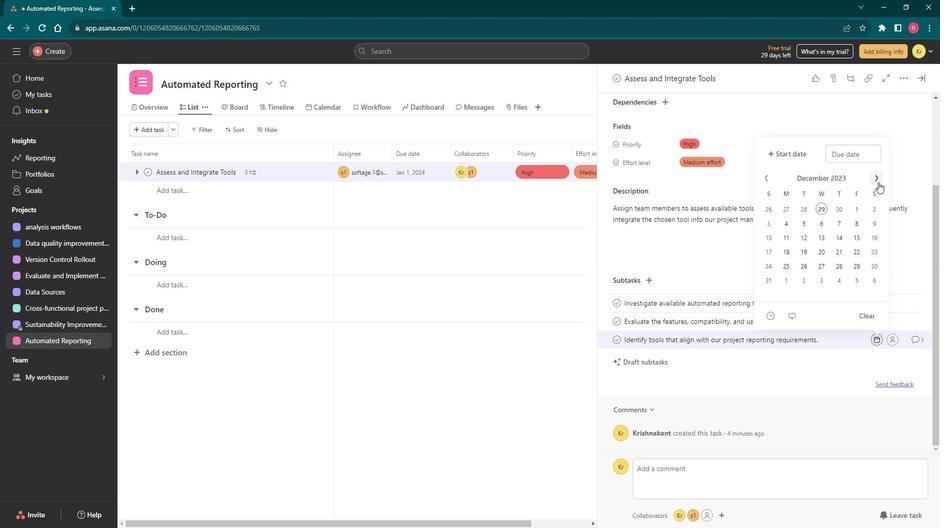 
Action: Mouse moved to (740, 245)
Screenshot: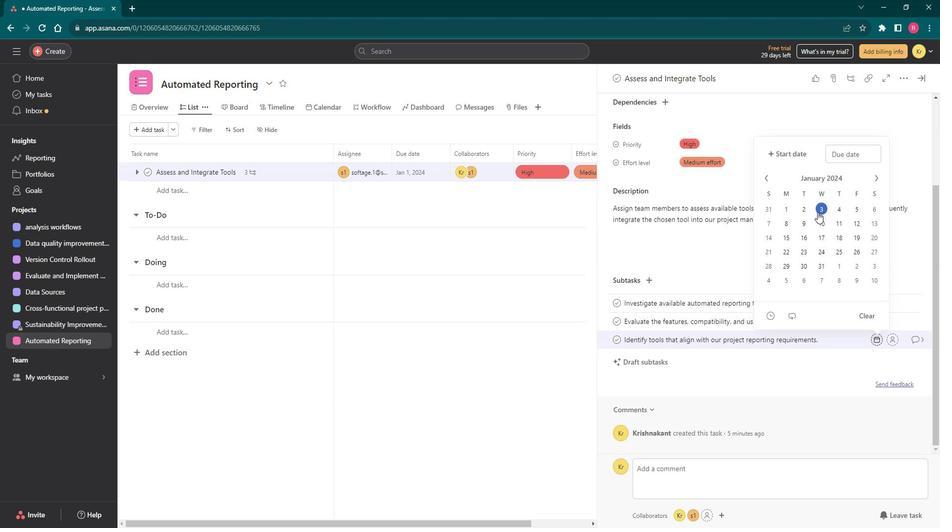 
Action: Mouse pressed left at (740, 245)
Screenshot: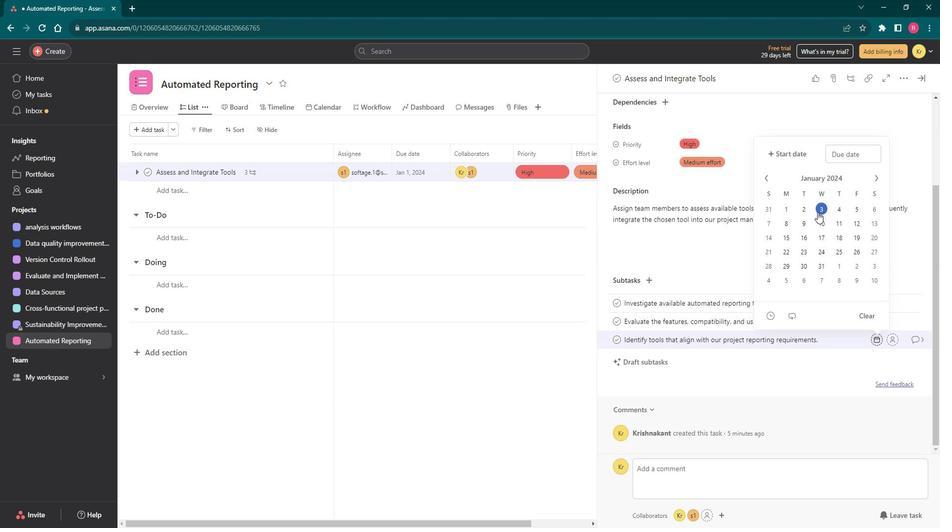 
Action: Mouse moved to (755, 299)
Screenshot: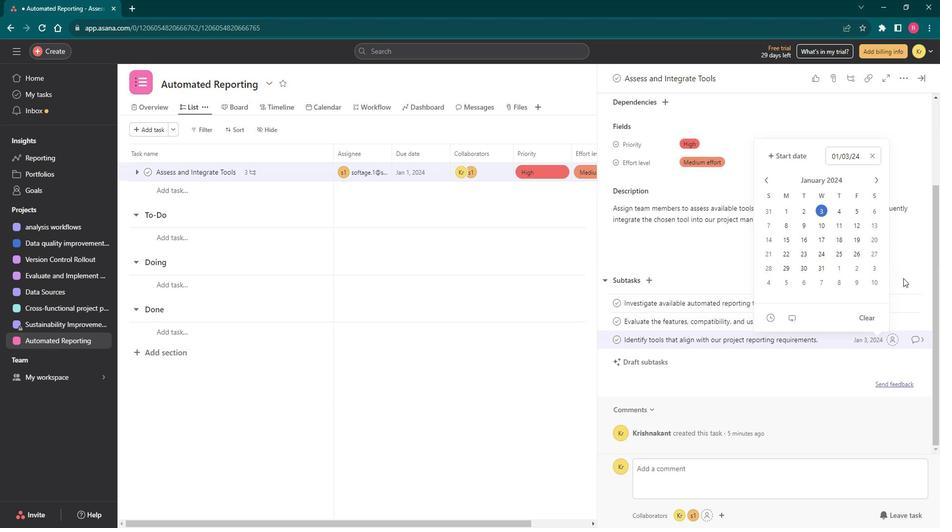 
Action: Mouse pressed left at (755, 299)
Screenshot: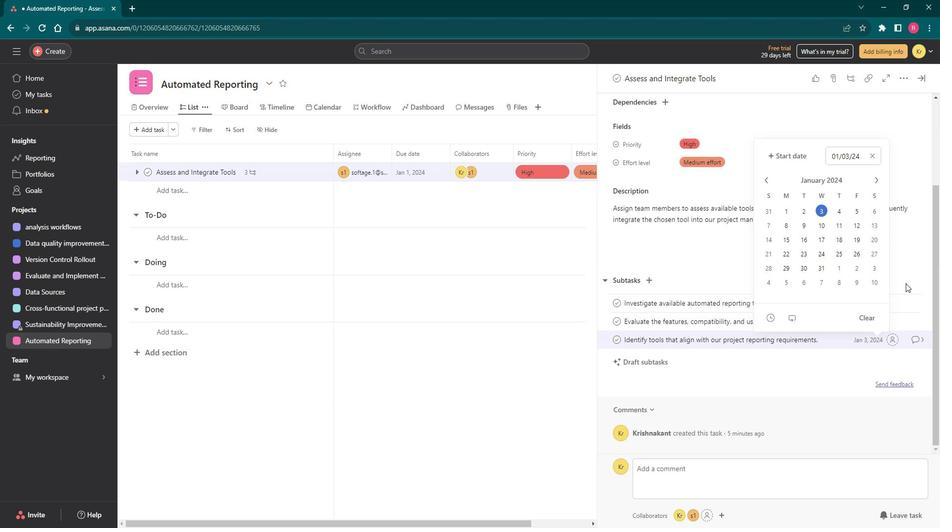 
Action: Mouse moved to (753, 314)
Screenshot: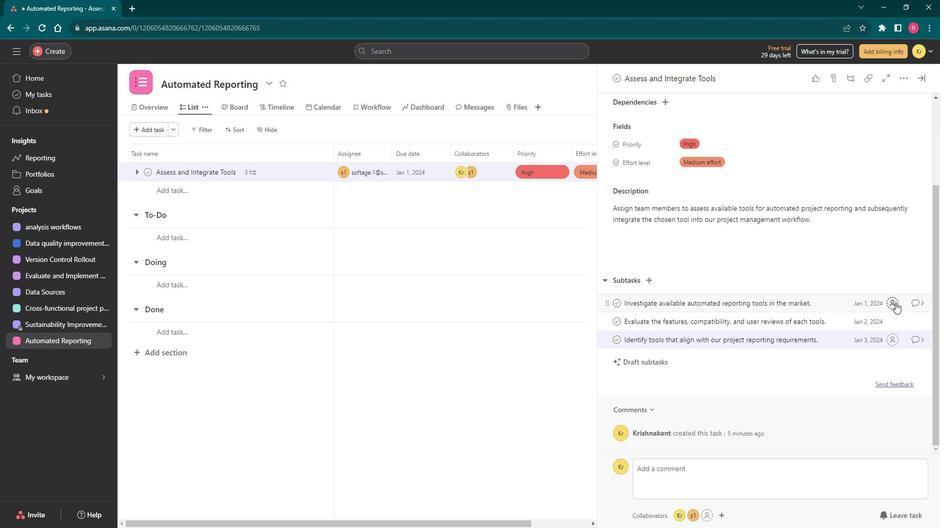 
Action: Mouse pressed left at (753, 314)
Screenshot: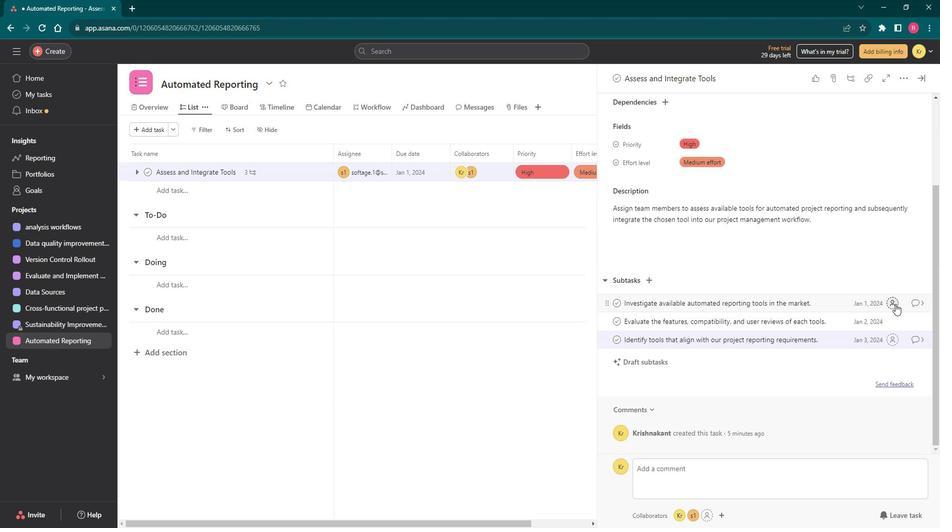 
Action: Mouse moved to (736, 370)
Screenshot: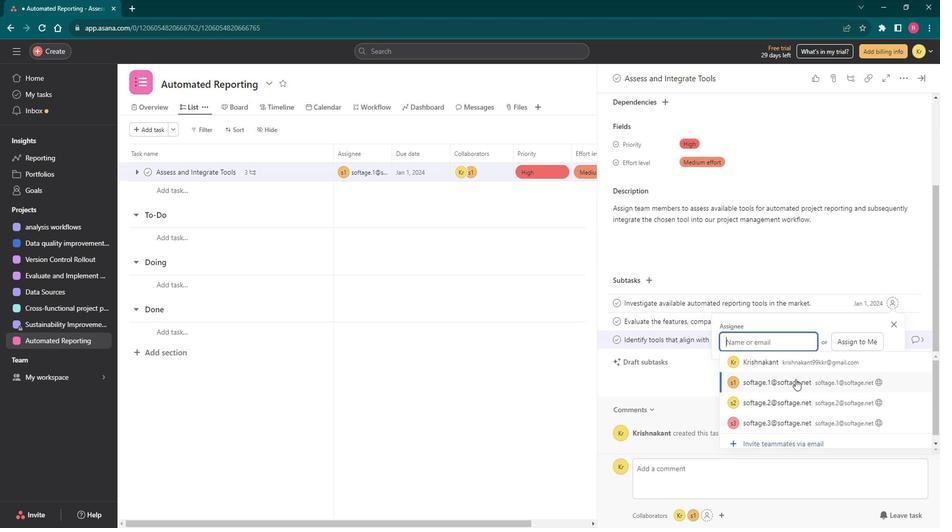 
Action: Mouse pressed left at (736, 370)
Screenshot: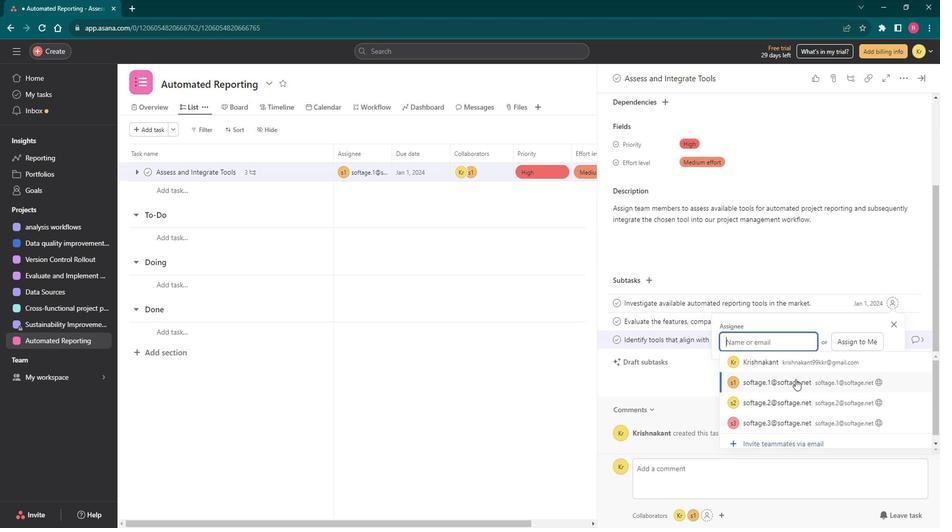 
Action: Mouse moved to (753, 325)
Screenshot: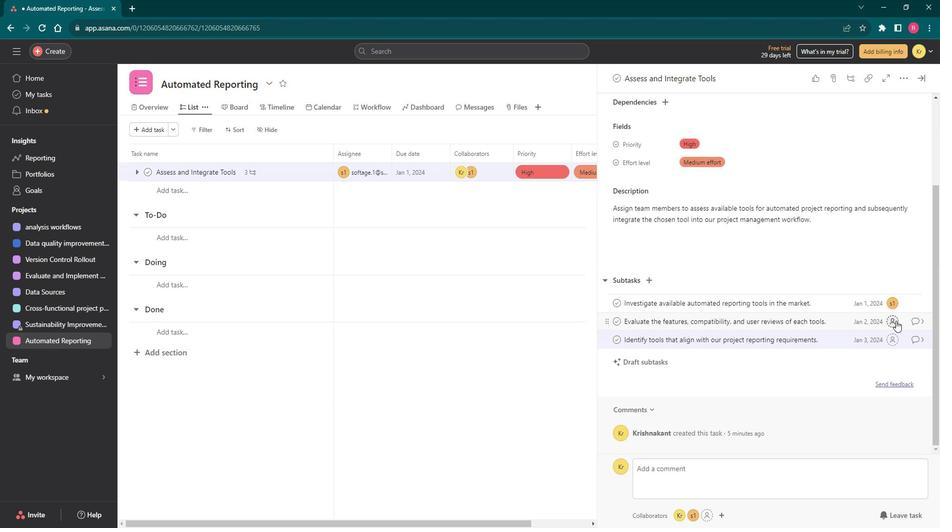 
Action: Mouse pressed left at (753, 325)
Screenshot: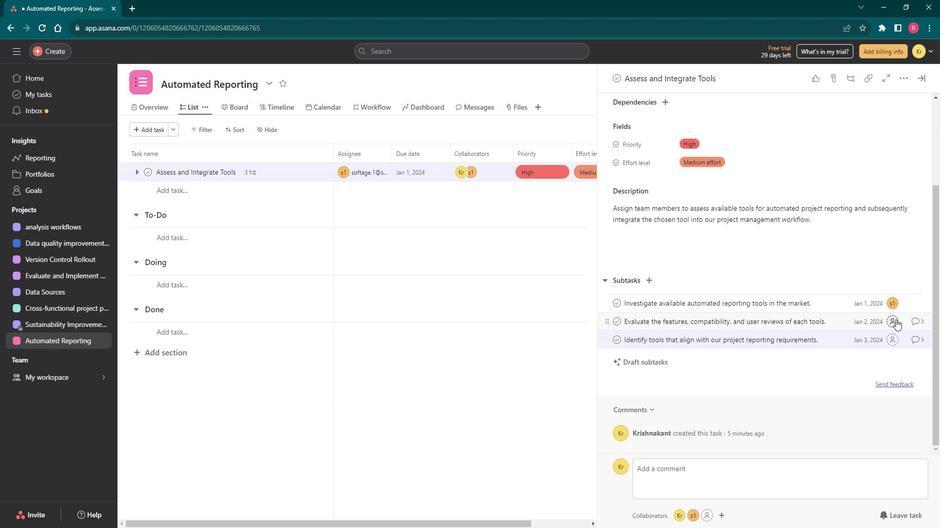 
Action: Mouse moved to (743, 407)
Screenshot: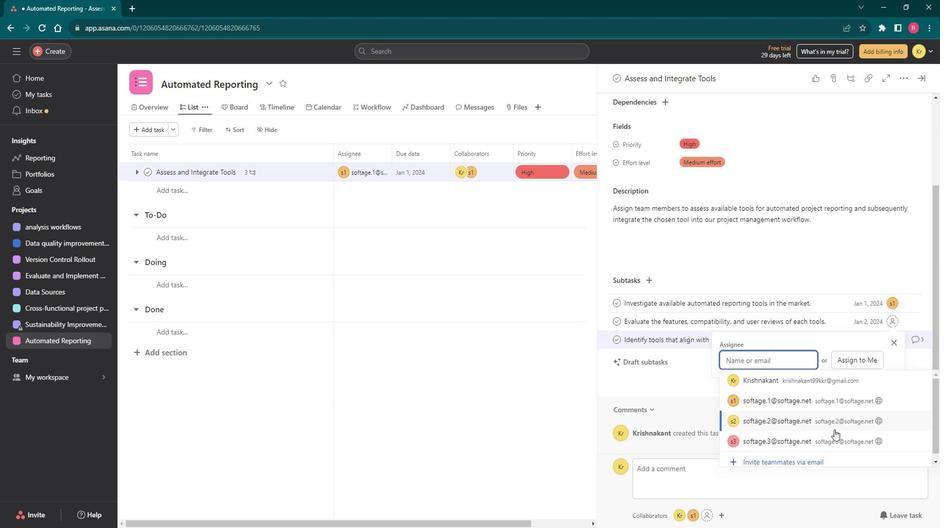 
Action: Mouse pressed left at (743, 407)
Screenshot: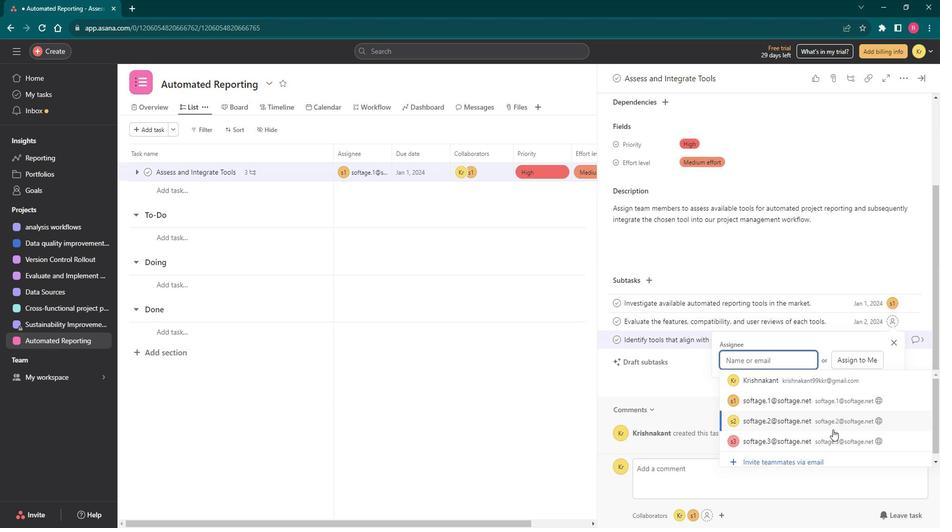
Action: Mouse moved to (753, 340)
Screenshot: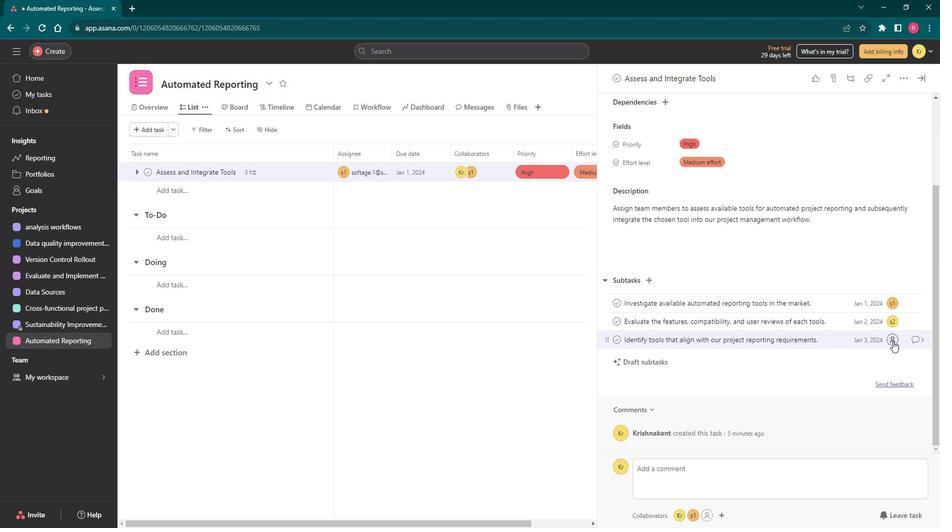 
Action: Mouse pressed left at (753, 340)
Screenshot: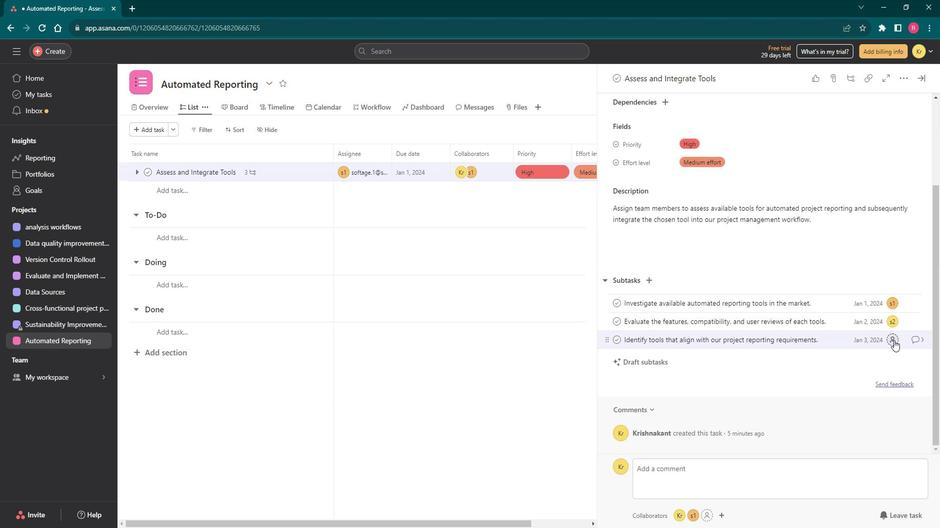 
Action: Mouse moved to (740, 427)
Screenshot: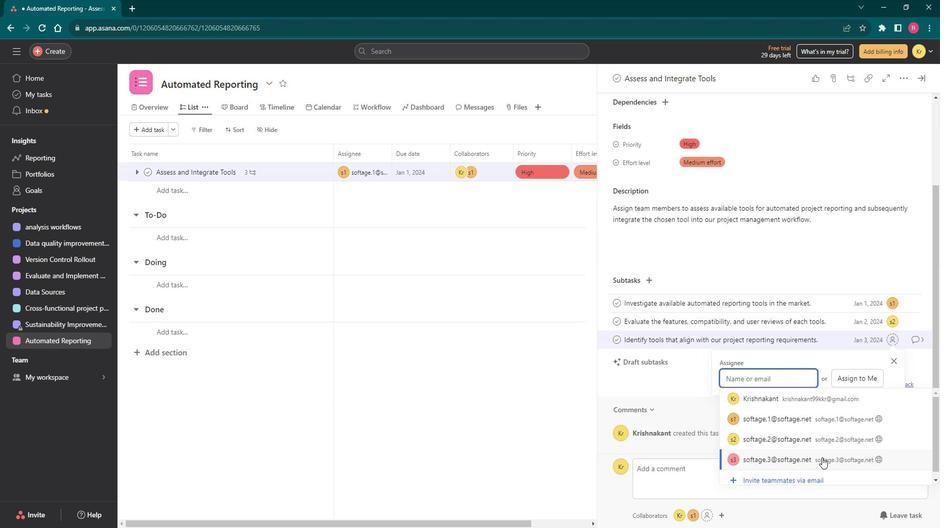 
Action: Mouse pressed left at (740, 427)
Screenshot: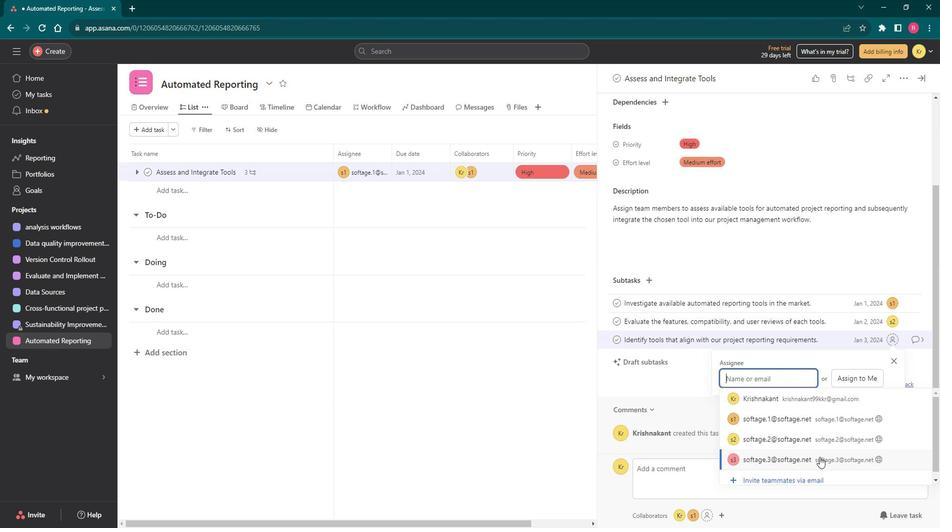 
Action: Mouse moved to (724, 383)
Screenshot: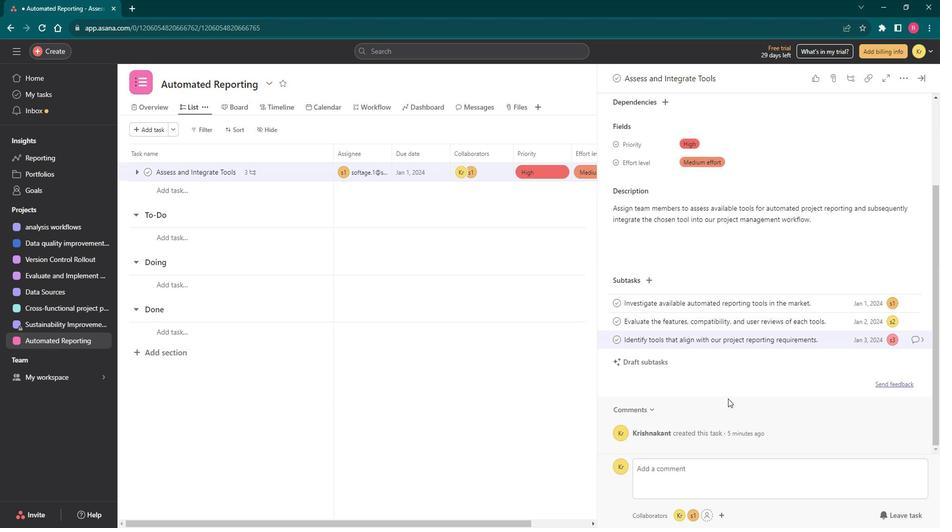 
Action: Mouse scrolled (724, 383) with delta (0, 0)
Screenshot: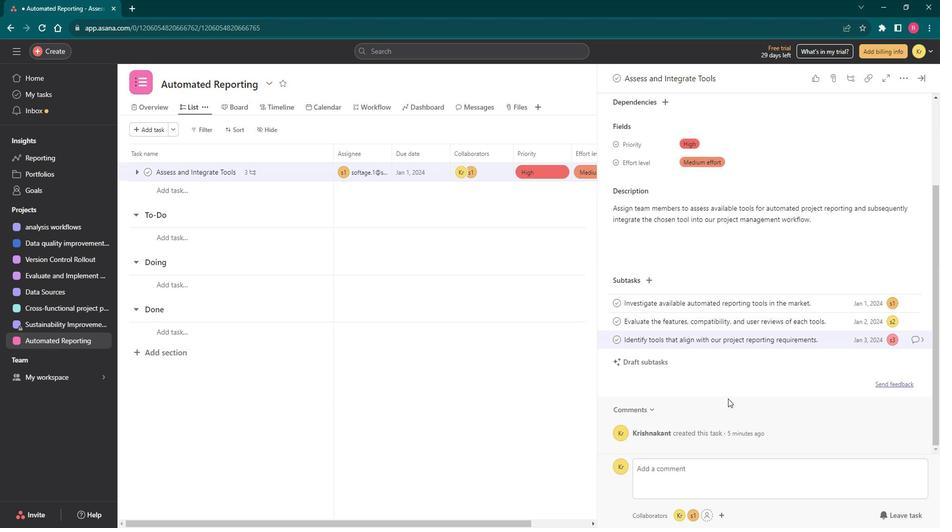 
Action: Mouse moved to (724, 383)
Screenshot: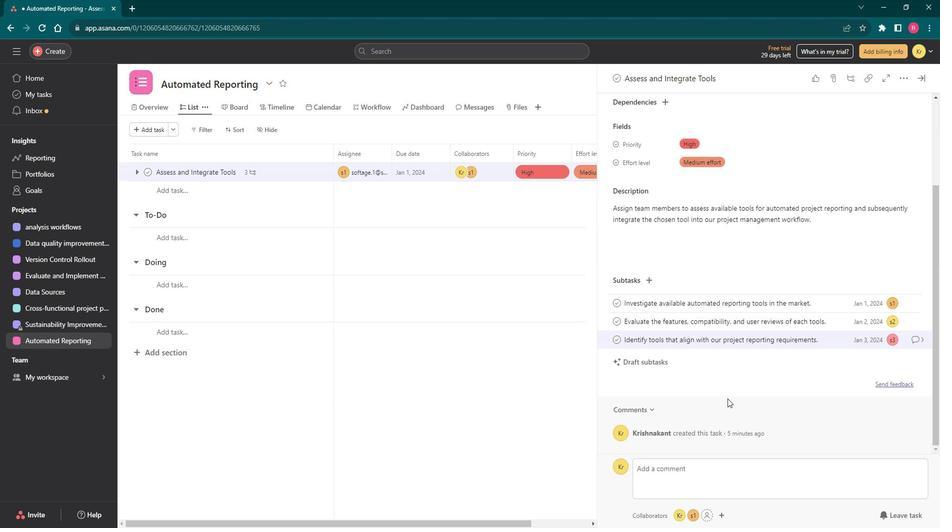 
Action: Mouse scrolled (724, 383) with delta (0, 0)
Screenshot: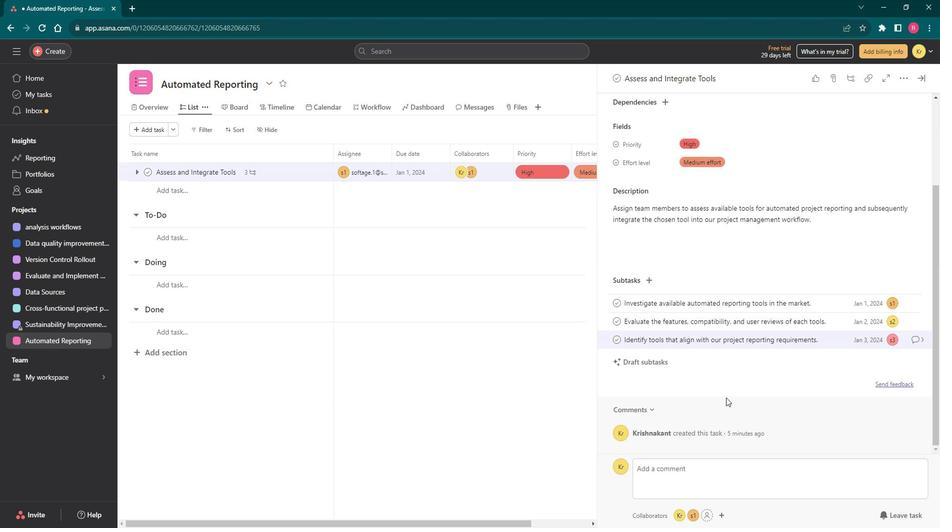
Action: Mouse moved to (710, 377)
Screenshot: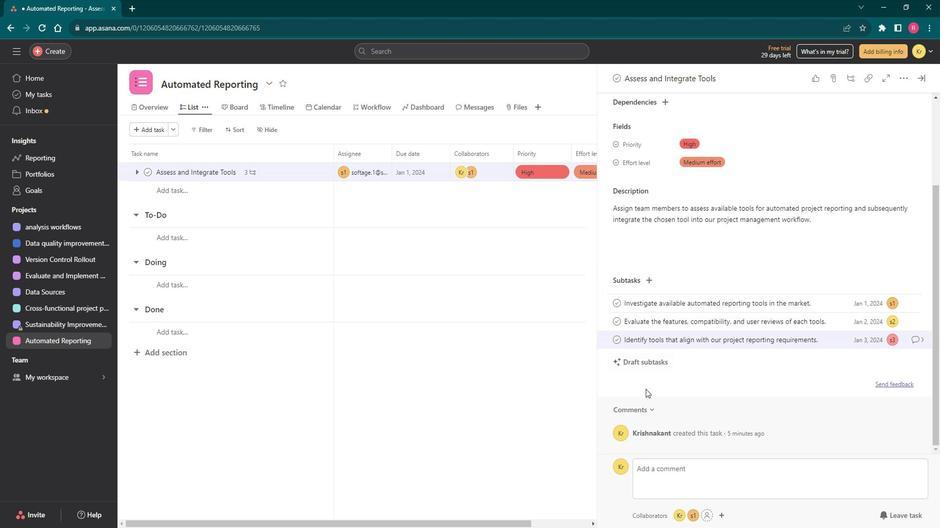 
Action: Mouse scrolled (710, 376) with delta (0, 0)
Screenshot: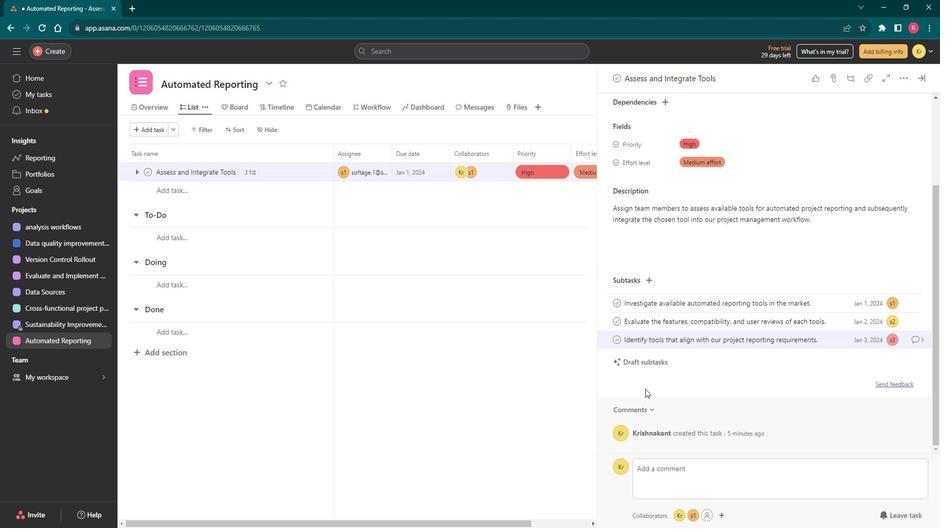 
Action: Mouse scrolled (710, 376) with delta (0, 0)
Screenshot: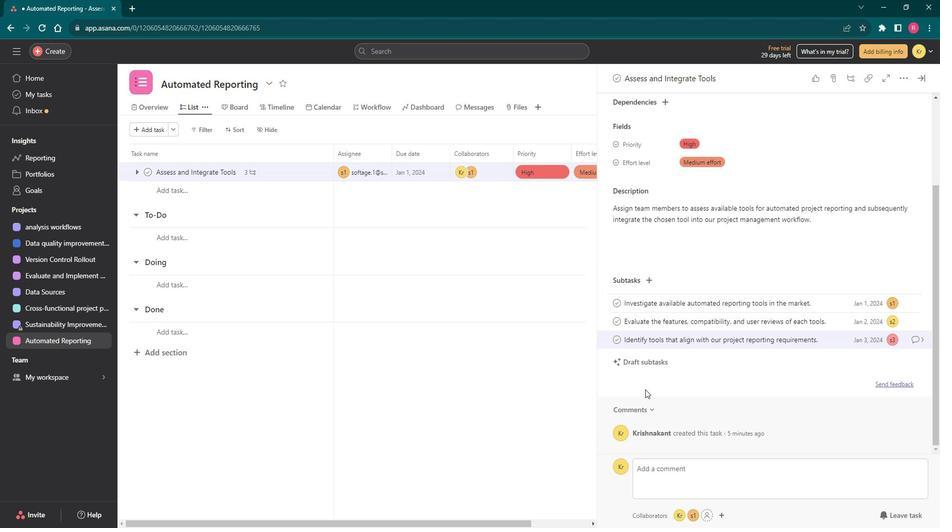 
Action: Mouse scrolled (710, 376) with delta (0, 0)
Screenshot: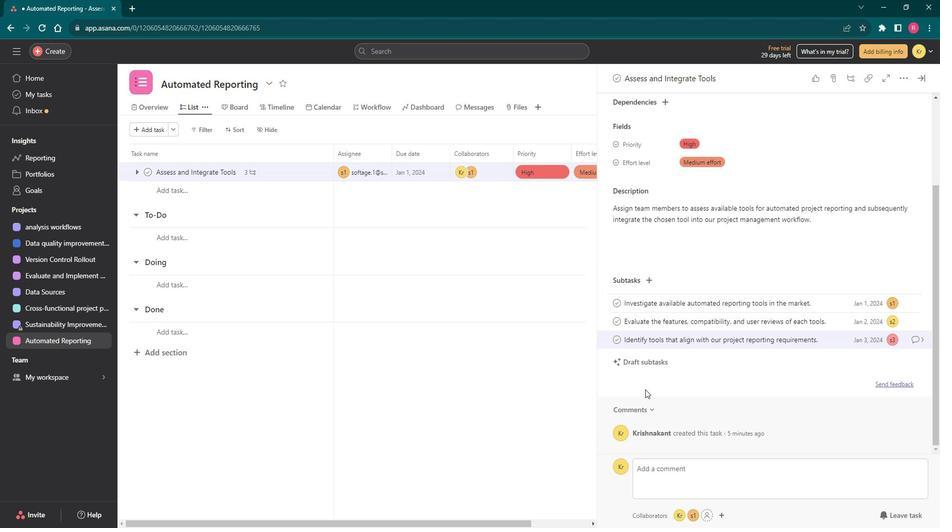 
Action: Mouse scrolled (710, 377) with delta (0, 0)
Screenshot: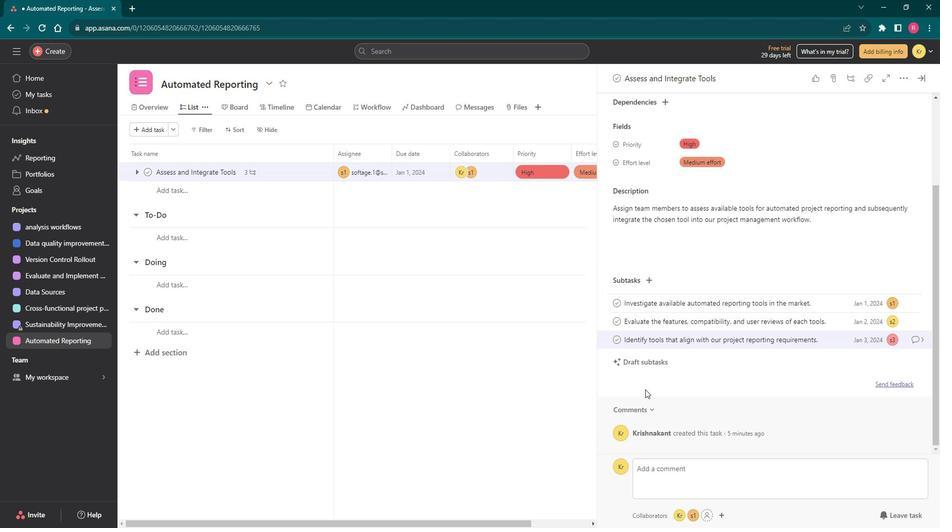 
Action: Mouse moved to (710, 377)
Screenshot: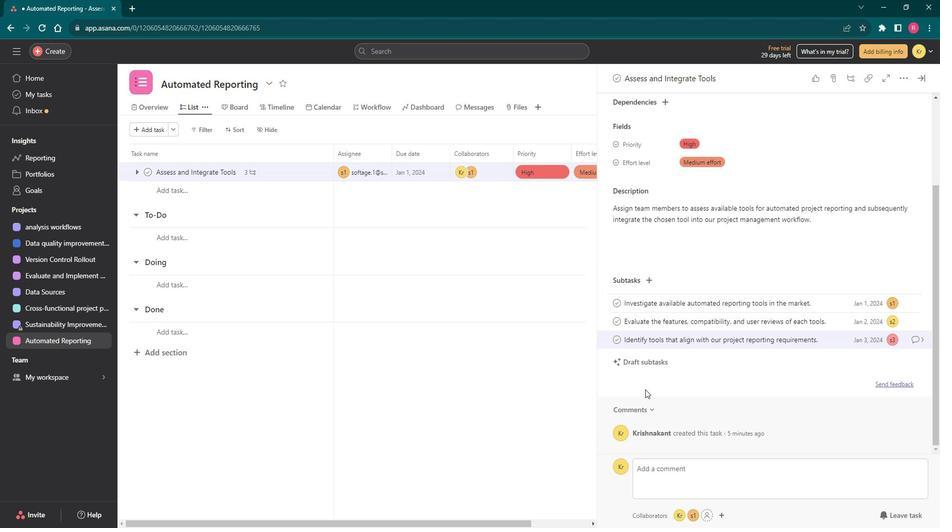 
Action: Mouse scrolled (710, 377) with delta (0, 0)
Screenshot: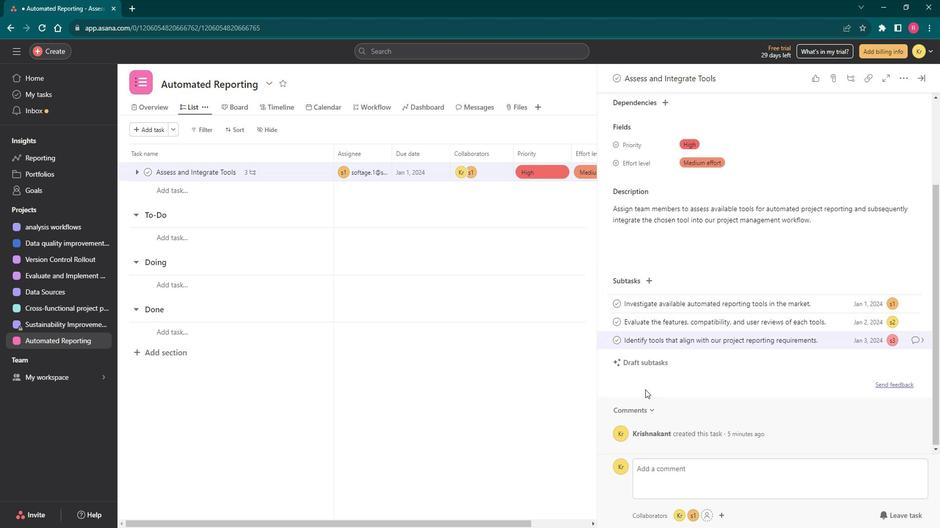 
Action: Mouse moved to (710, 376)
Screenshot: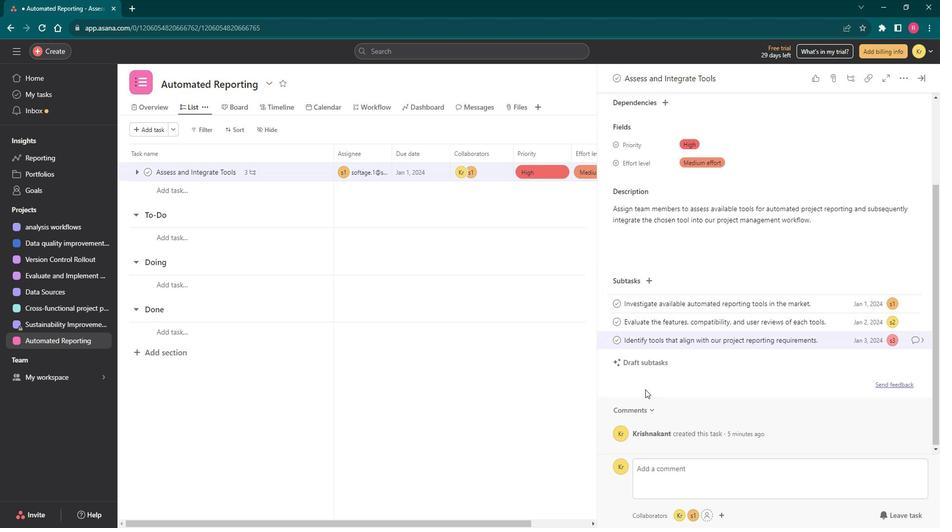 
Action: Mouse scrolled (710, 376) with delta (0, 0)
Screenshot: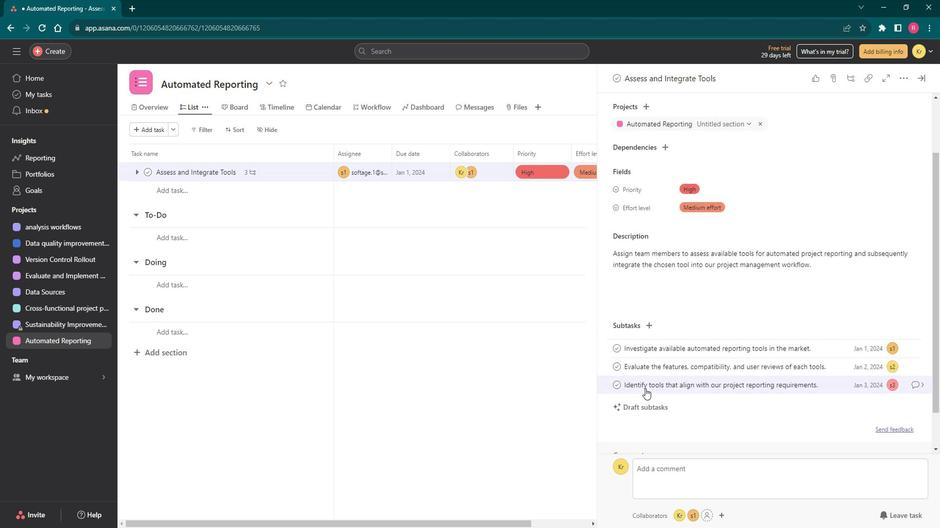 
Action: Mouse scrolled (710, 376) with delta (0, 0)
Screenshot: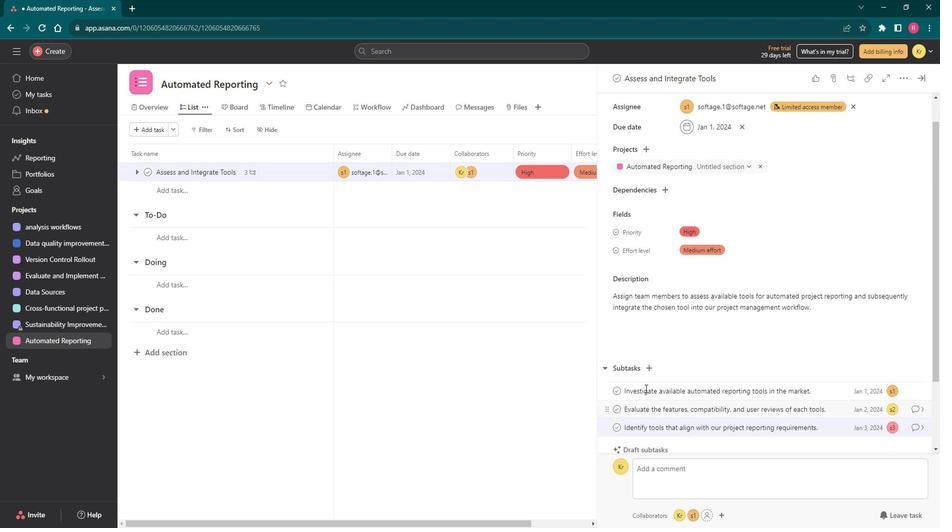 
Action: Mouse moved to (562, 64)
Screenshot: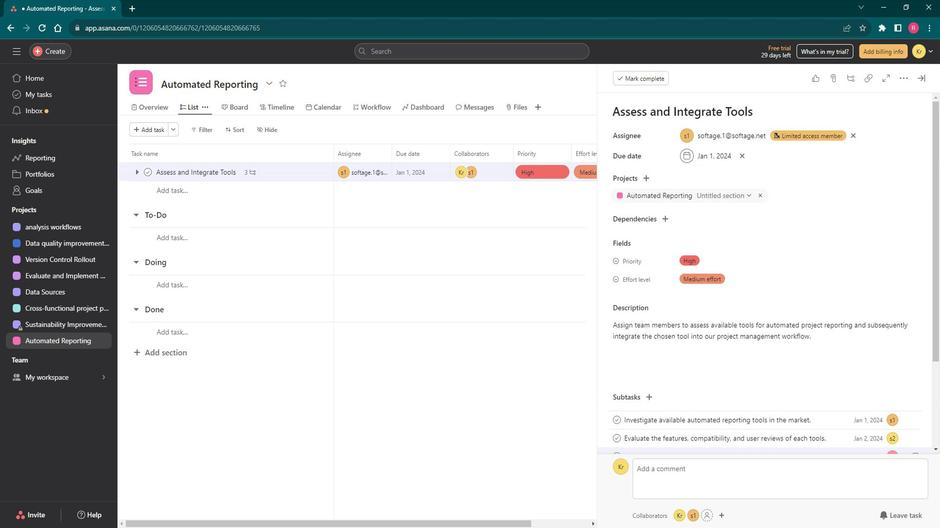 
Action: Mouse pressed left at (562, 64)
Screenshot: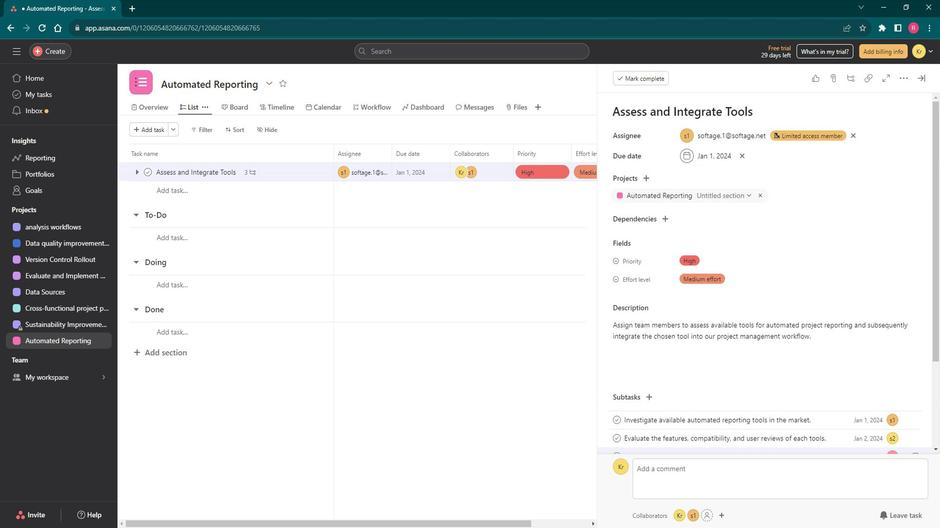 
Action: Mouse moved to (575, 249)
Screenshot: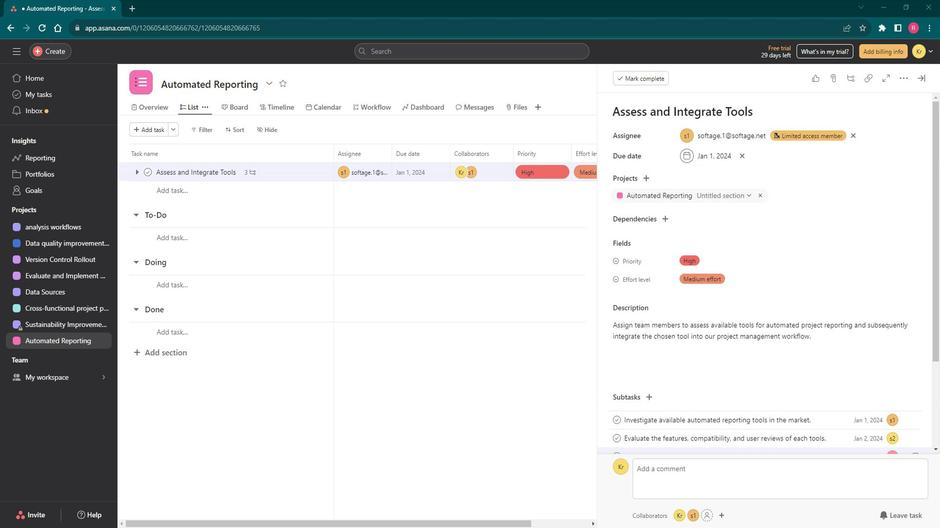 
Action: Mouse pressed left at (575, 249)
Screenshot: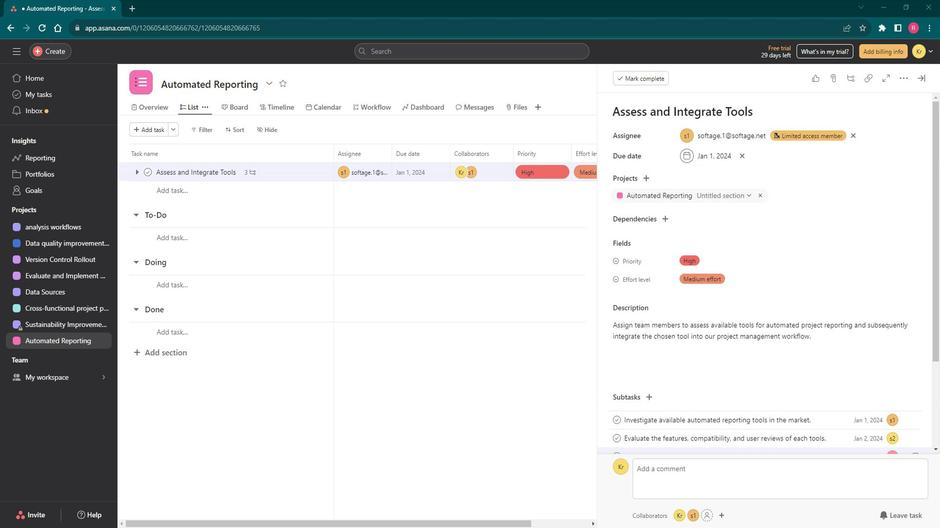
Action: Mouse moved to (740, 360)
Screenshot: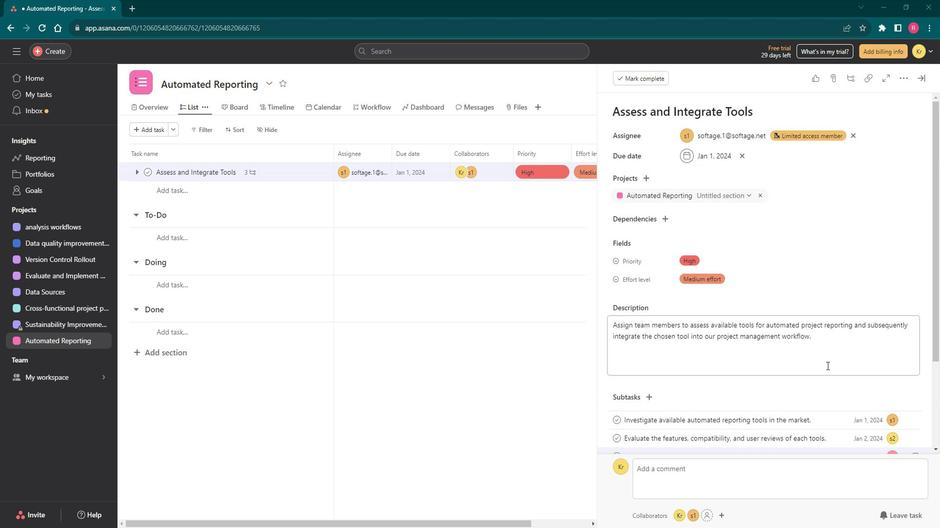 
Action: Mouse scrolled (740, 360) with delta (0, 0)
Screenshot: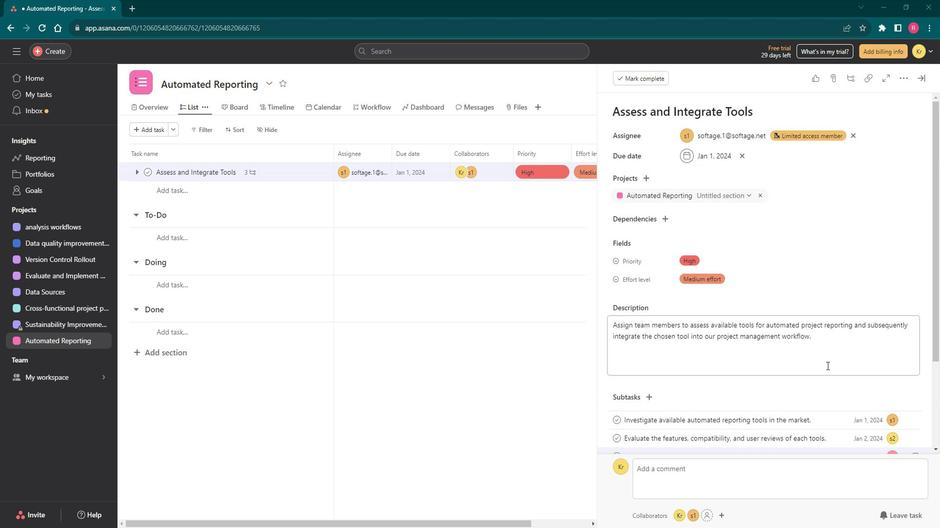 
Action: Mouse moved to (740, 360)
Screenshot: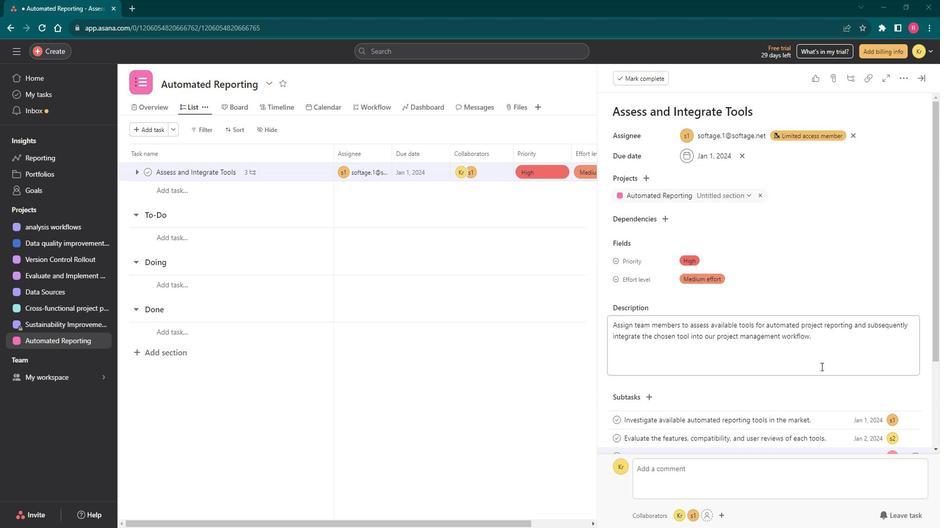 
Action: Mouse scrolled (740, 360) with delta (0, 0)
Screenshot: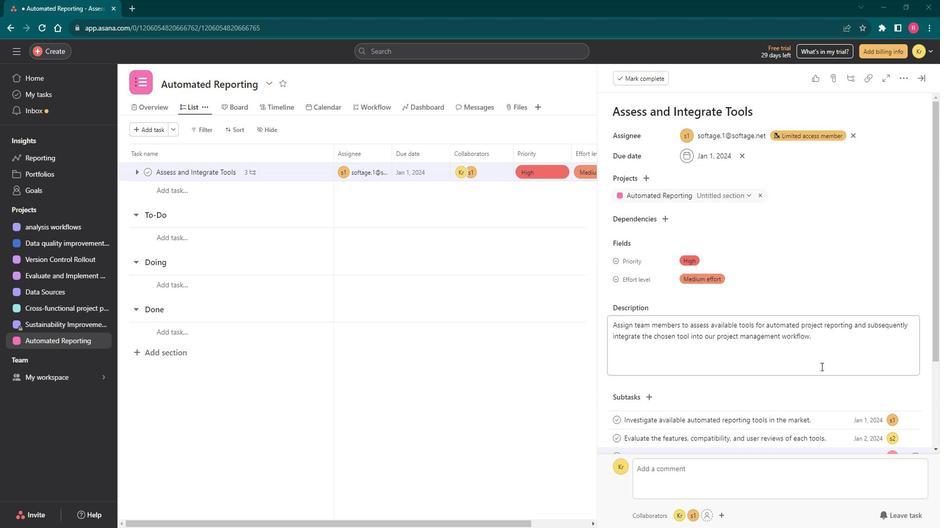 
Action: Mouse scrolled (740, 360) with delta (0, 0)
Screenshot: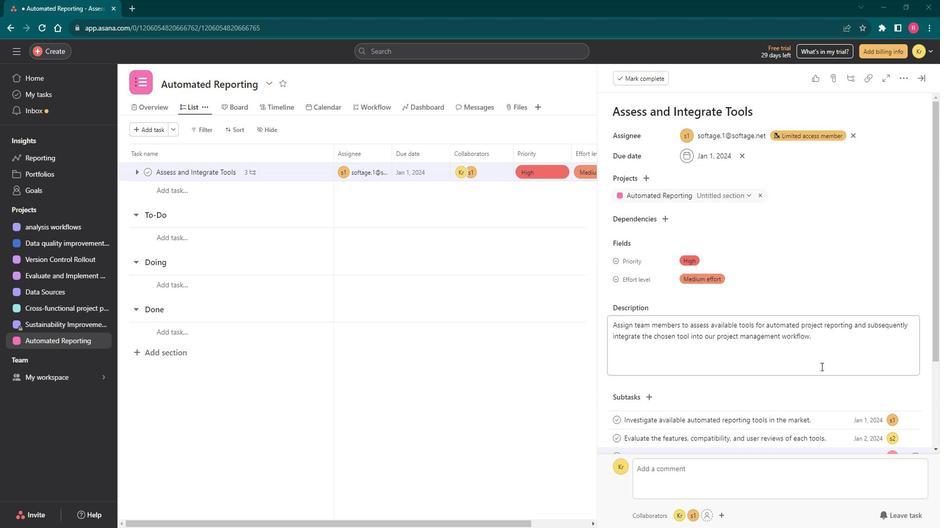 
Action: Mouse scrolled (740, 360) with delta (0, 0)
Screenshot: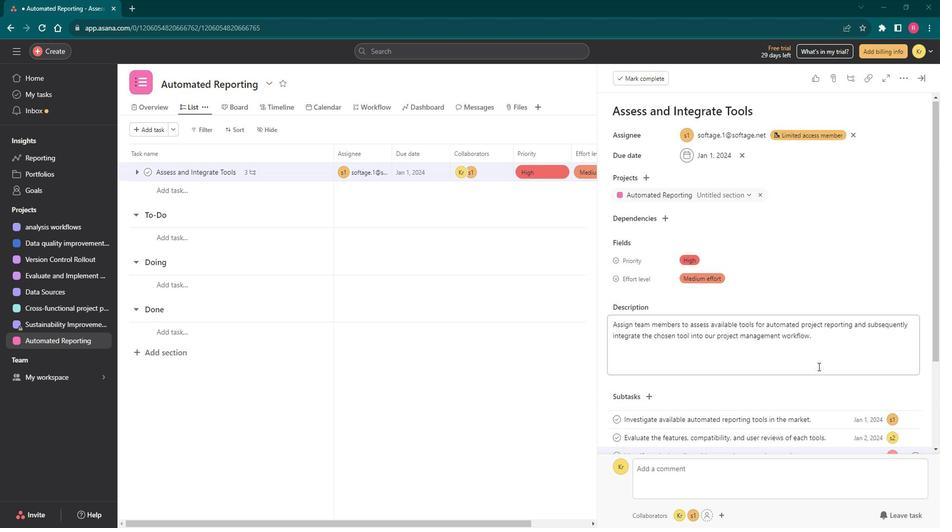 
Action: Mouse moved to (710, 295)
Screenshot: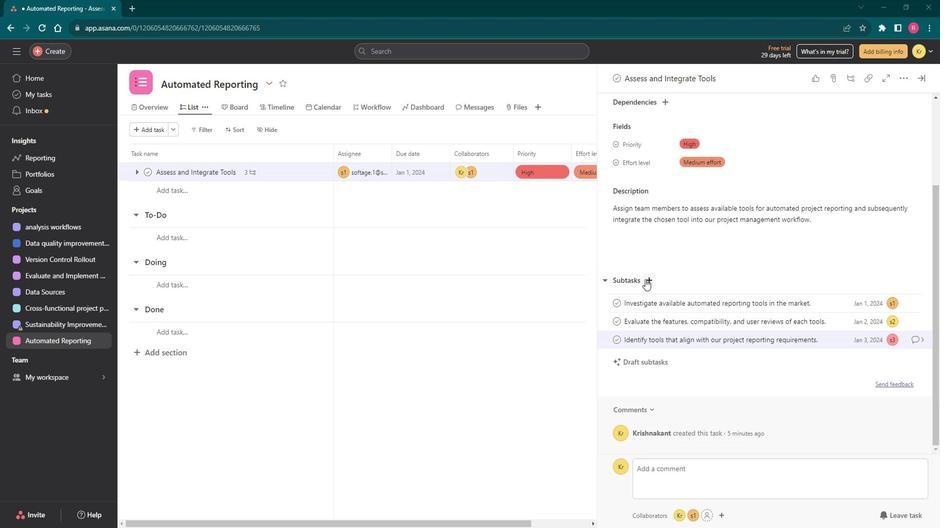 
Action: Mouse pressed left at (710, 295)
Screenshot: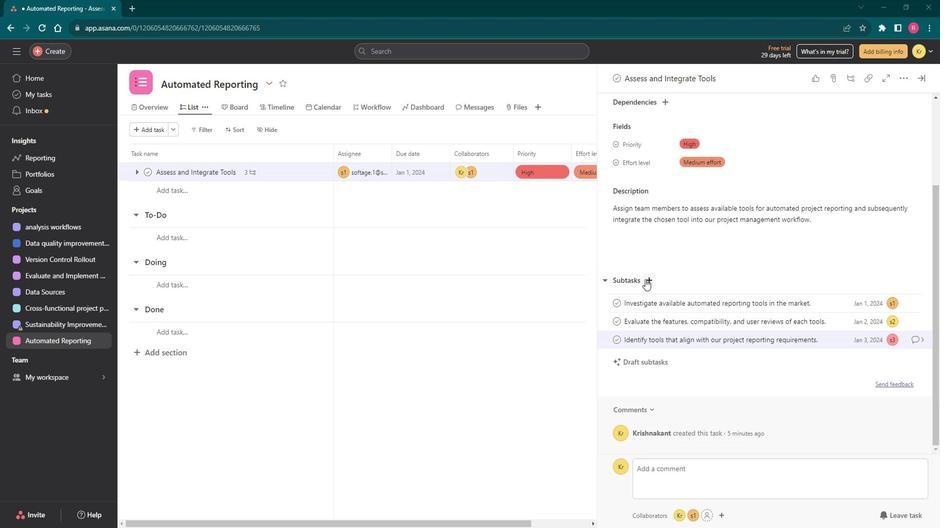 
Action: Mouse moved to (538, 235)
Screenshot: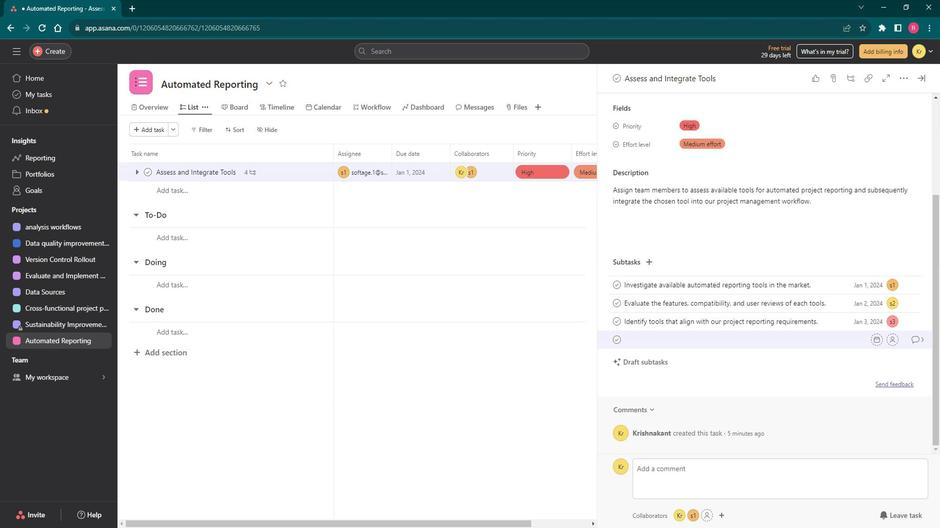 
Action: Mouse scrolled (538, 235) with delta (0, 0)
Screenshot: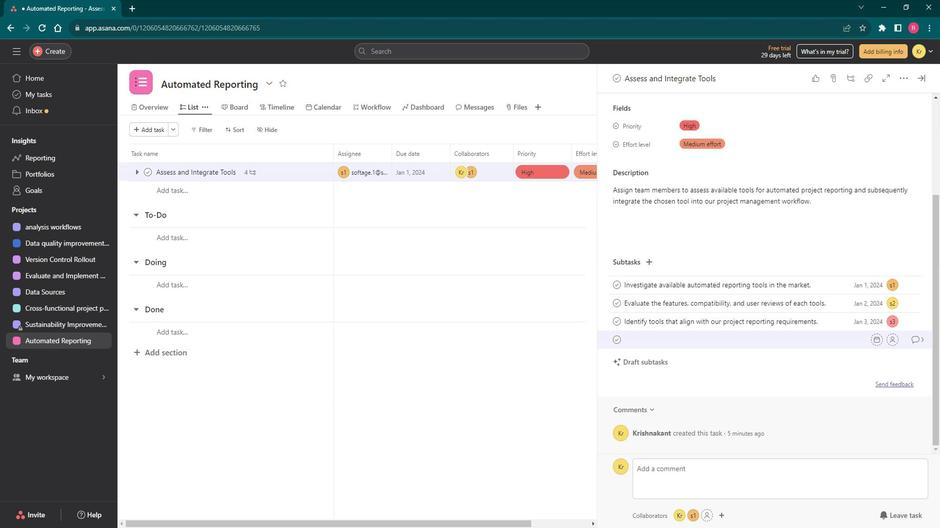 
Action: Mouse scrolled (538, 235) with delta (0, 0)
Screenshot: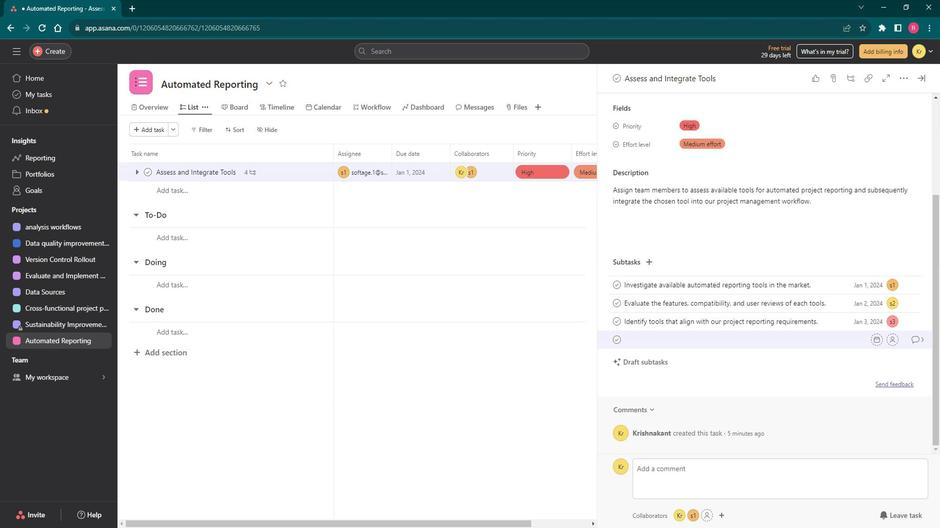 
Action: Mouse moved to (556, 231)
Screenshot: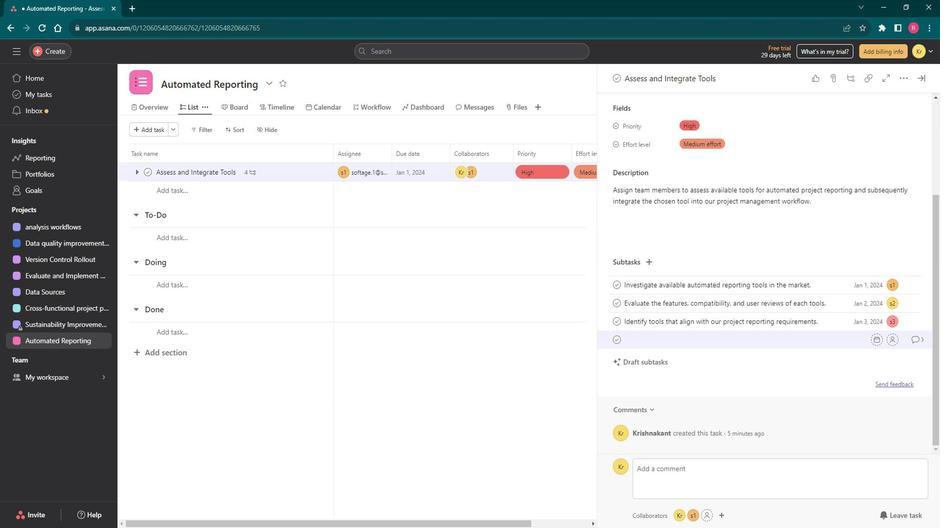 
Action: Mouse scrolled (556, 231) with delta (0, 0)
Screenshot: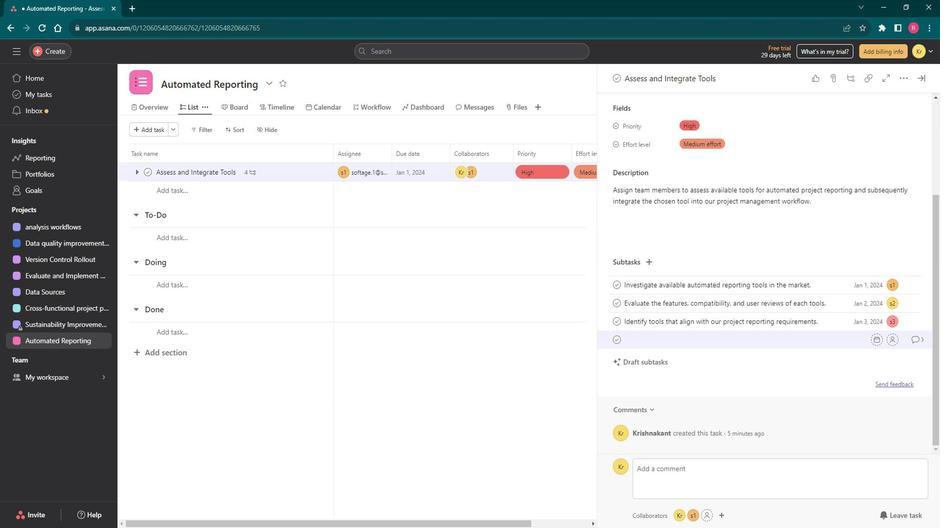 
Action: Mouse scrolled (556, 231) with delta (0, 0)
Screenshot: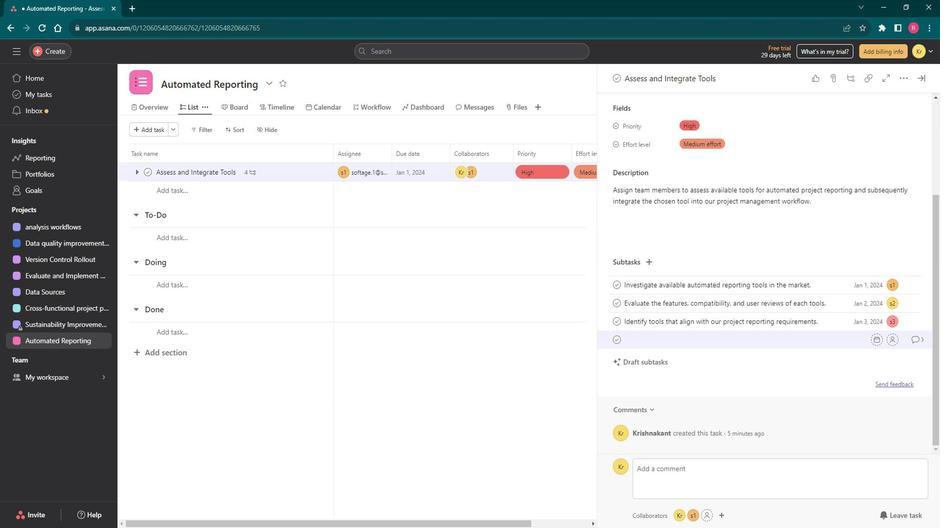 
Action: Mouse moved to (557, 230)
Screenshot: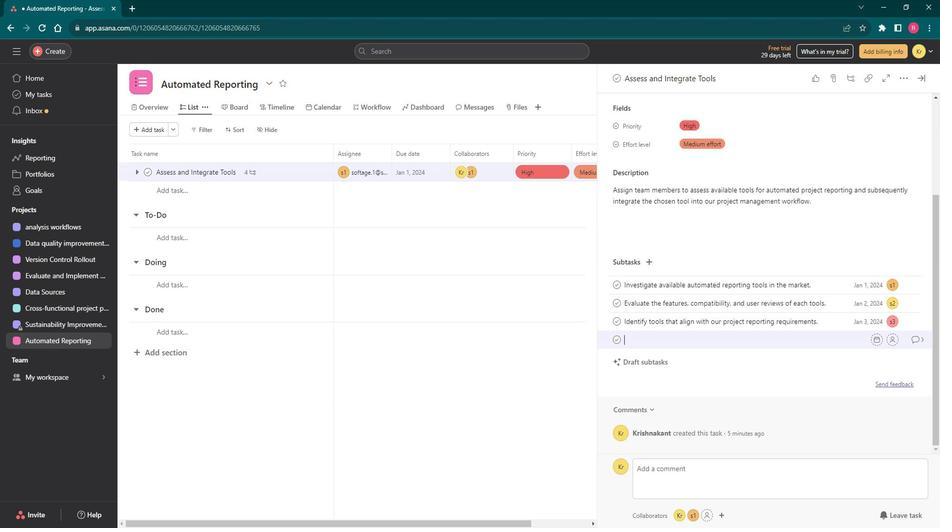 
Action: Mouse scrolled (557, 230) with delta (0, 0)
Screenshot: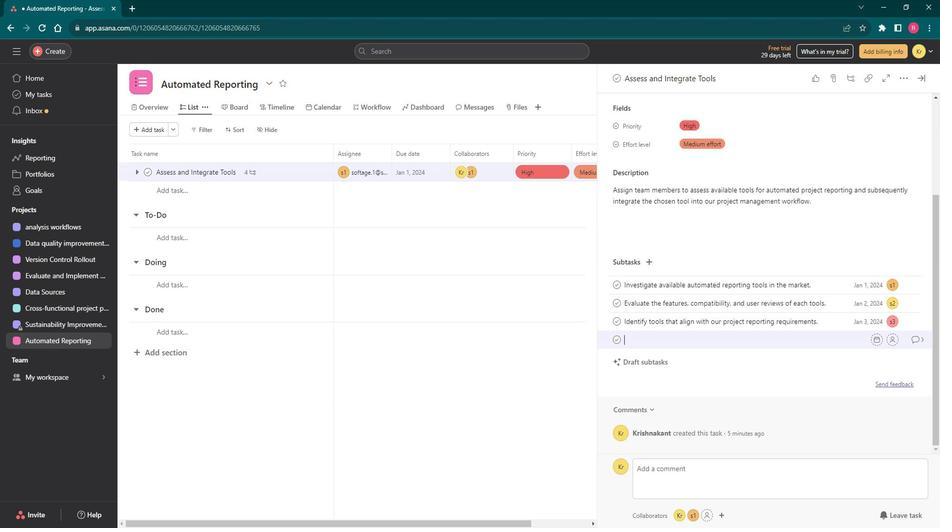 
Action: Mouse moved to (557, 225)
Screenshot: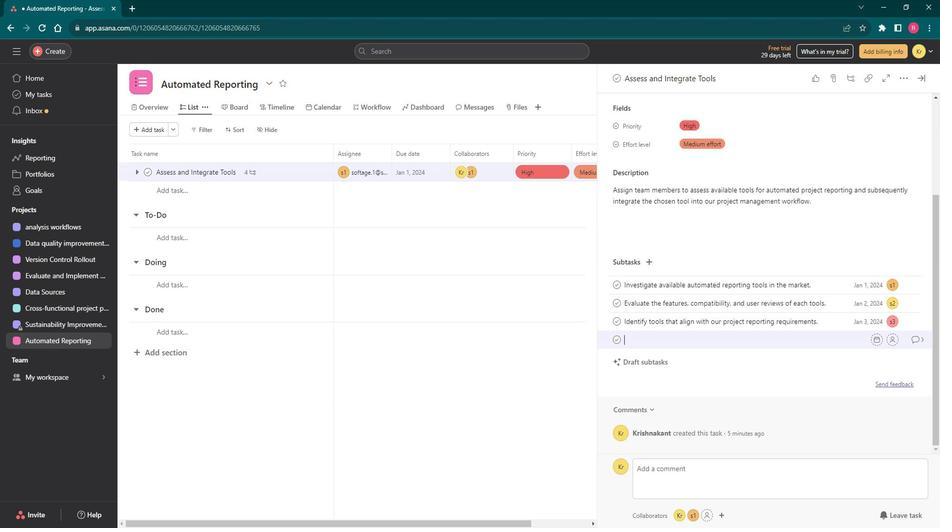 
Action: Mouse scrolled (557, 225) with delta (0, 0)
Screenshot: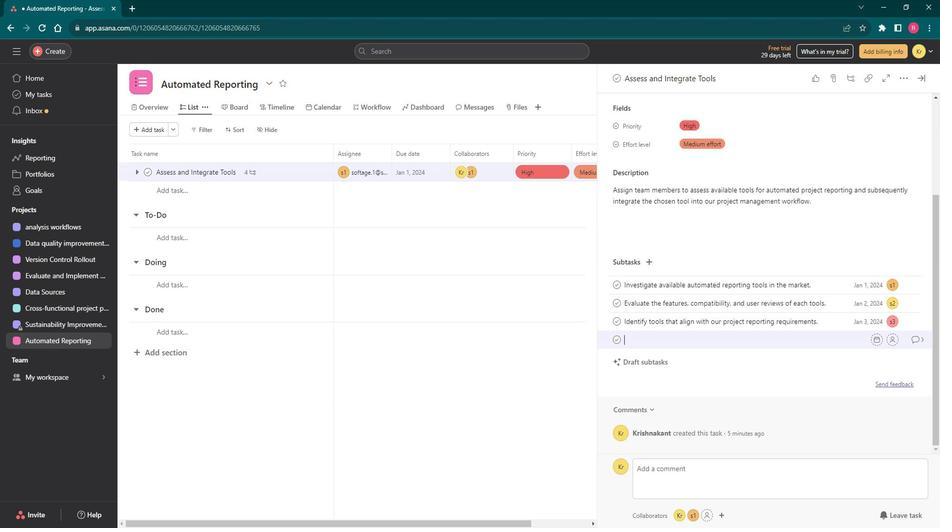 
Action: Mouse moved to (557, 228)
Screenshot: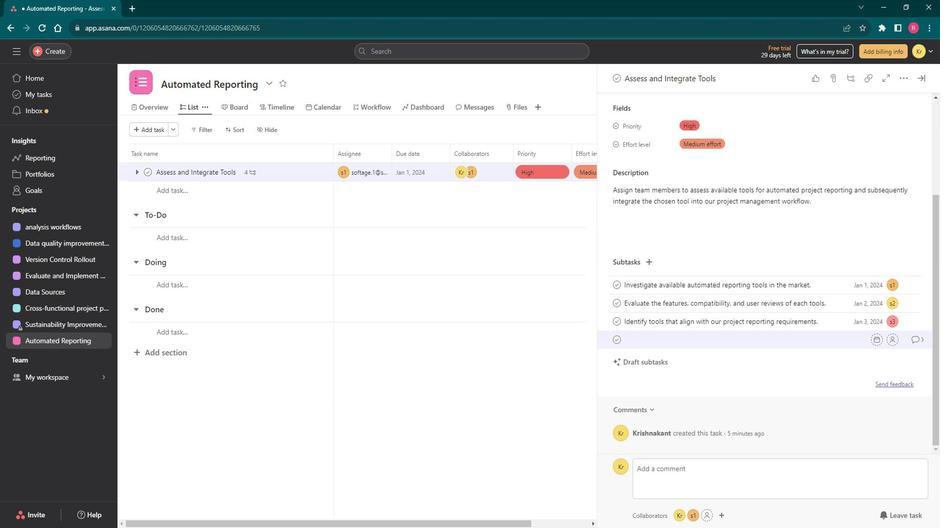 
Action: Mouse scrolled (557, 228) with delta (0, 0)
Screenshot: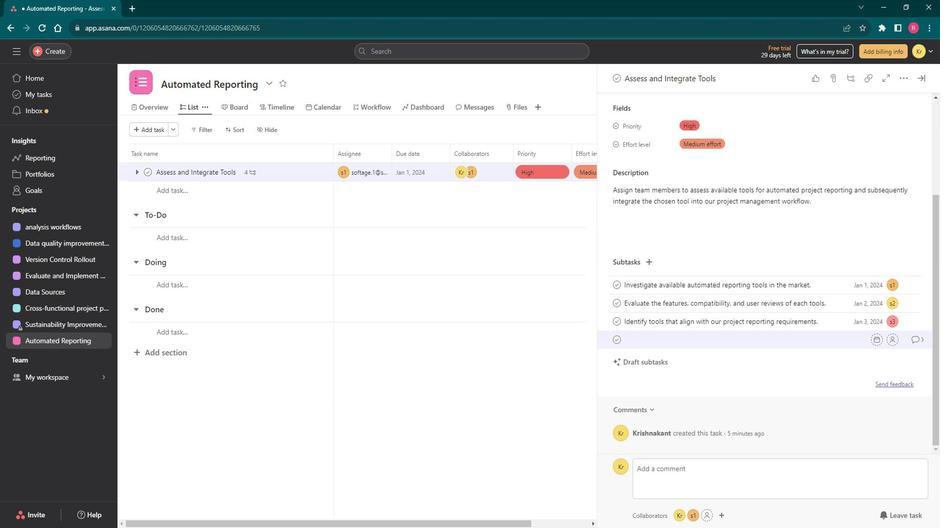 
Action: Mouse moved to (562, 237)
Screenshot: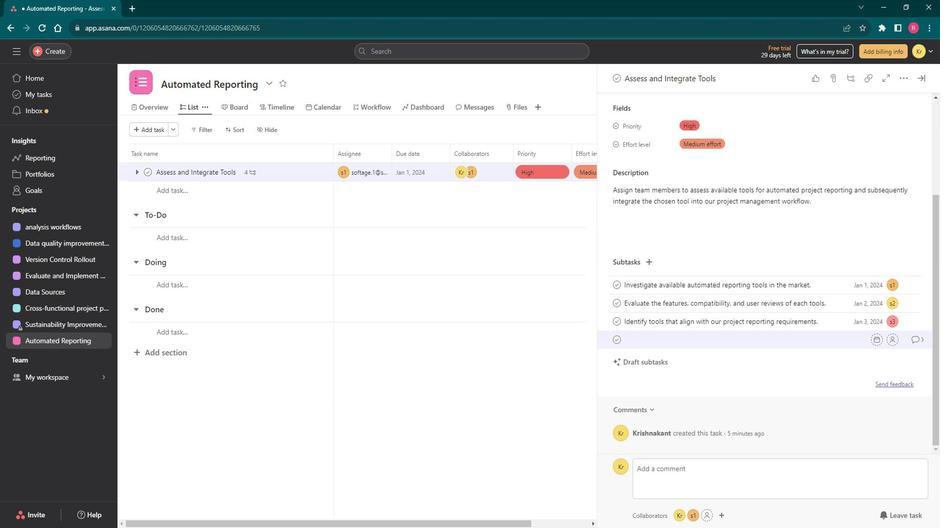 
Action: Mouse scrolled (562, 237) with delta (0, 0)
Screenshot: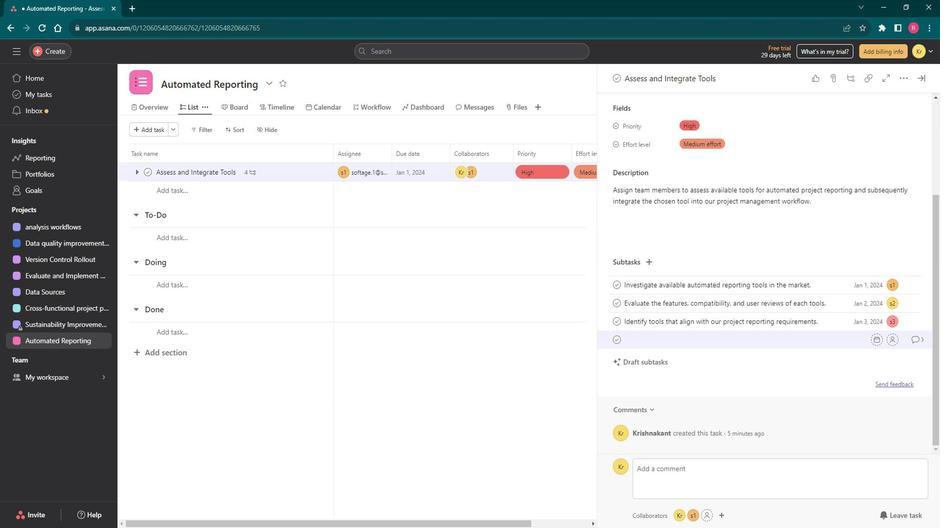 
Action: Mouse moved to (711, 341)
Screenshot: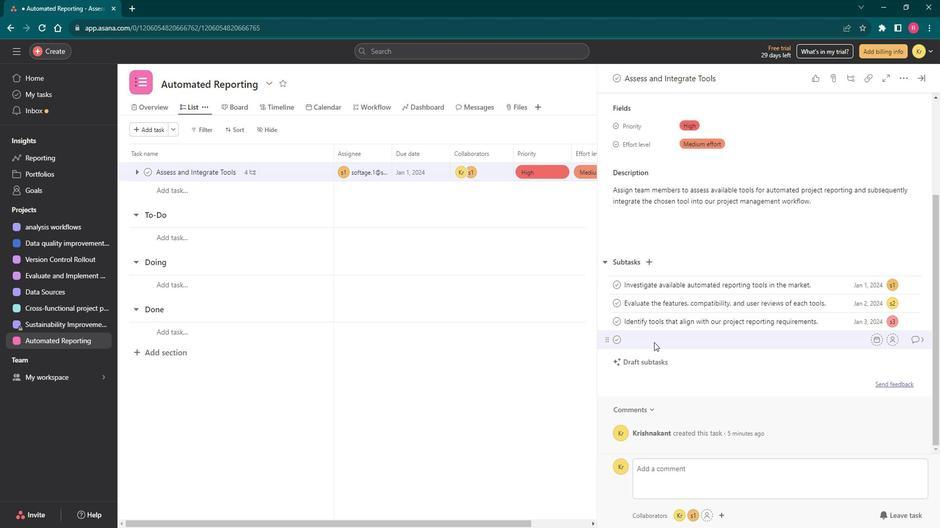 
Action: Mouse pressed left at (711, 341)
Screenshot: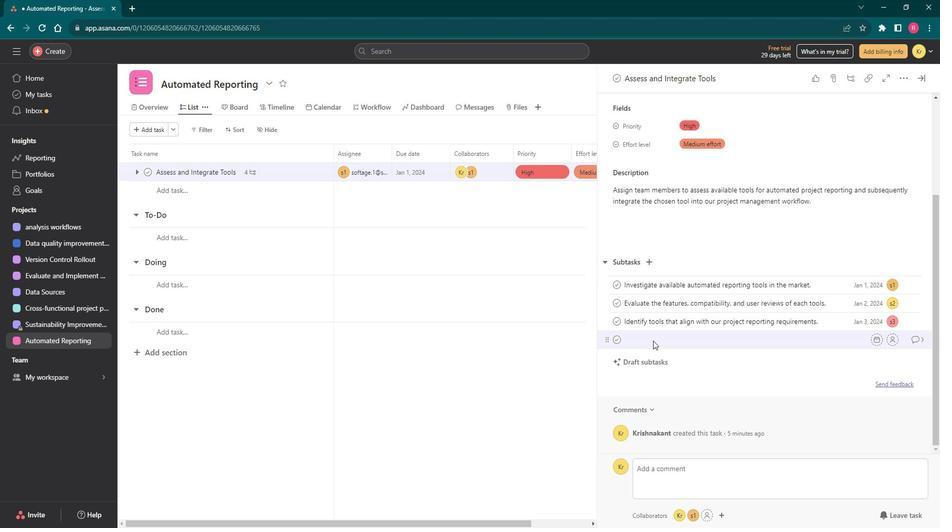 
Action: Mouse moved to (711, 341)
Screenshot: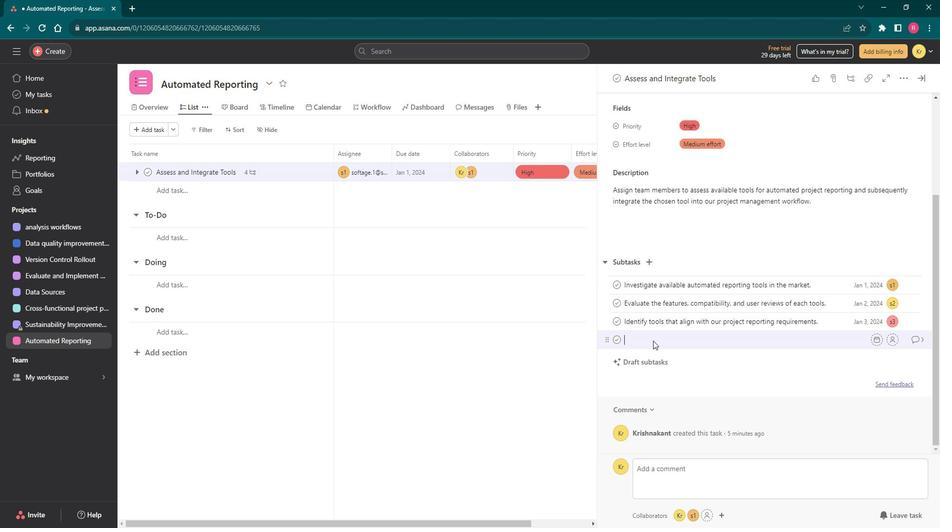 
Action: Key pressed <Key.shift>Sg<Key.backspace>hare<Key.space>finding<Key.space><Key.backspace>s<Key.space>ad==<Key.backspace><Key.backspace><Key.backspace>nd<Key.space>insights<Key.space>from<Key.space>the<Key.space>research.
Screenshot: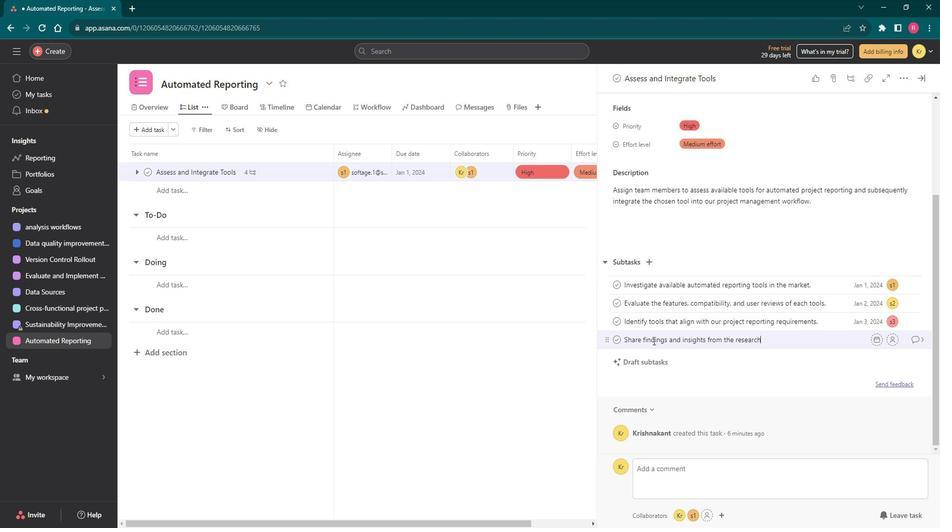 
Action: Mouse moved to (752, 340)
Screenshot: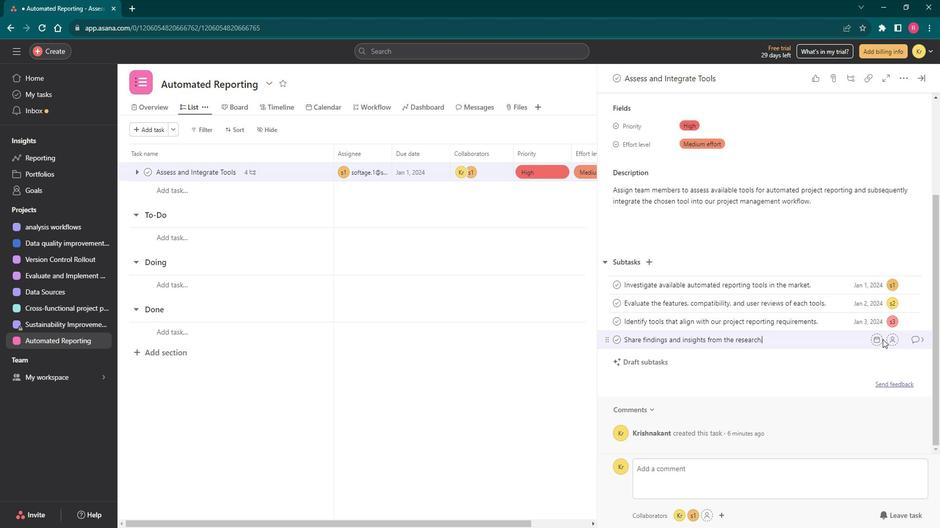 
Action: Mouse pressed left at (752, 340)
Screenshot: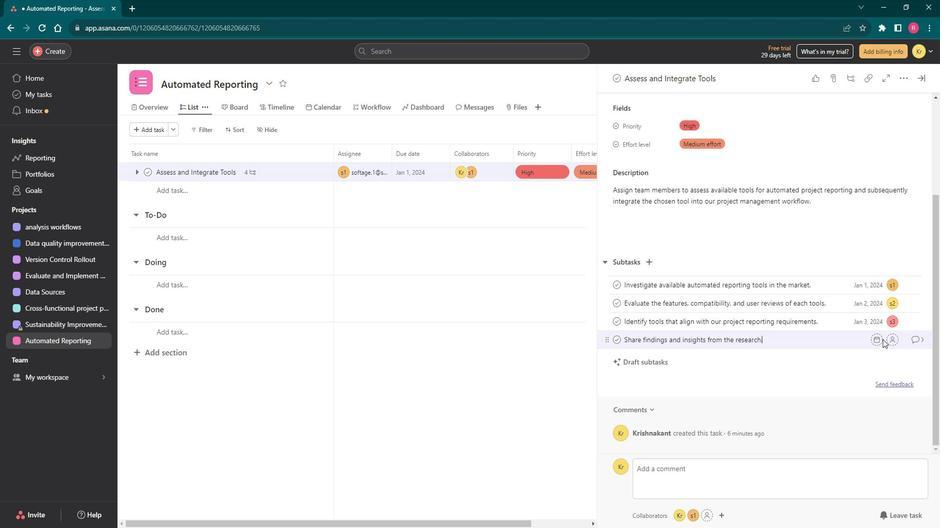 
Action: Mouse moved to (751, 339)
Screenshot: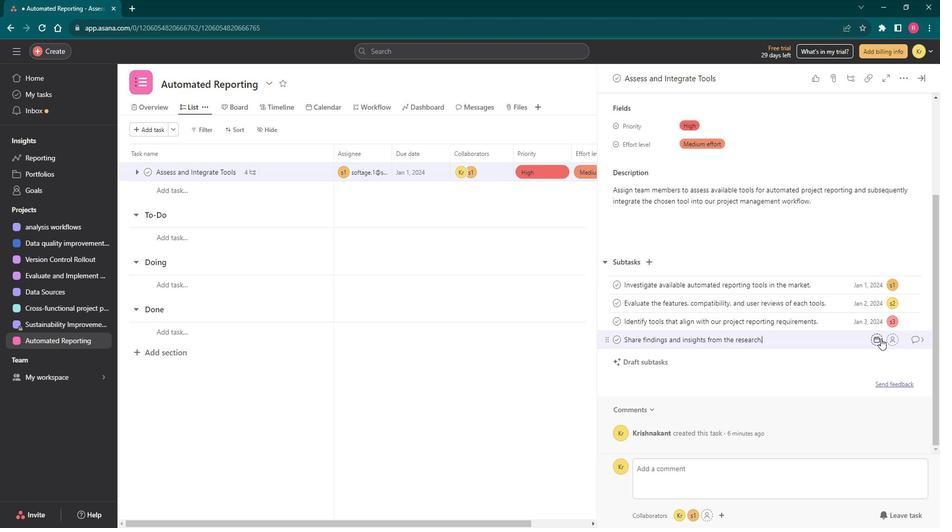 
Action: Mouse pressed left at (751, 339)
Screenshot: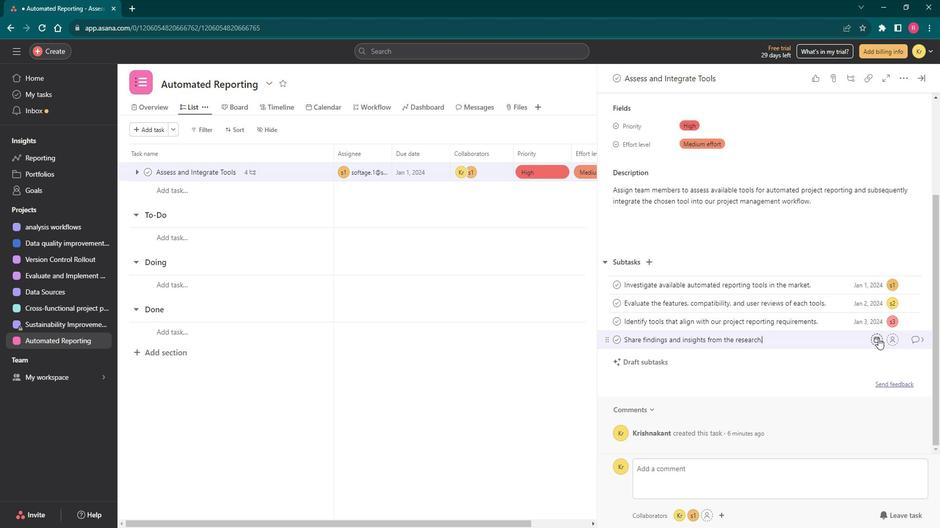 
Action: Mouse moved to (750, 219)
Screenshot: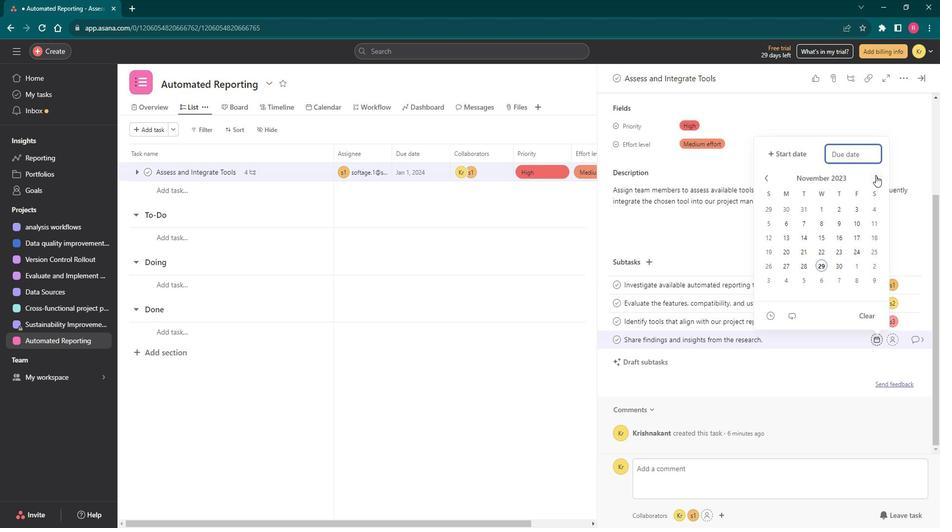 
Action: Mouse pressed left at (750, 219)
Screenshot: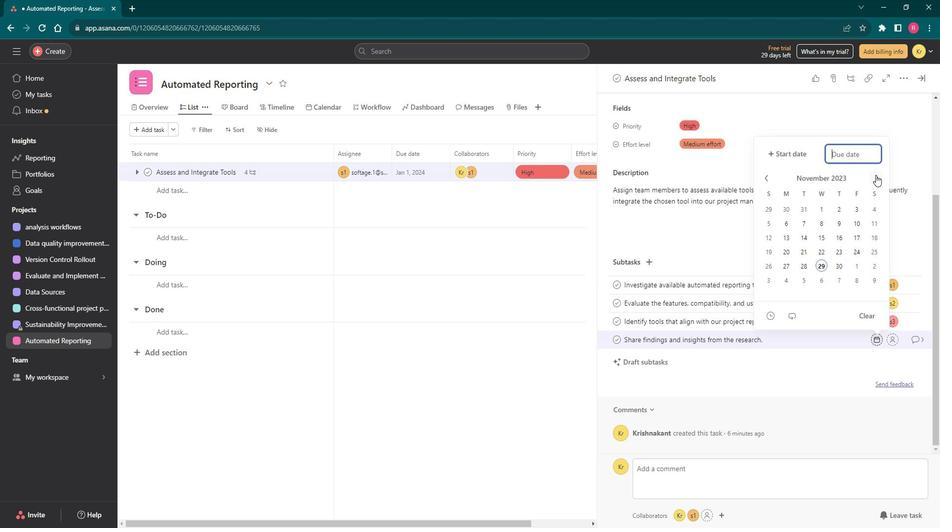 
Action: Mouse moved to (750, 218)
Screenshot: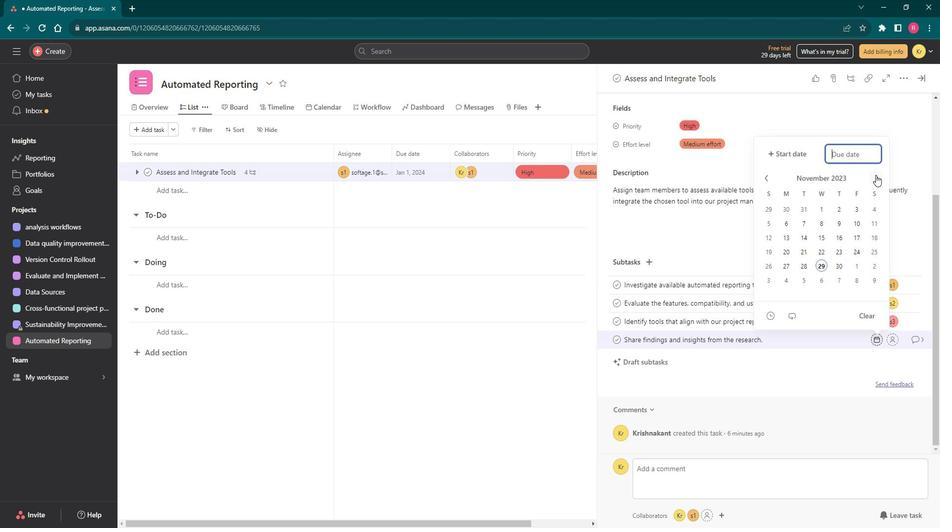 
Action: Mouse pressed left at (750, 218)
Screenshot: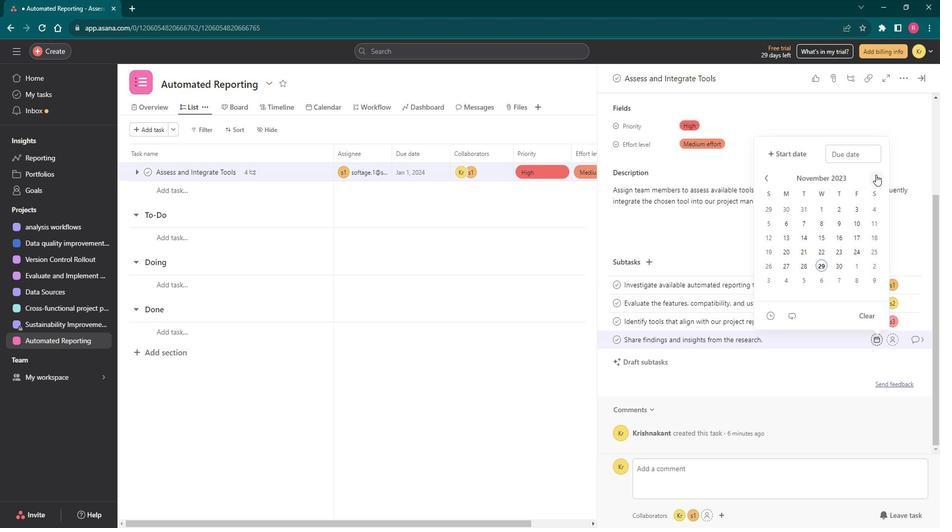 
Action: Mouse moved to (744, 245)
Screenshot: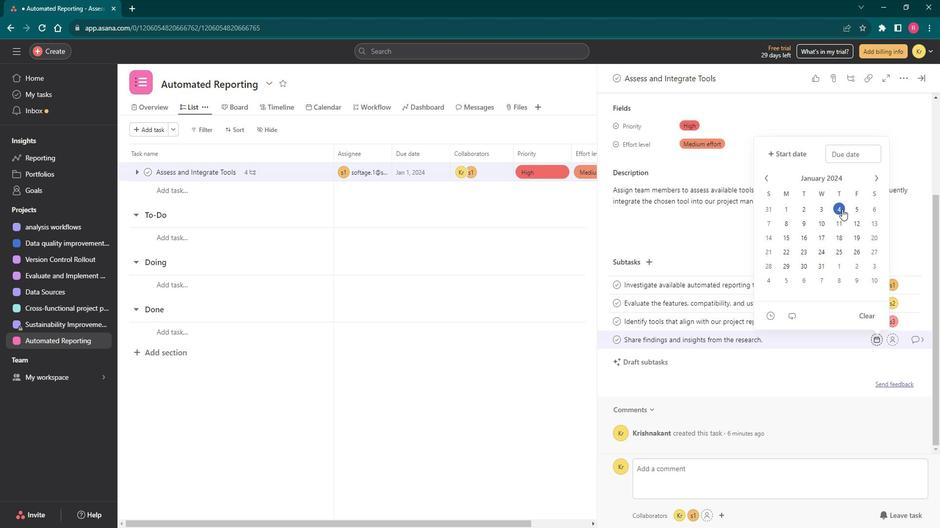 
Action: Mouse pressed left at (744, 245)
Screenshot: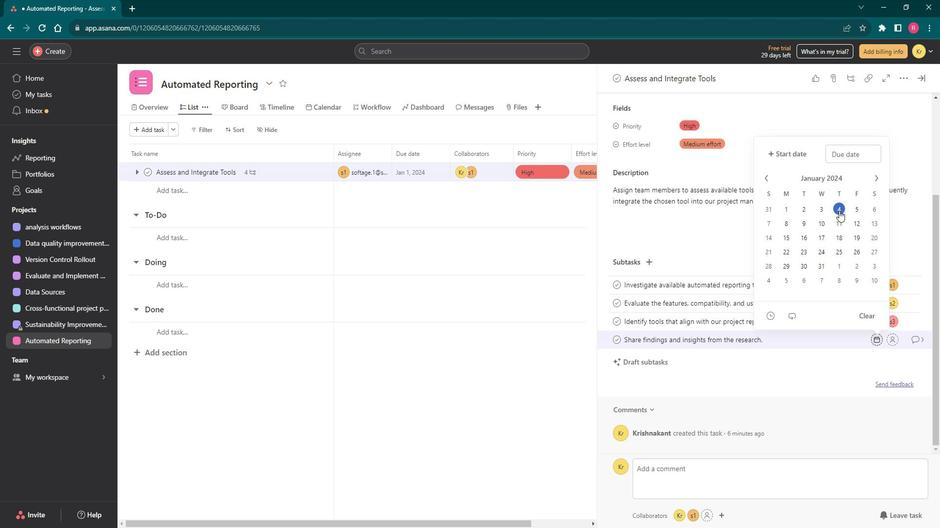 
Action: Mouse moved to (757, 255)
Screenshot: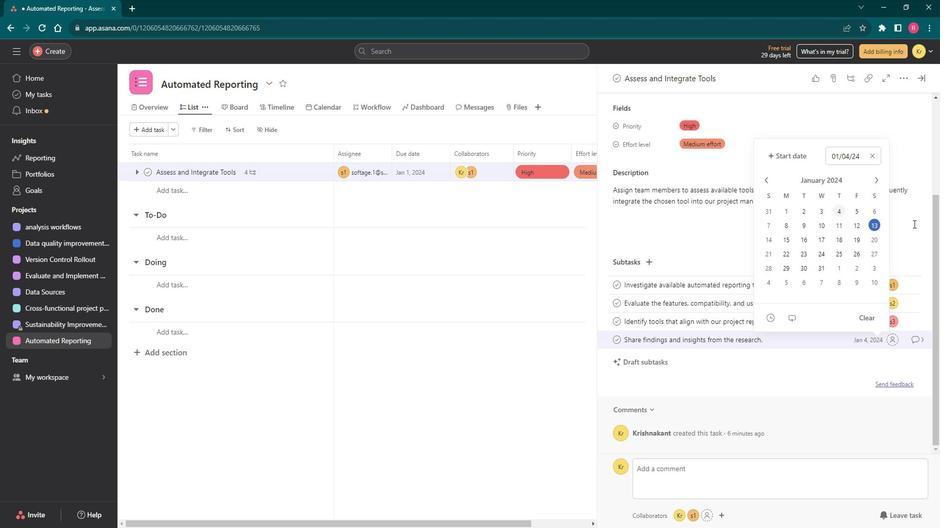 
Action: Mouse pressed left at (757, 255)
Screenshot: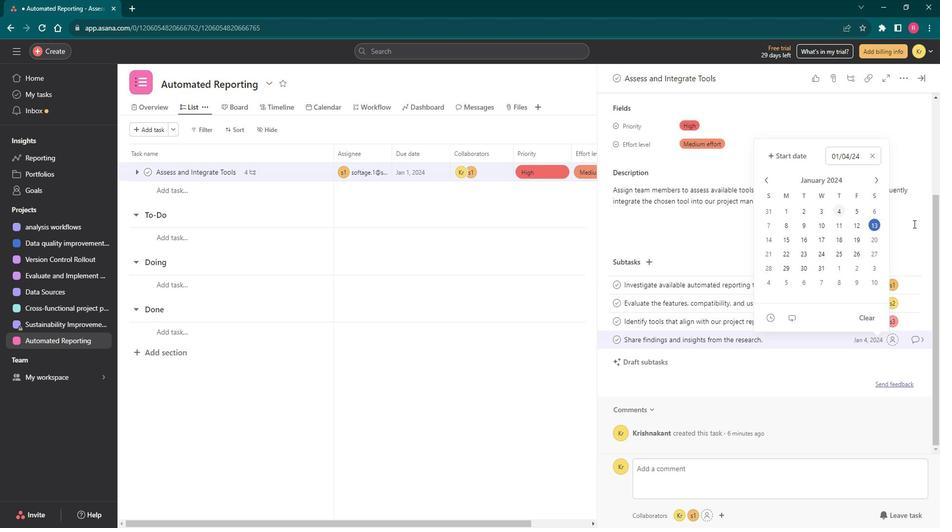 
Action: Mouse moved to (753, 340)
Screenshot: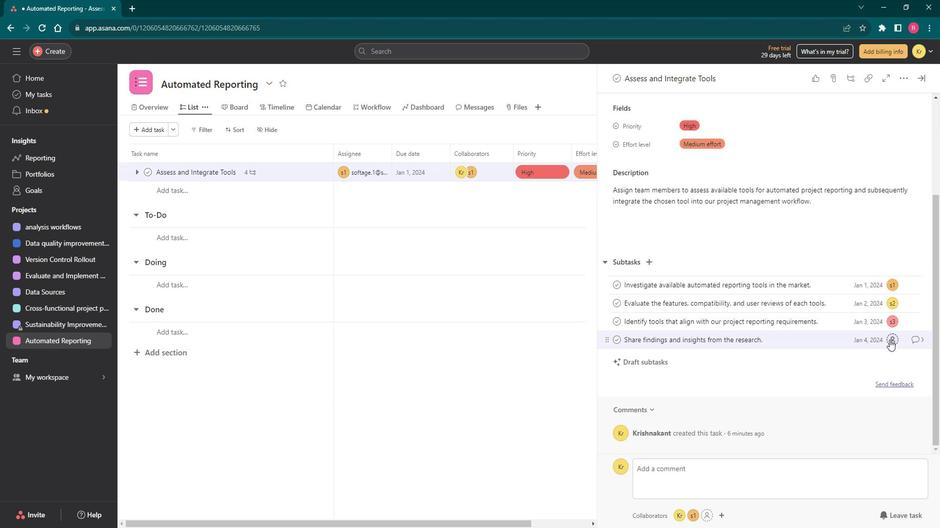 
Action: Mouse pressed left at (753, 340)
Screenshot: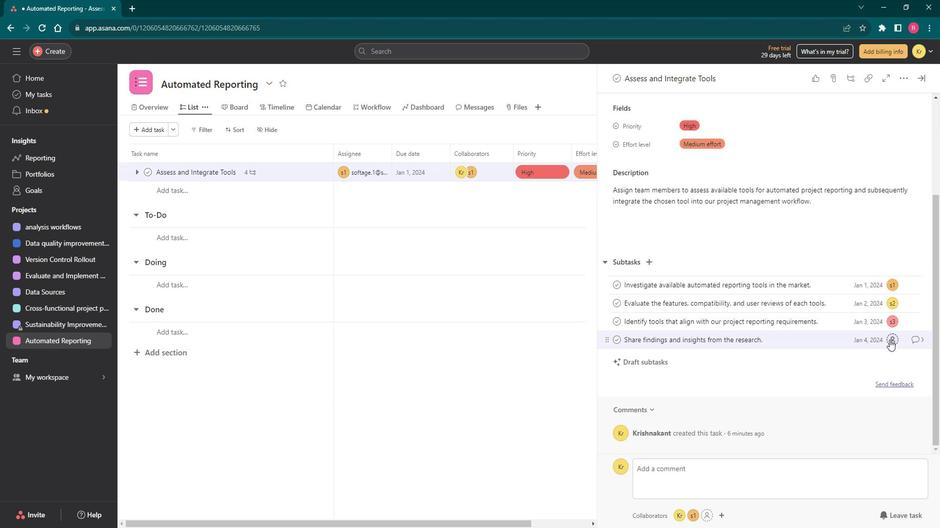 
Action: Mouse moved to (739, 399)
Screenshot: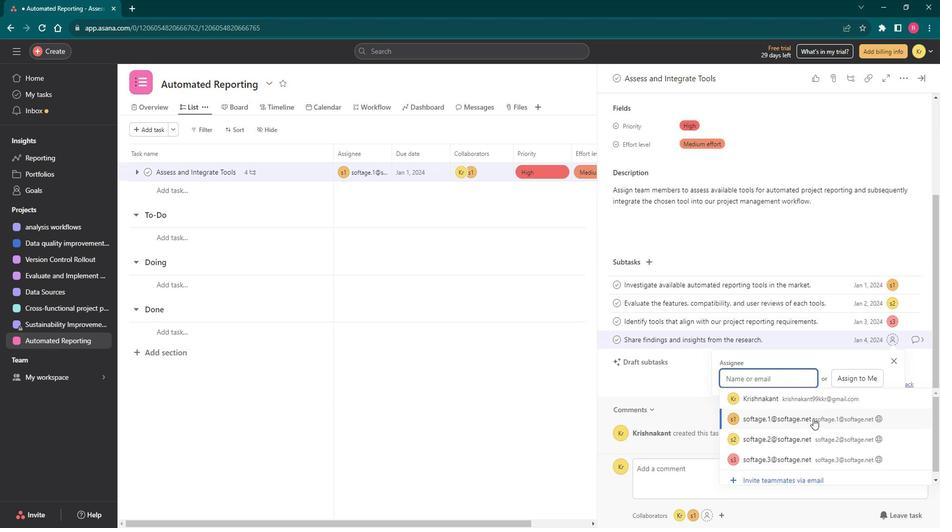 
Action: Mouse pressed left at (739, 399)
Screenshot: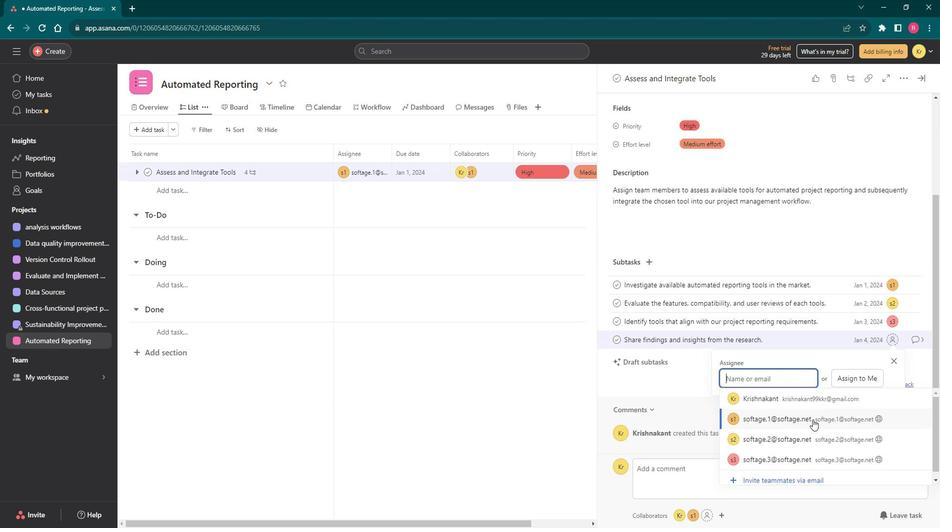 
Action: Mouse moved to (711, 282)
Screenshot: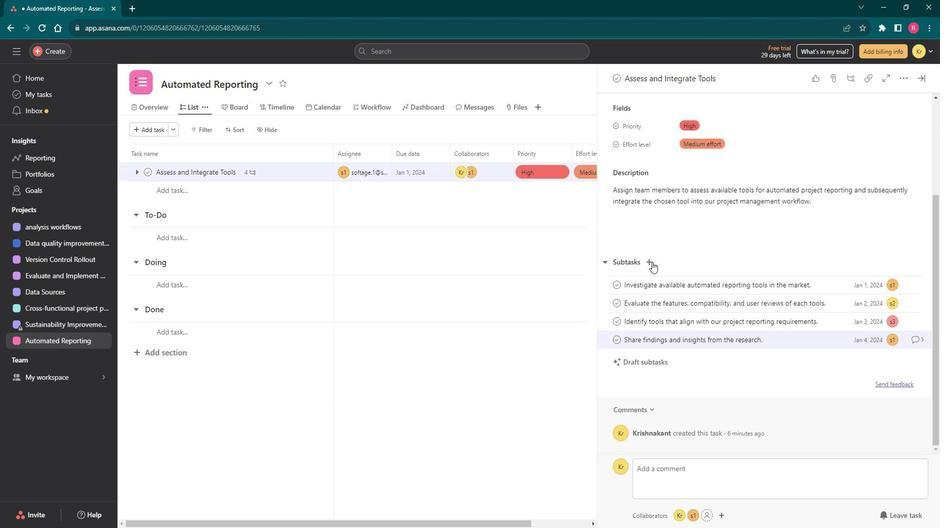 
Action: Mouse pressed left at (711, 282)
Screenshot: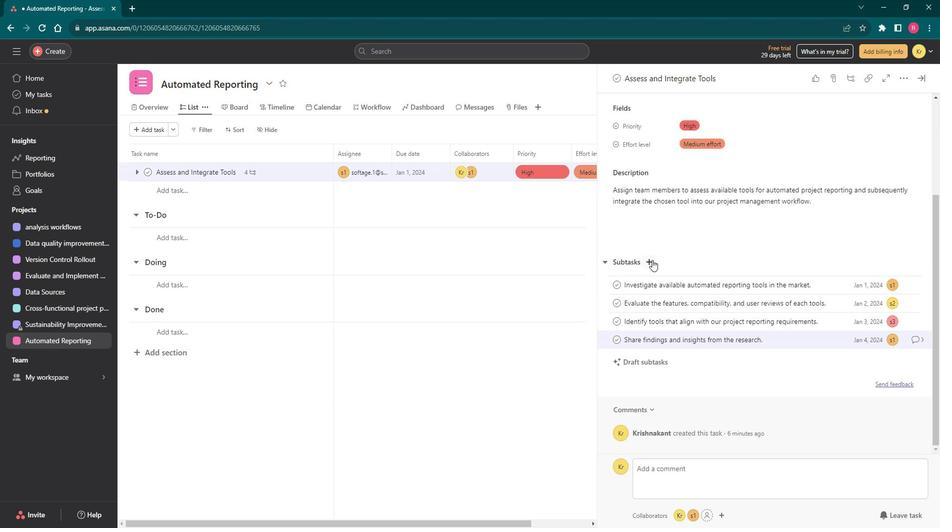 
Action: Mouse moved to (711, 340)
Screenshot: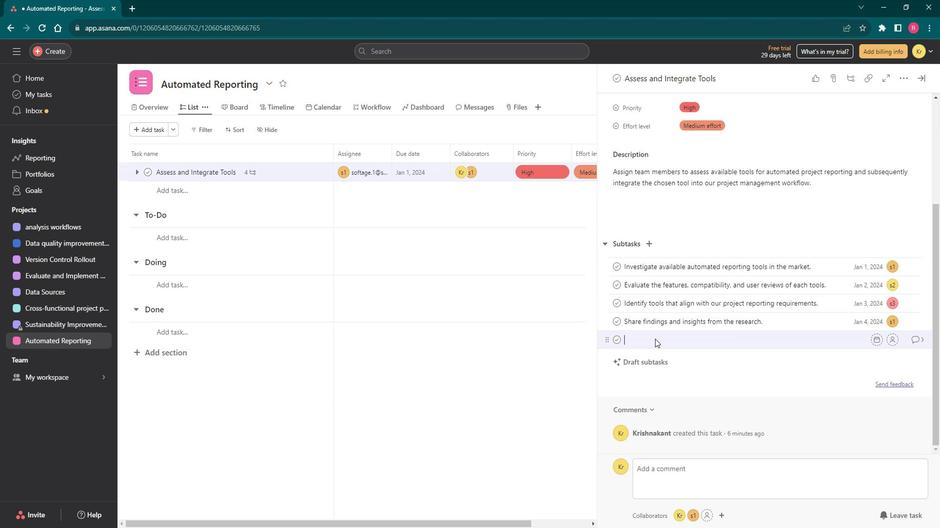 
Action: Key pressed <Key.shift>Provide<Key.space>feeda<Key.backspace>back<Key.space>on<Key.space>the<Key.space>features<Key.space>and<Key.space>compatibiity<Key.space><Key.backspace>
Screenshot: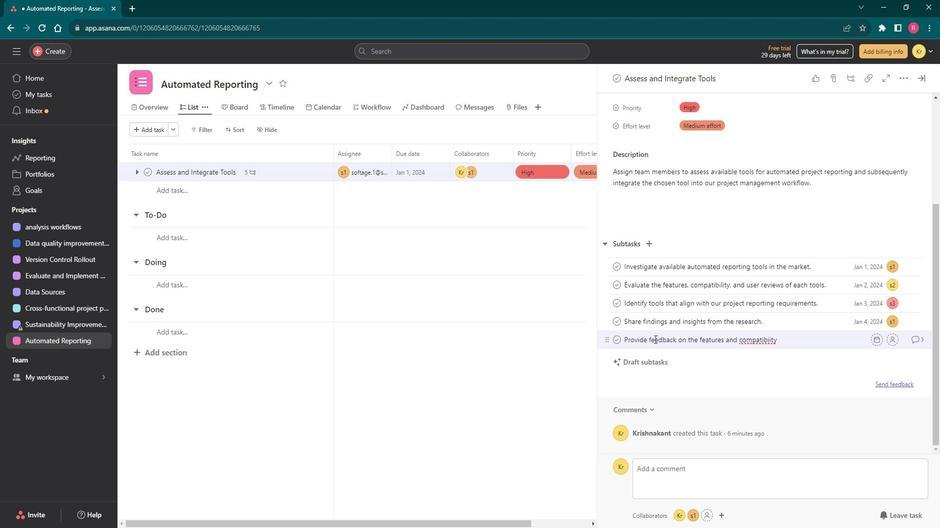 
Action: Mouse moved to (738, 363)
Screenshot: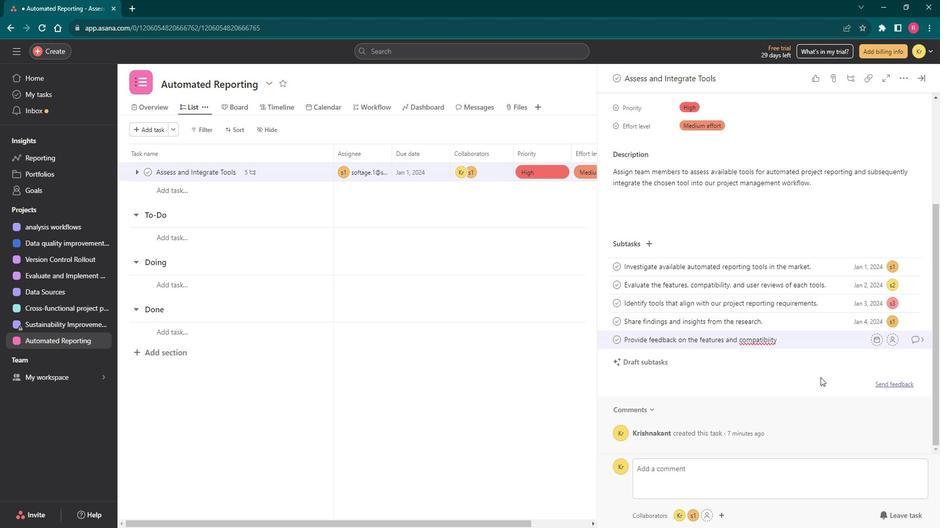 
Action: Key pressed <Key.space>
Screenshot: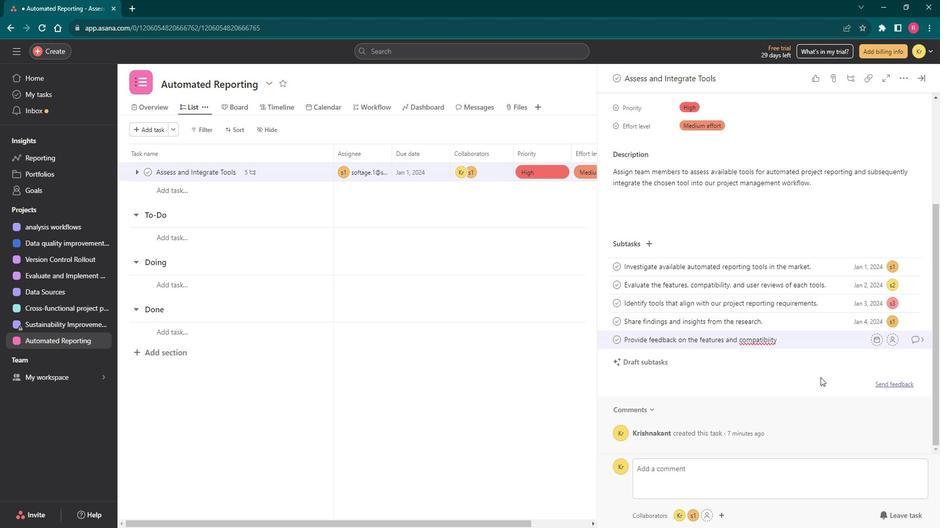 
Action: Mouse moved to (730, 337)
Screenshot: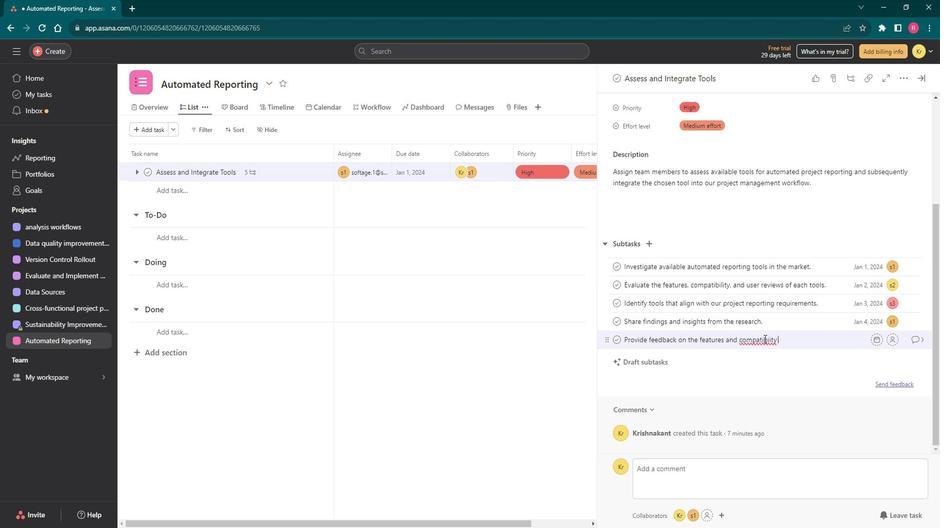 
Action: Mouse pressed left at (730, 337)
Screenshot: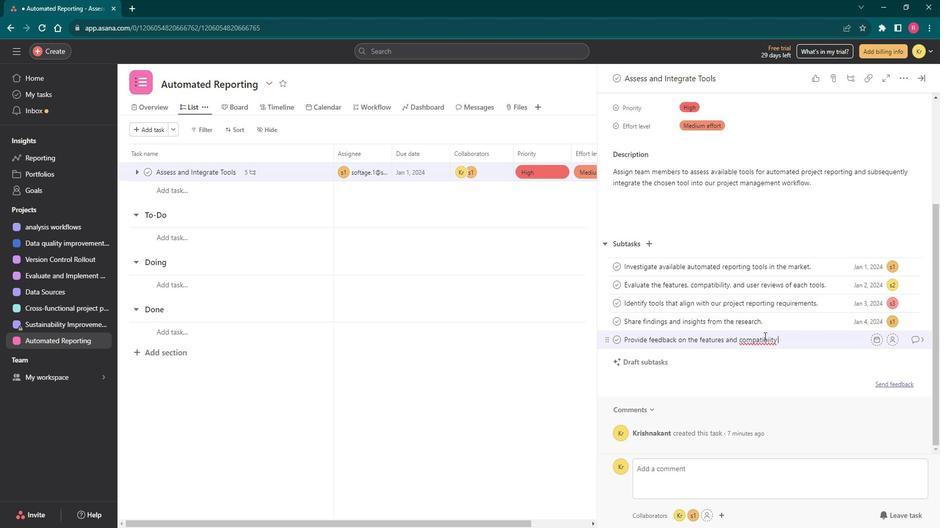 
Action: Mouse pressed left at (730, 337)
Screenshot: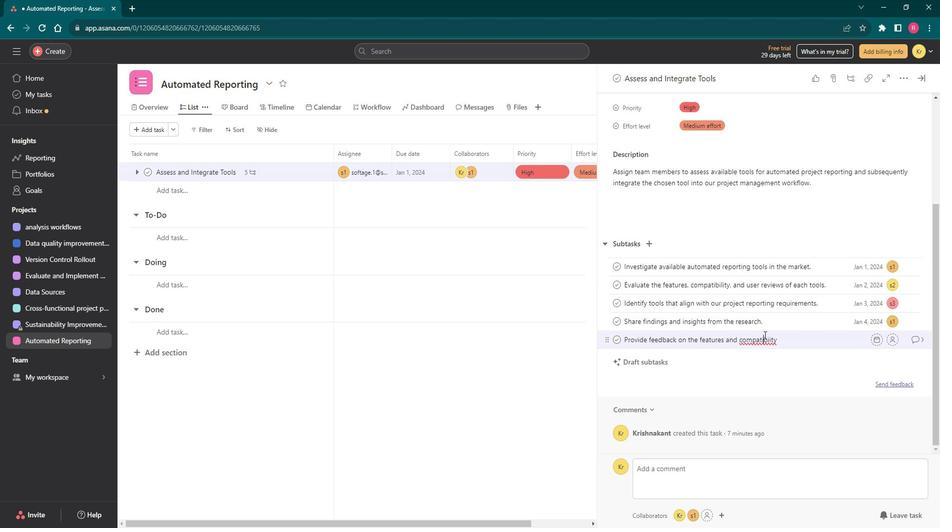 
Action: Mouse moved to (730, 337)
Screenshot: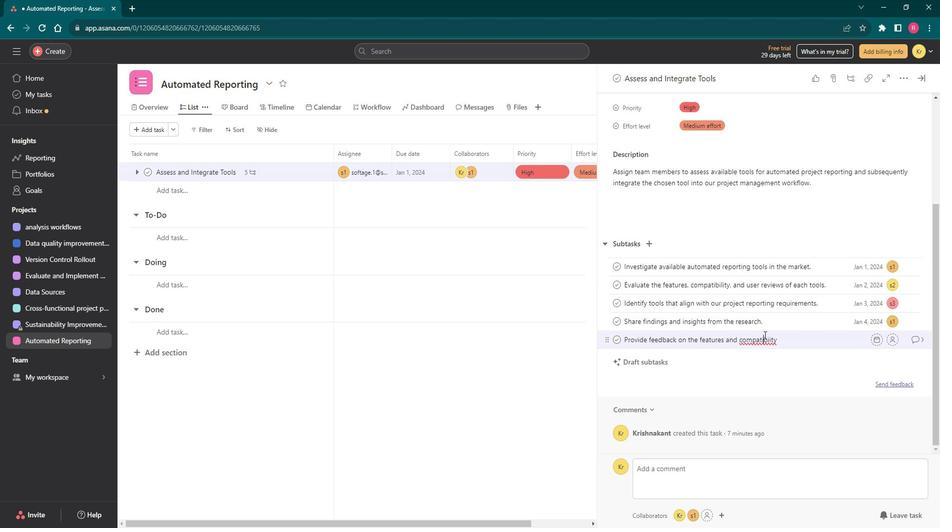 
Action: Mouse pressed right at (730, 337)
Screenshot: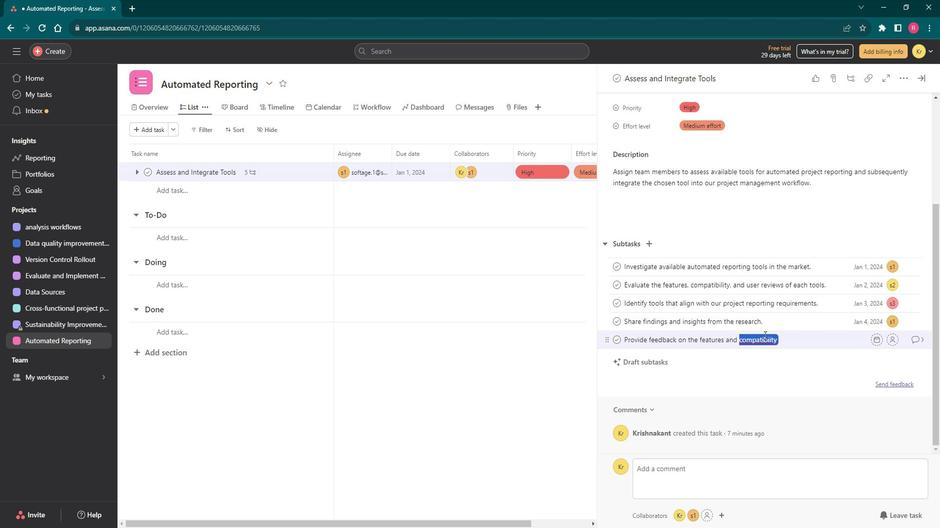 
Action: Mouse moved to (734, 344)
Screenshot: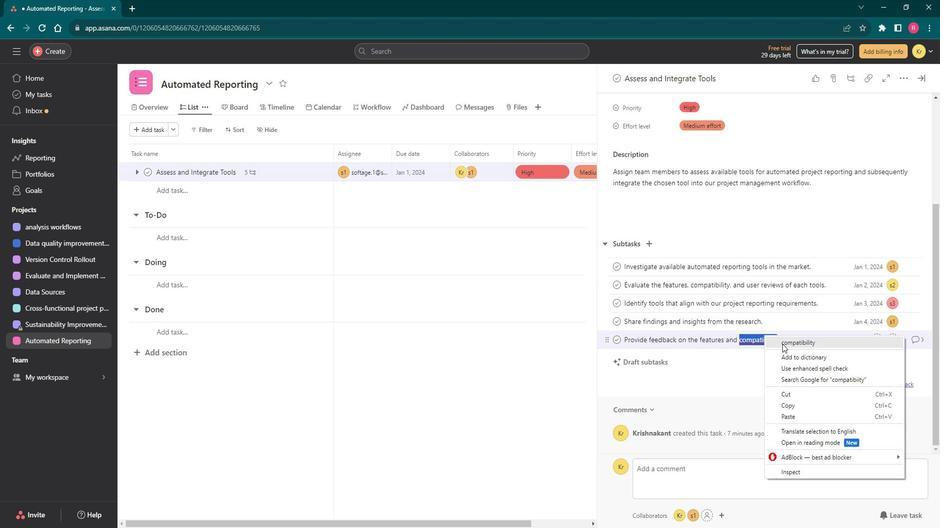
Action: Mouse pressed left at (734, 344)
Screenshot: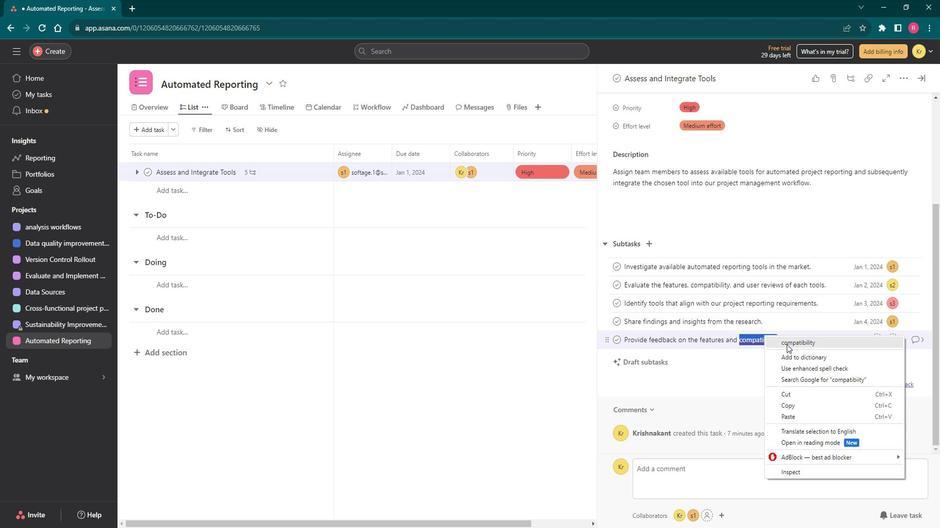 
Action: Mouse moved to (734, 342)
Screenshot: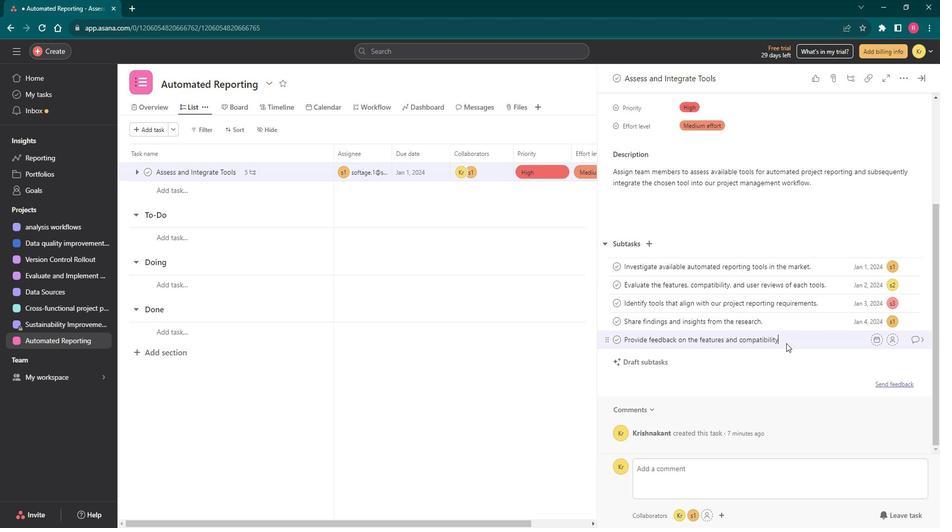 
Action: Key pressed <Key.space>of<Key.space>the<Key.space>tools.<Key.enter>
Screenshot: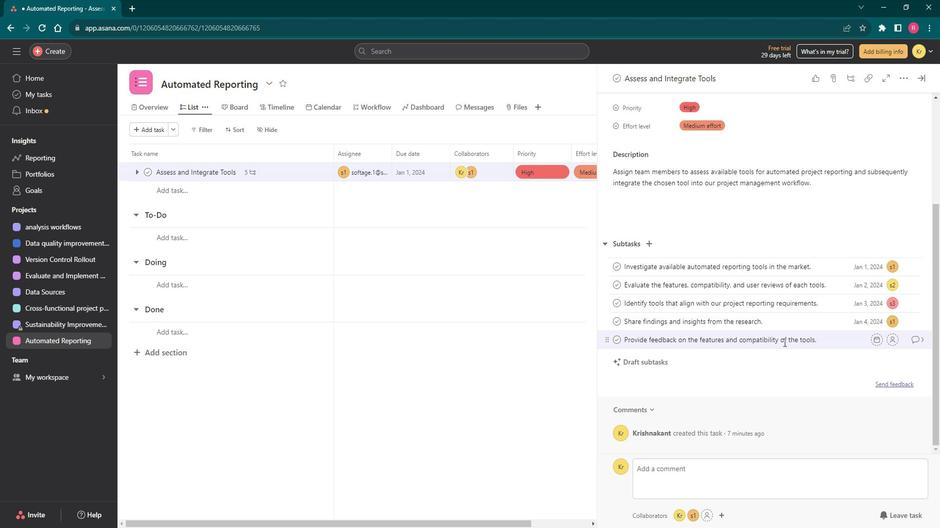 
Action: Mouse moved to (751, 325)
Screenshot: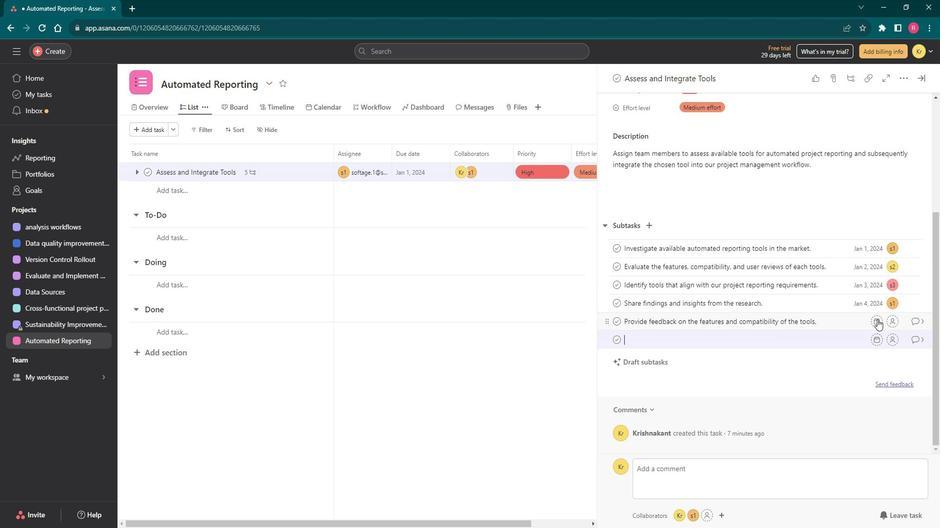 
Action: Mouse pressed left at (751, 325)
Screenshot: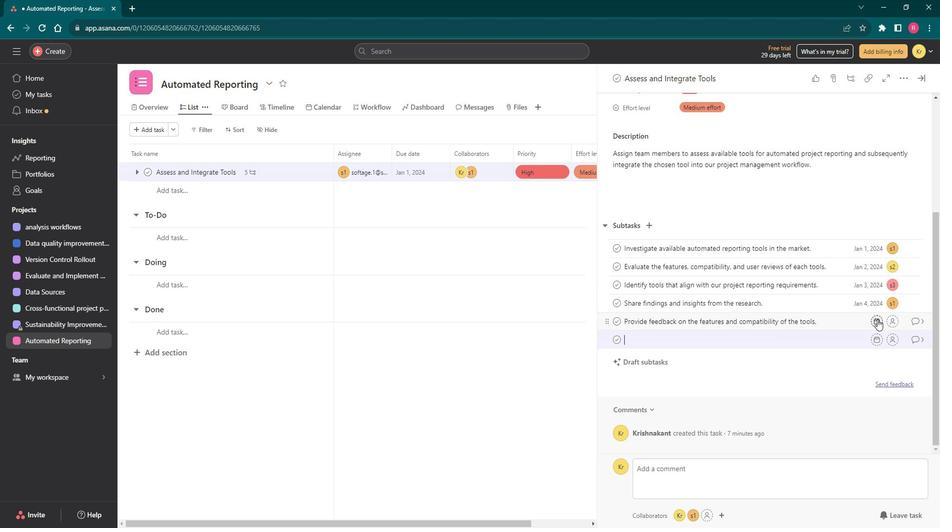 
Action: Mouse moved to (751, 340)
Screenshot: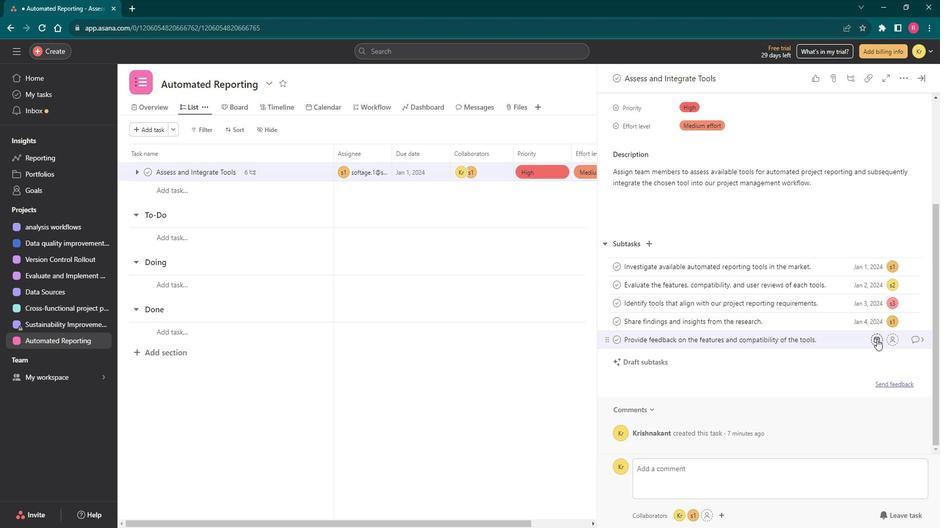 
Action: Mouse pressed left at (751, 340)
Screenshot: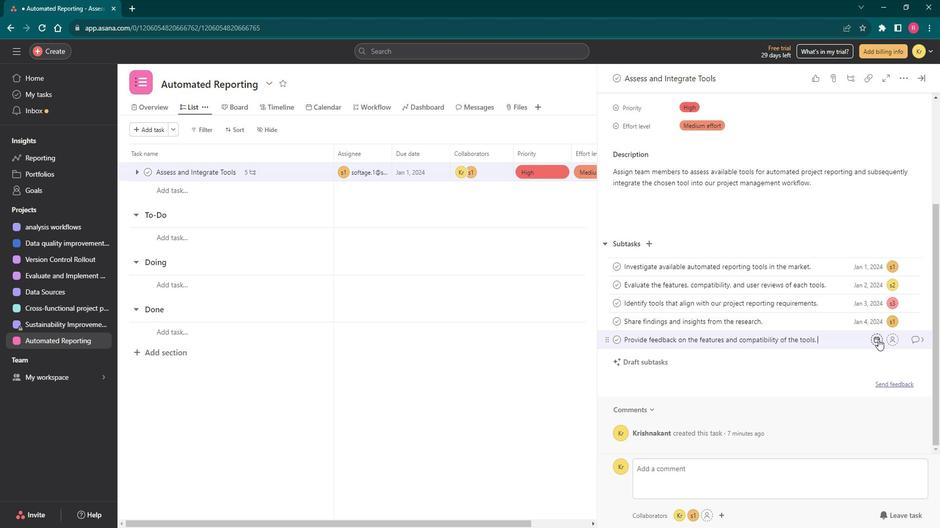 
Action: Mouse moved to (751, 220)
Screenshot: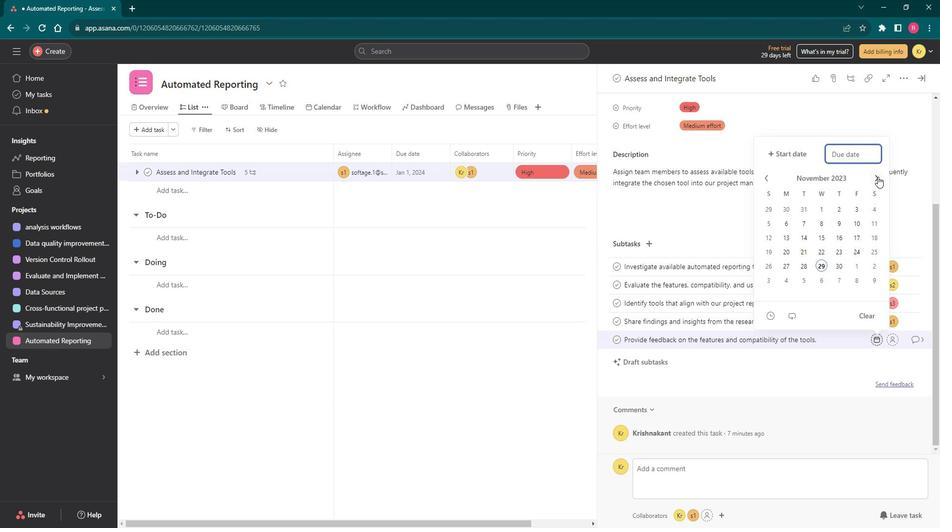 
Action: Mouse pressed left at (751, 220)
Screenshot: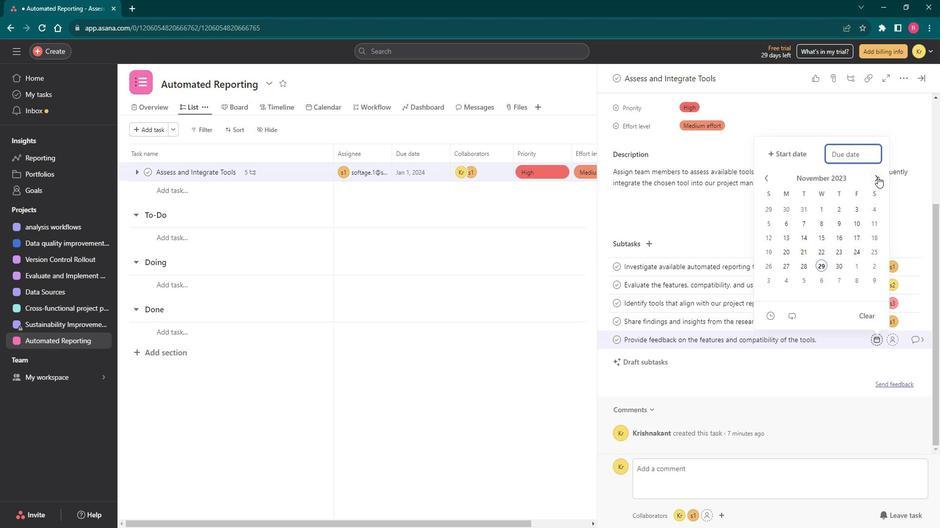 
Action: Mouse pressed left at (751, 220)
Screenshot: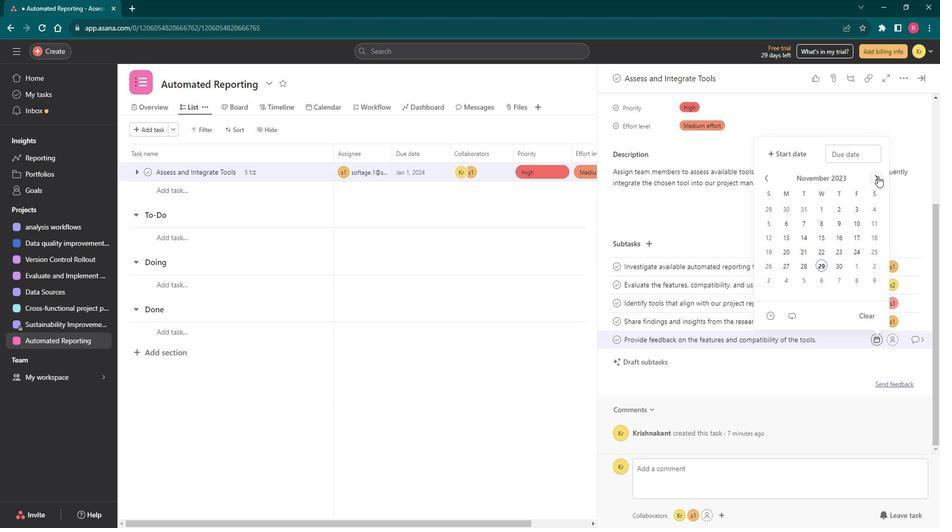 
Action: Mouse moved to (750, 244)
Screenshot: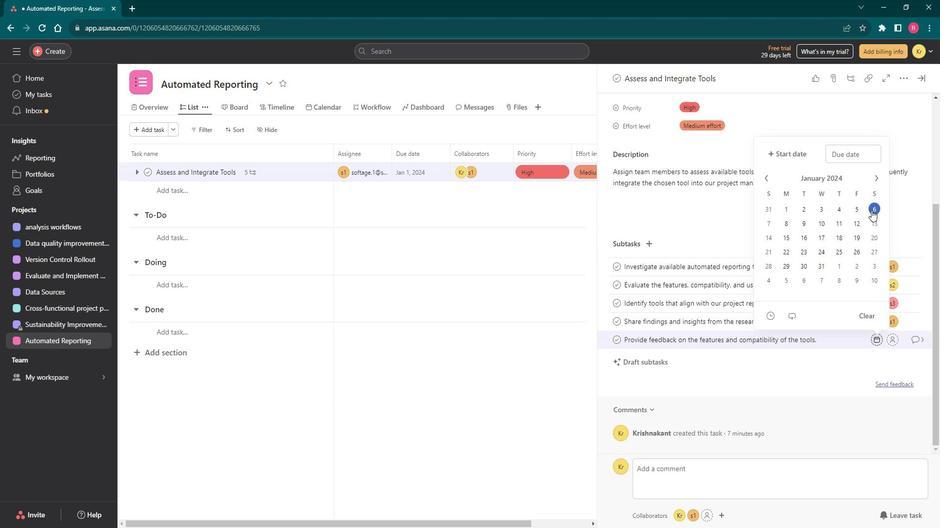 
Action: Mouse pressed left at (750, 244)
Screenshot: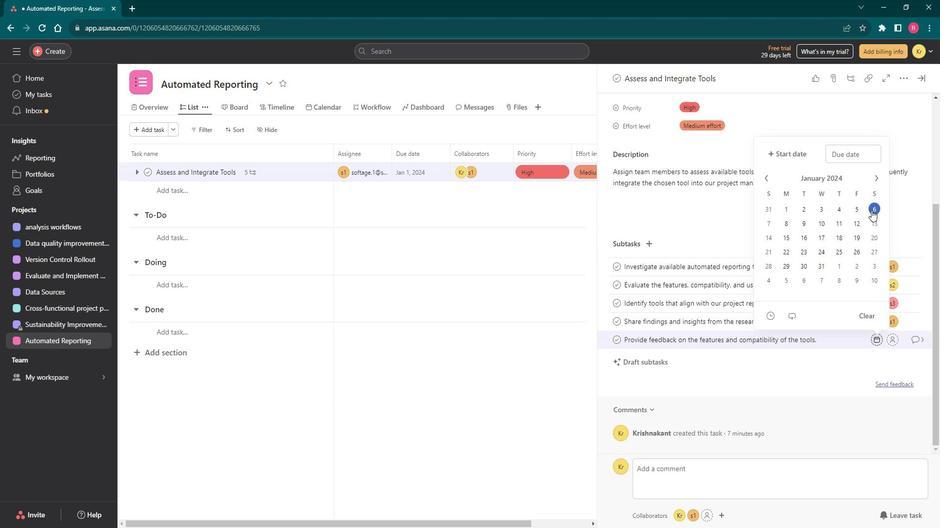 
Action: Mouse moved to (754, 251)
Screenshot: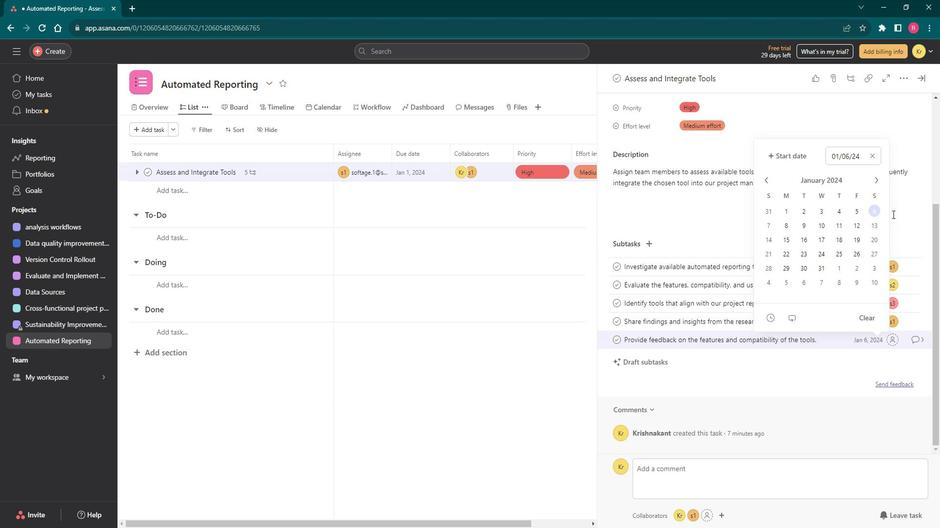 
Action: Mouse pressed left at (754, 251)
Screenshot: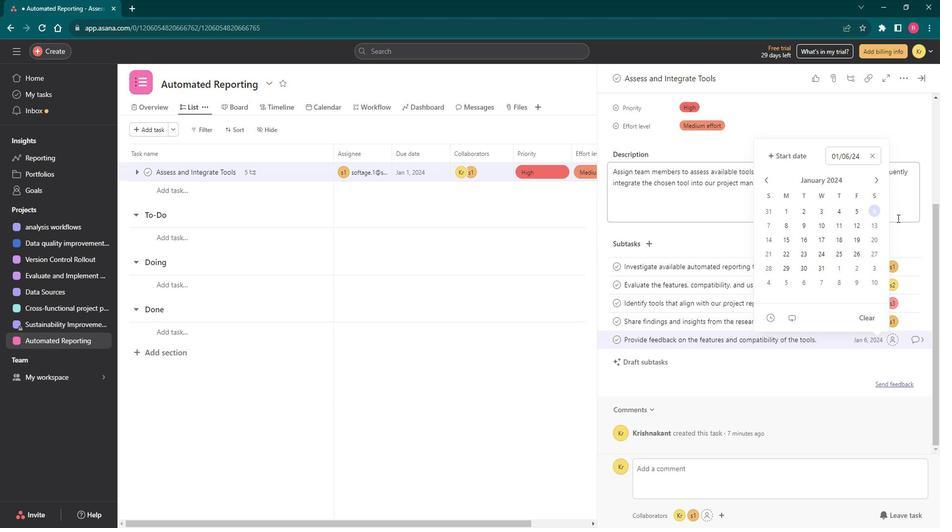 
Action: Mouse moved to (753, 343)
Screenshot: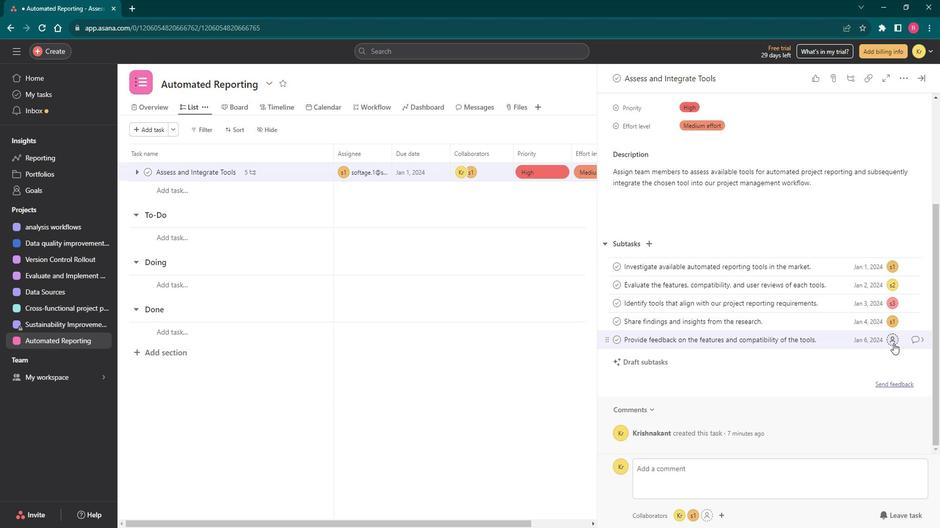 
Action: Mouse pressed left at (753, 343)
Screenshot: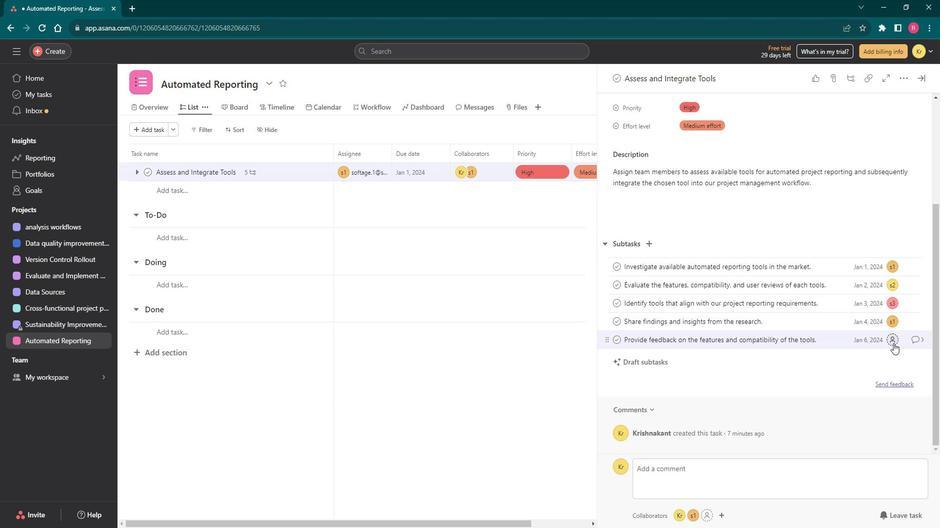 
Action: Mouse moved to (734, 418)
Screenshot: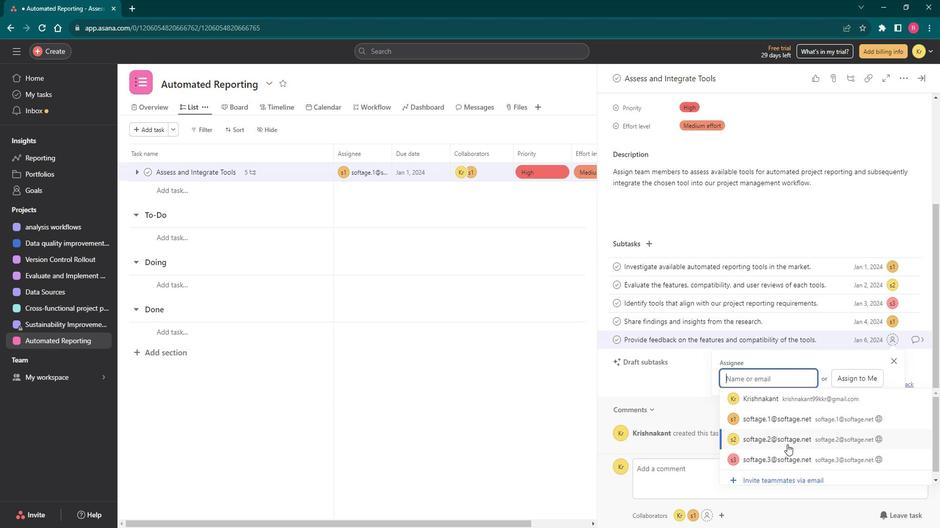 
Action: Mouse pressed left at (734, 418)
Screenshot: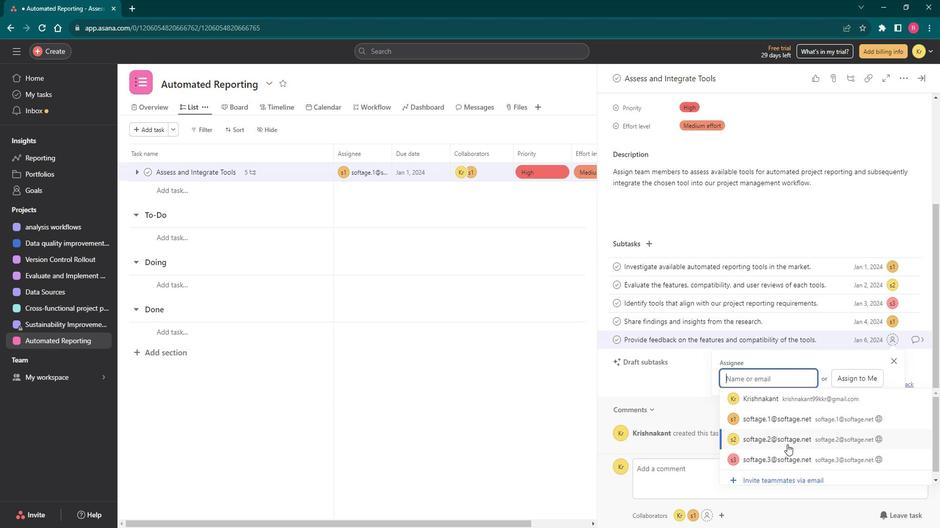 
Action: Mouse moved to (742, 339)
Screenshot: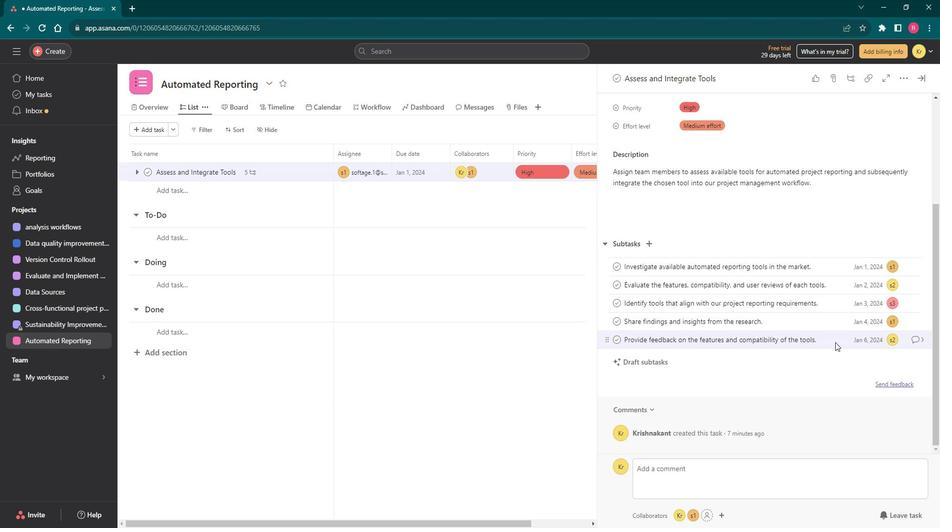 
Action: Mouse pressed left at (742, 339)
Screenshot: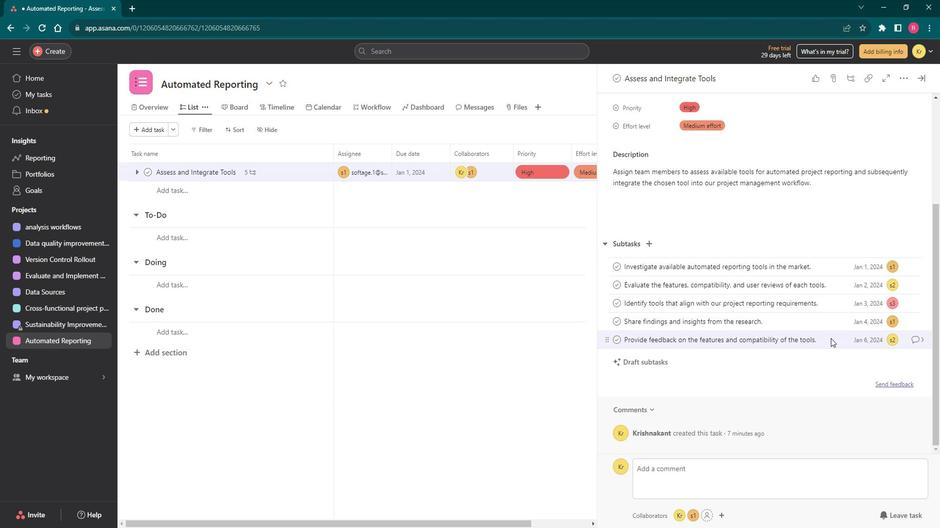 
Action: Mouse moved to (739, 336)
Screenshot: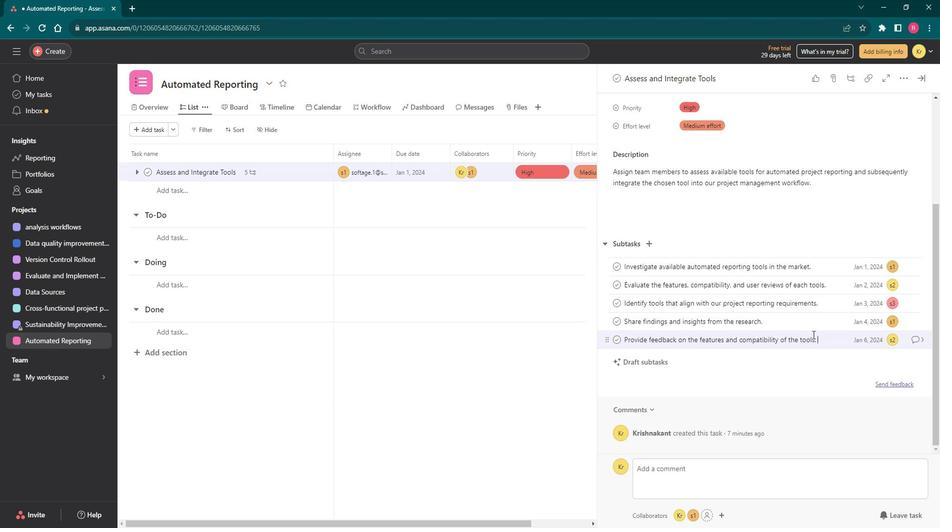
Action: Key pressed <Key.enter><Key.shift>Participate<Key.space>in<Key.space>discussions<Key.space>to<Key.space>finalize<Key.space>the<Key.space>toolse<Key.backspace><Key.backspace><Key.space>selection.
Screenshot: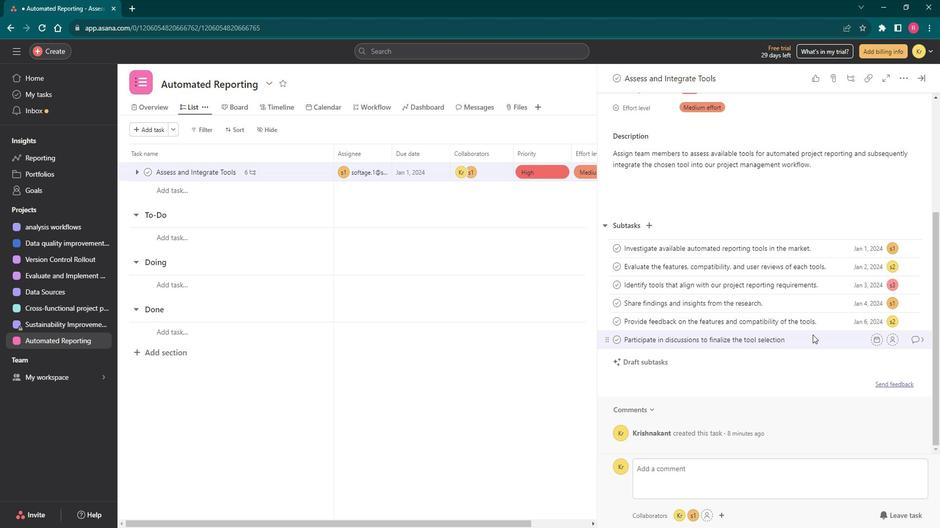 
Action: Mouse moved to (750, 338)
Screenshot: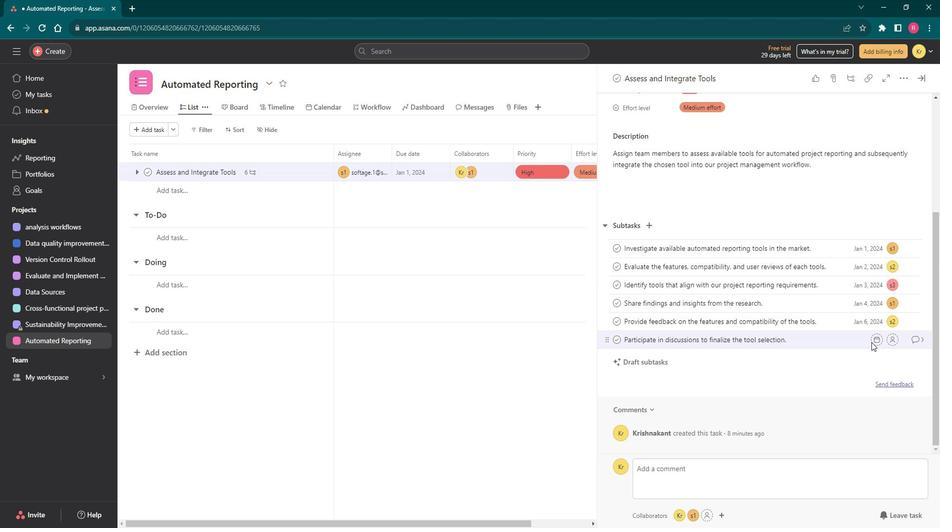 
Action: Mouse pressed left at (750, 338)
Screenshot: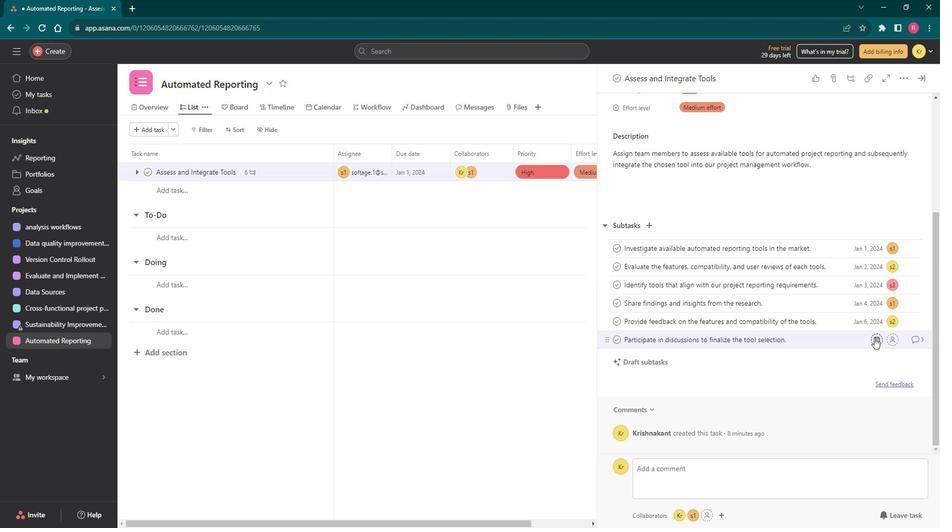 
Action: Mouse moved to (751, 218)
Screenshot: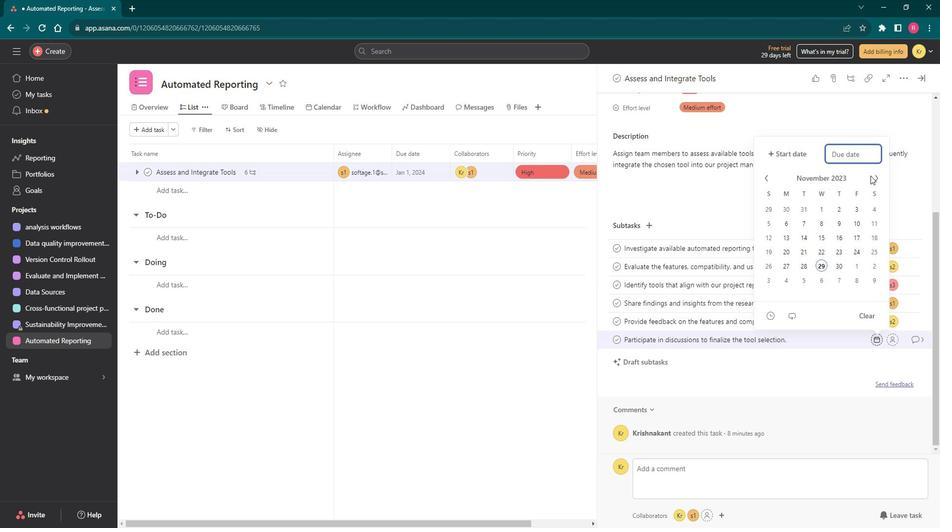 
Action: Mouse pressed left at (751, 218)
Screenshot: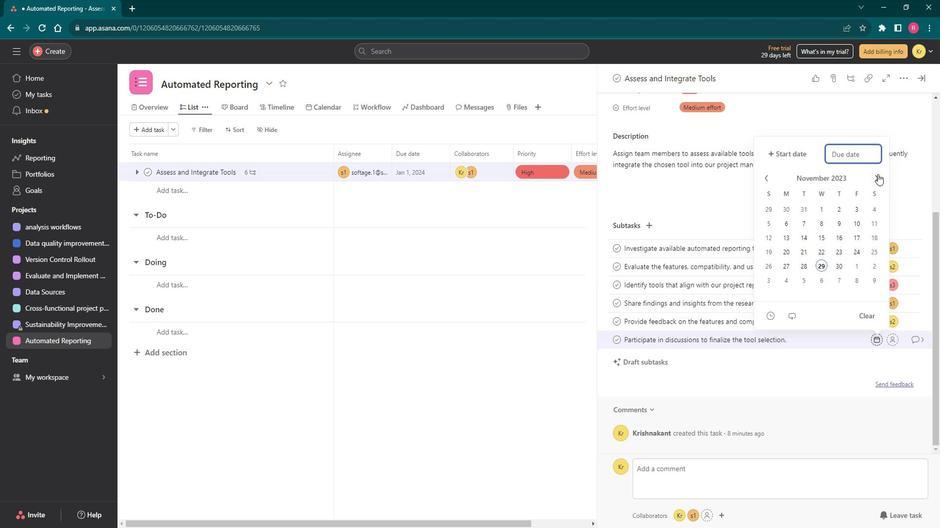 
Action: Mouse pressed left at (751, 218)
Screenshot: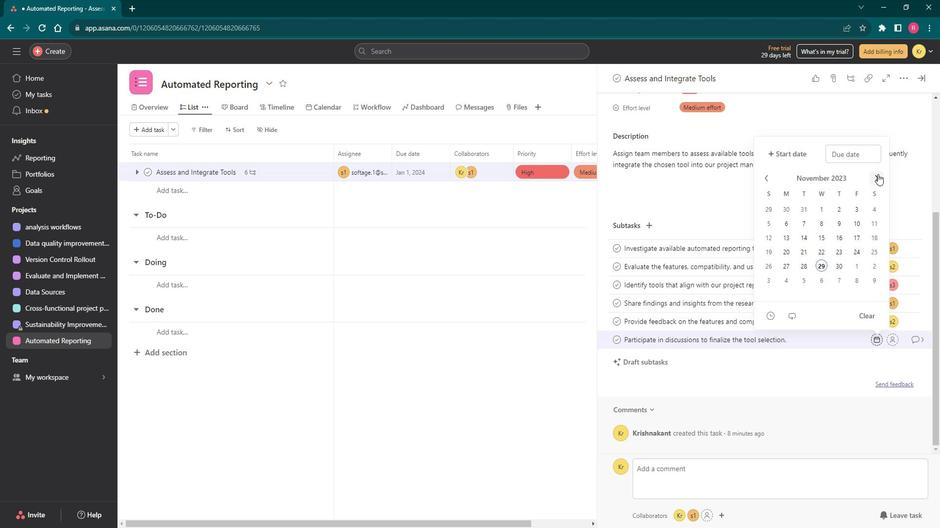 
Action: Mouse moved to (730, 254)
Screenshot: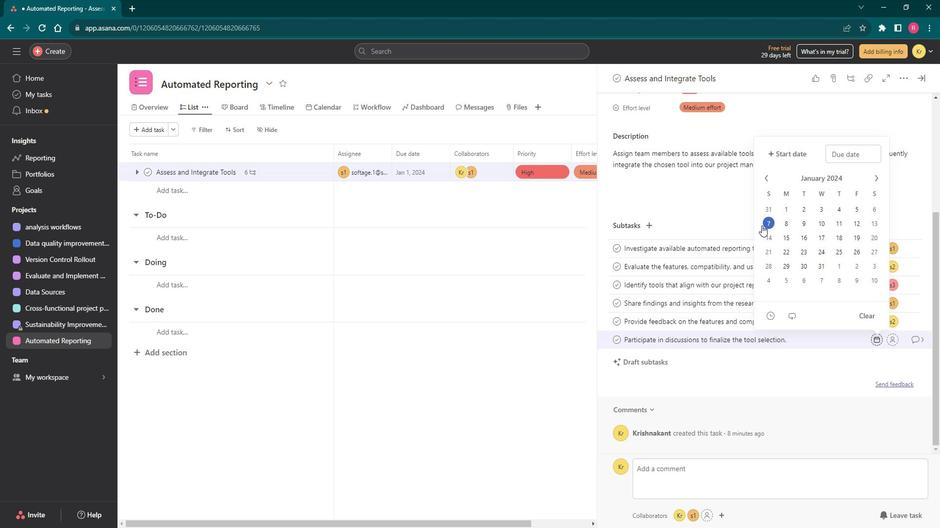 
Action: Mouse pressed left at (730, 254)
Screenshot: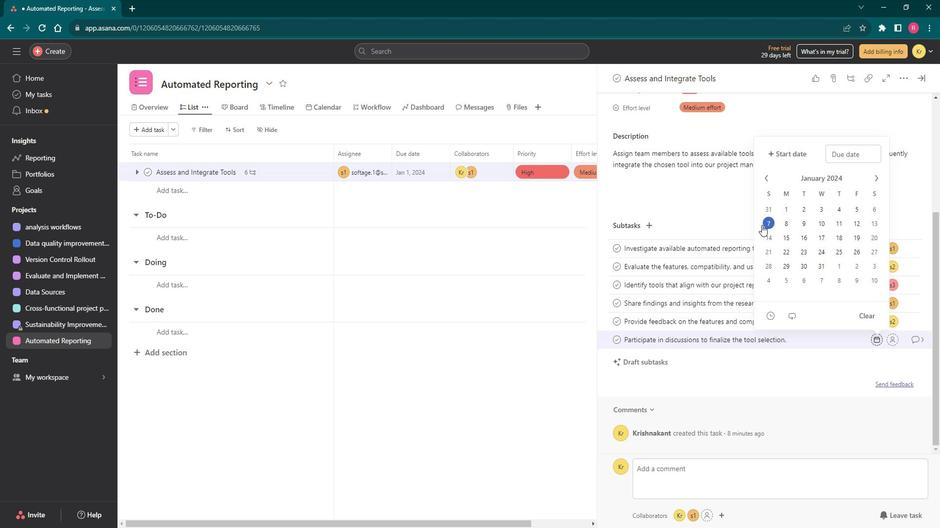 
Action: Mouse moved to (753, 340)
